 Task: Find connections with filter location Kafr ash Shaykh with filter topic #houseforsalewith filter profile language Spanish with filter current company JUSPAY with filter school Techno India College Of Technology with filter industry Agriculture, Construction, Mining Machinery Manufacturing with filter service category Relocation with filter keywords title Animal Shelter Board Member
Action: Mouse moved to (573, 60)
Screenshot: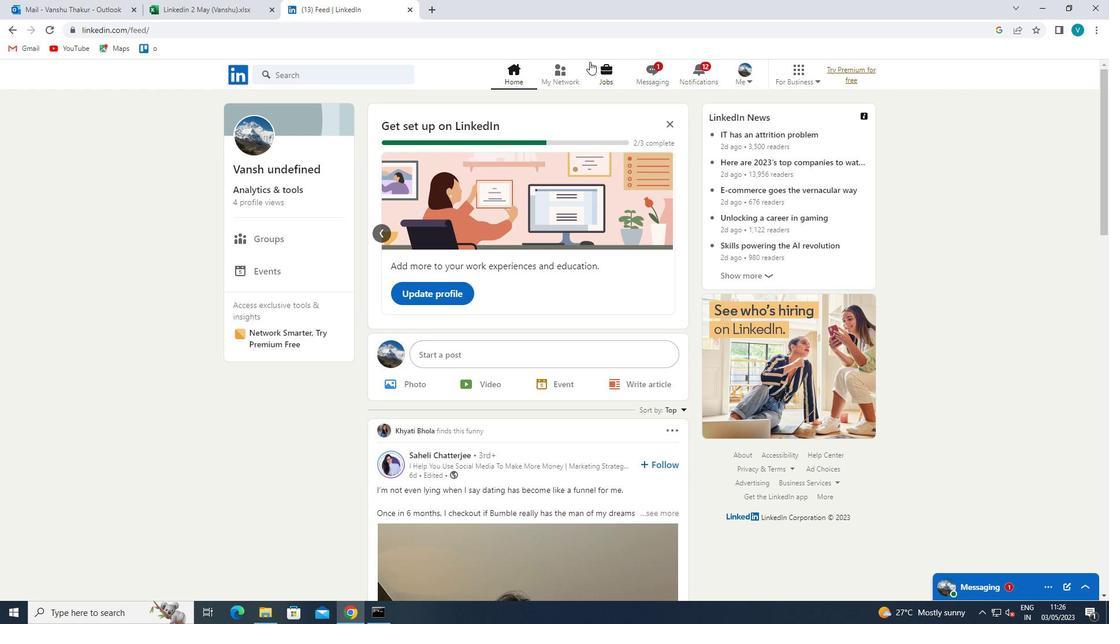 
Action: Mouse pressed left at (573, 60)
Screenshot: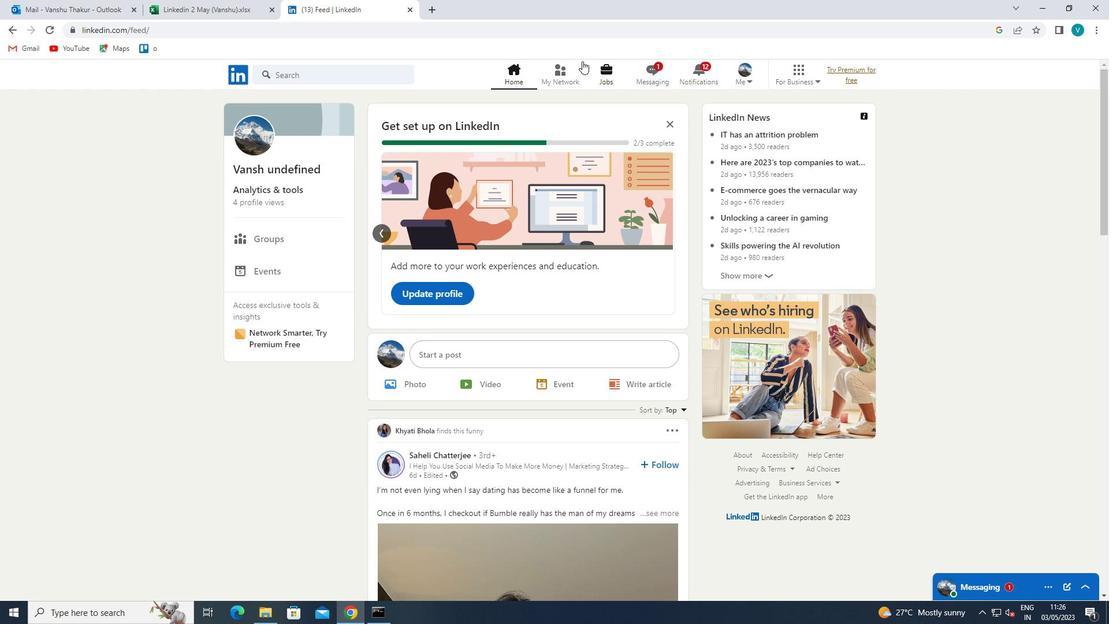 
Action: Mouse moved to (351, 136)
Screenshot: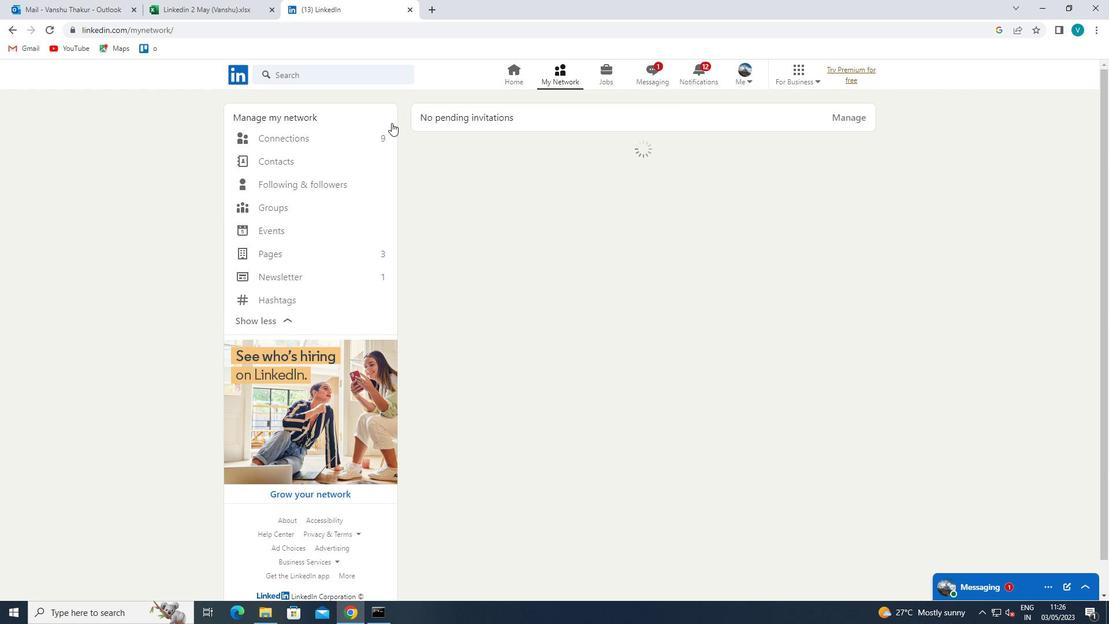 
Action: Mouse pressed left at (351, 136)
Screenshot: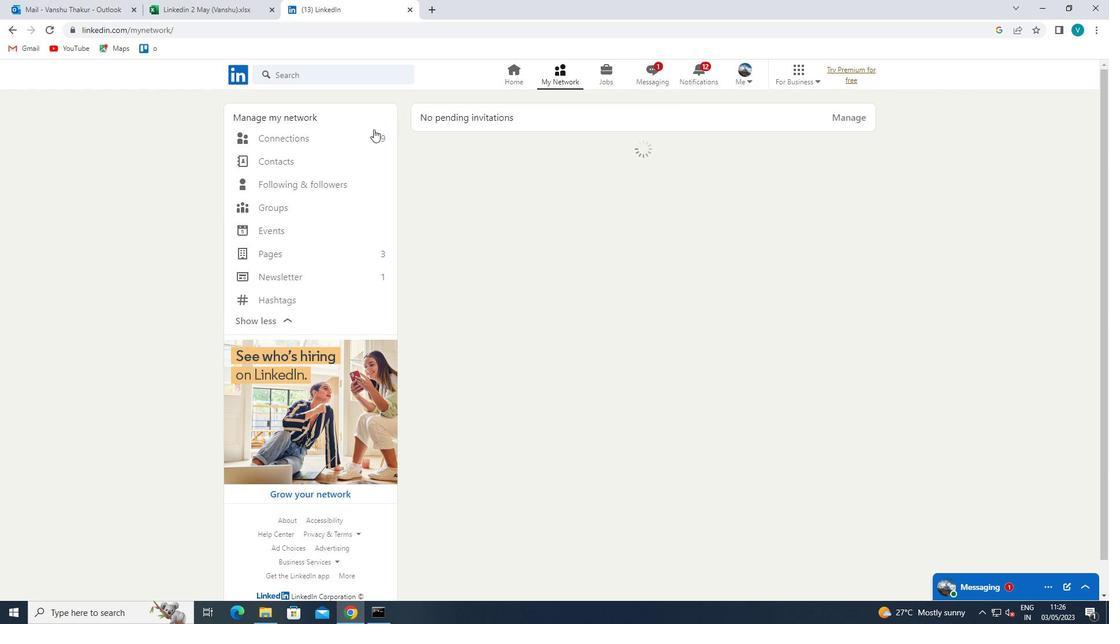 
Action: Mouse moved to (643, 137)
Screenshot: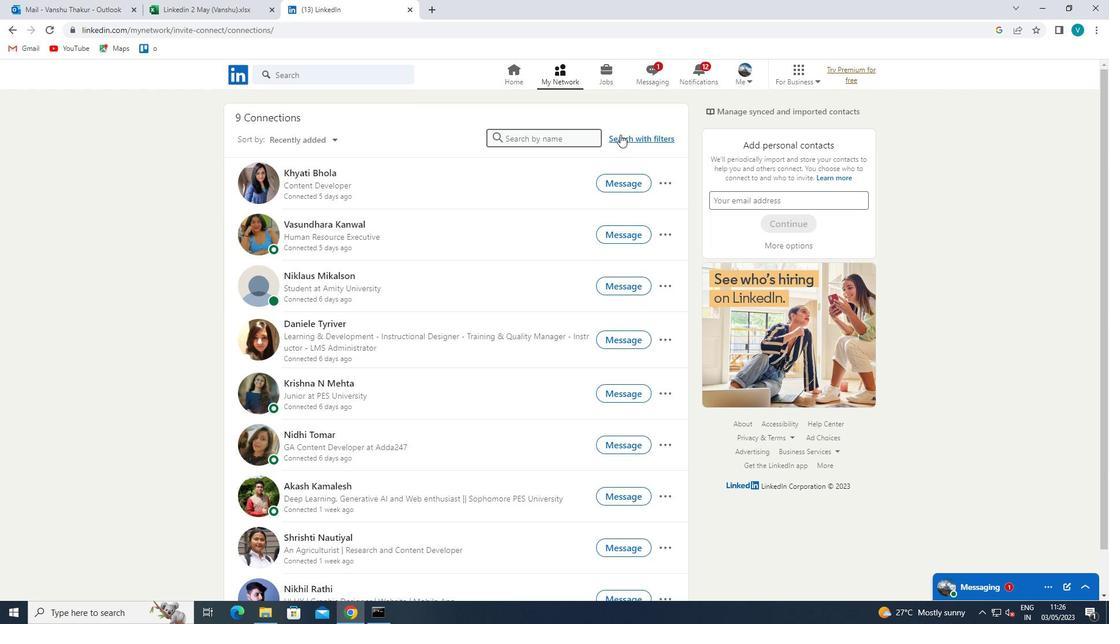 
Action: Mouse pressed left at (643, 137)
Screenshot: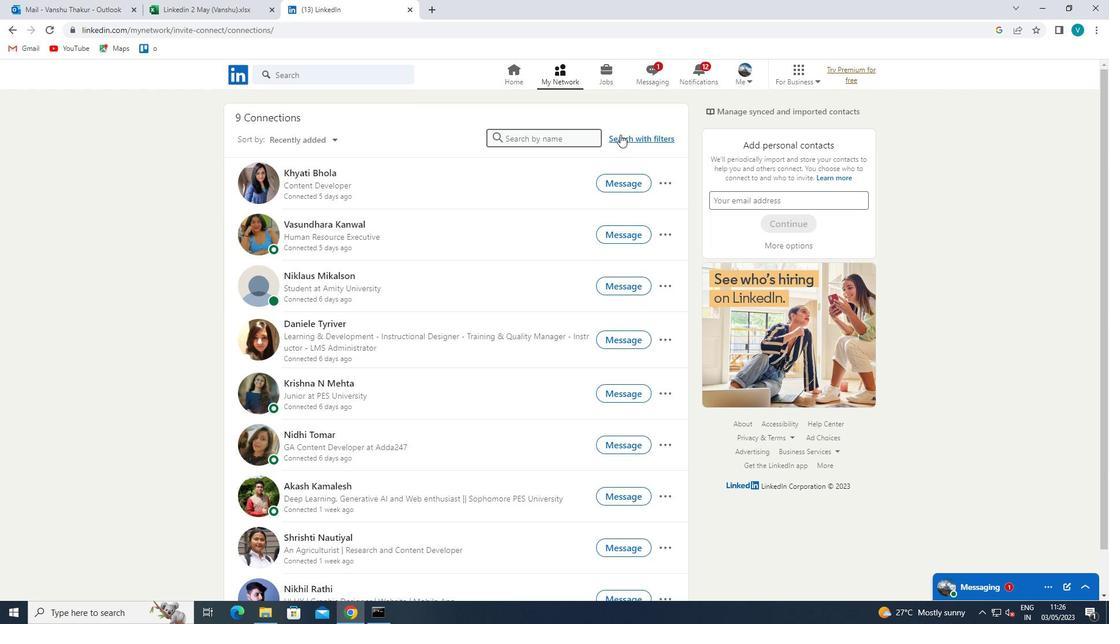 
Action: Mouse moved to (549, 103)
Screenshot: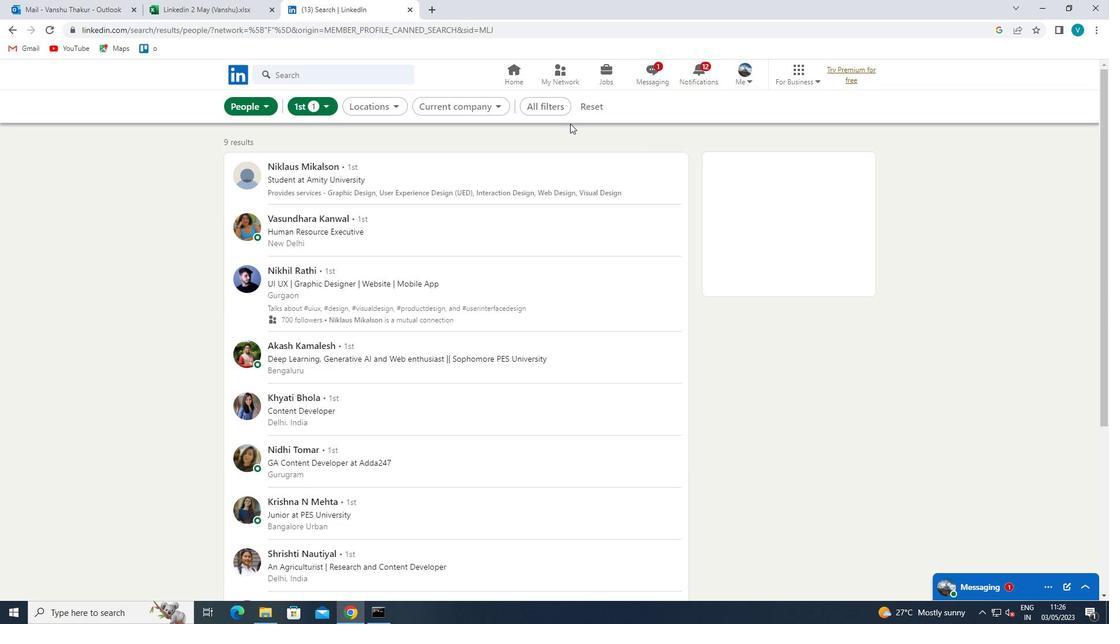 
Action: Mouse pressed left at (549, 103)
Screenshot: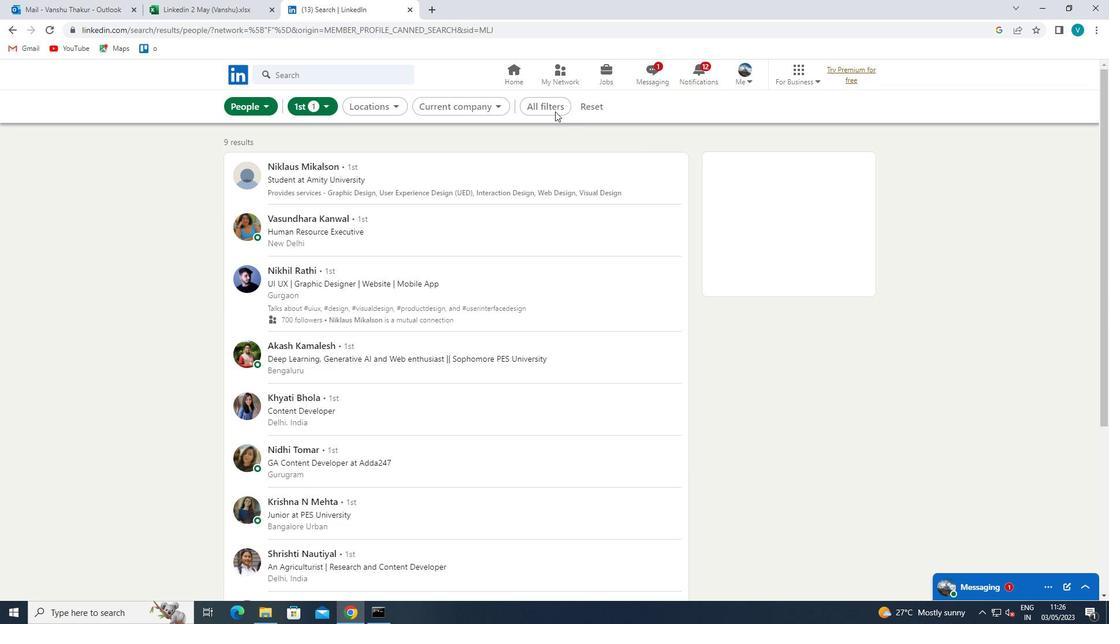 
Action: Mouse moved to (555, 106)
Screenshot: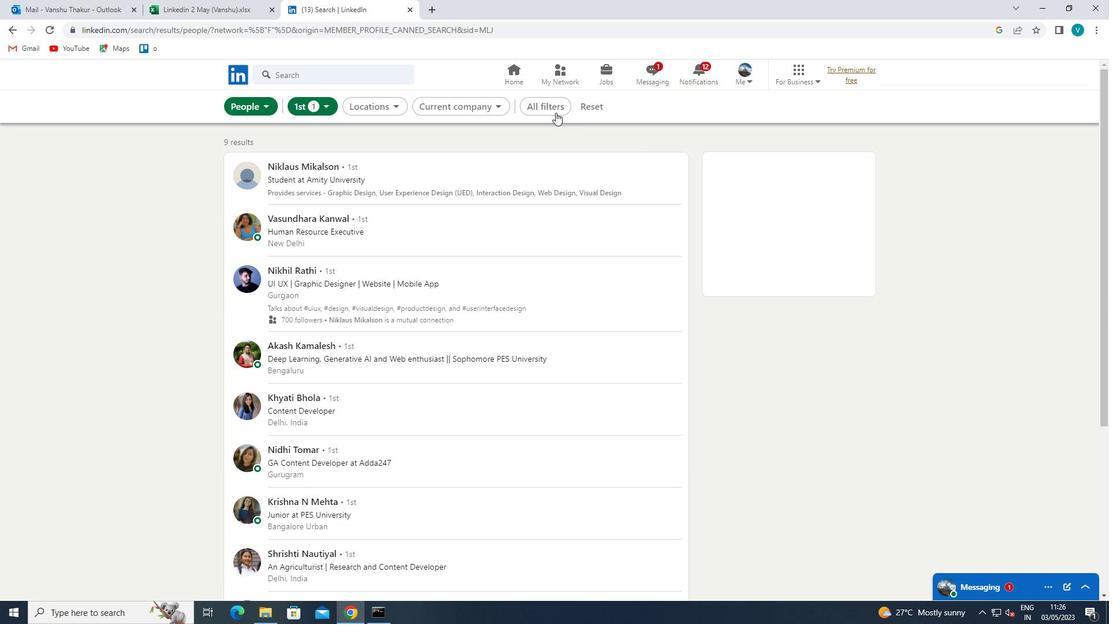 
Action: Mouse pressed left at (555, 106)
Screenshot: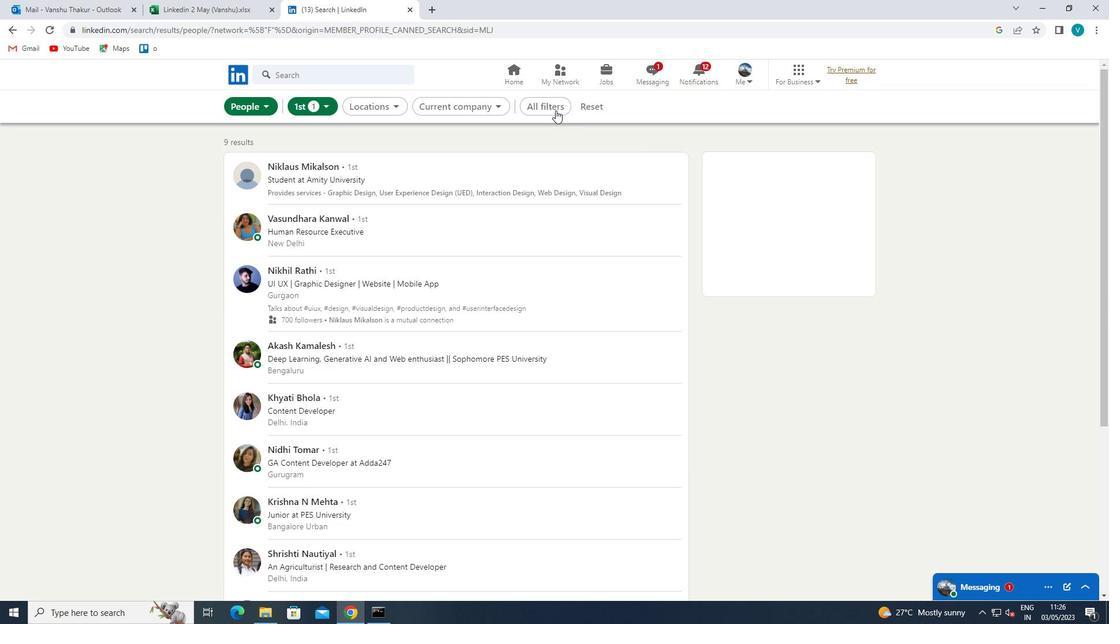 
Action: Mouse moved to (555, 107)
Screenshot: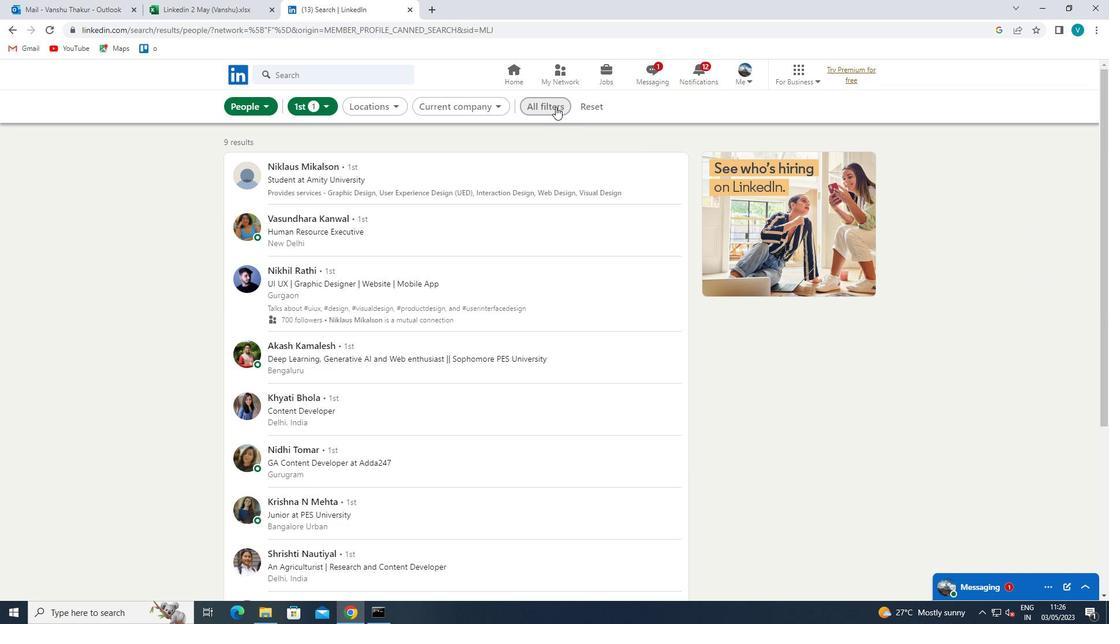 
Action: Mouse pressed left at (555, 107)
Screenshot: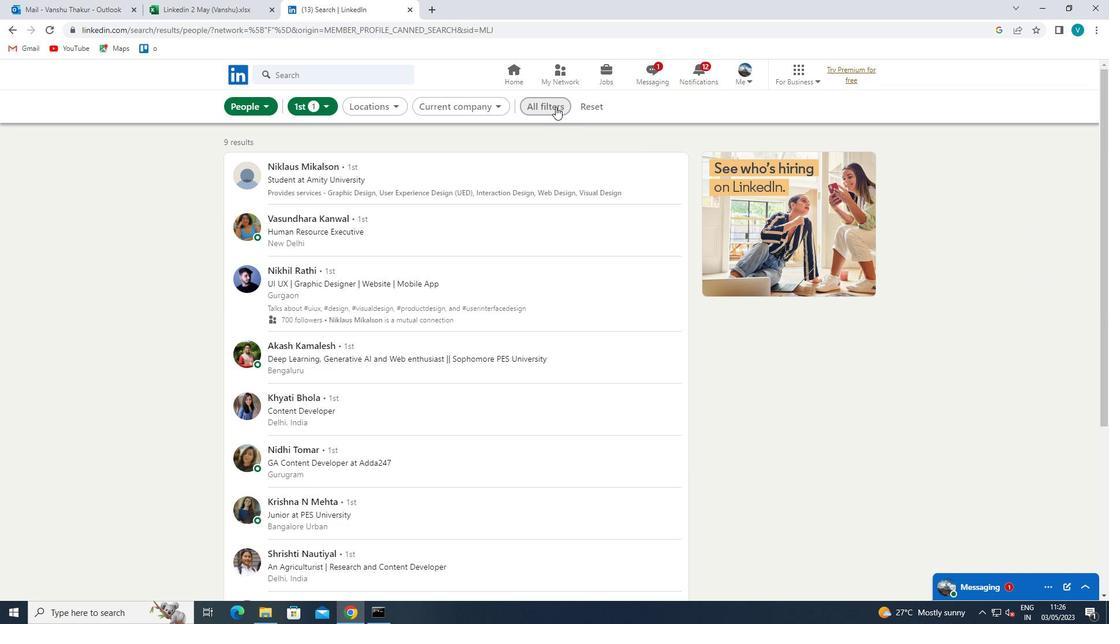
Action: Mouse moved to (951, 239)
Screenshot: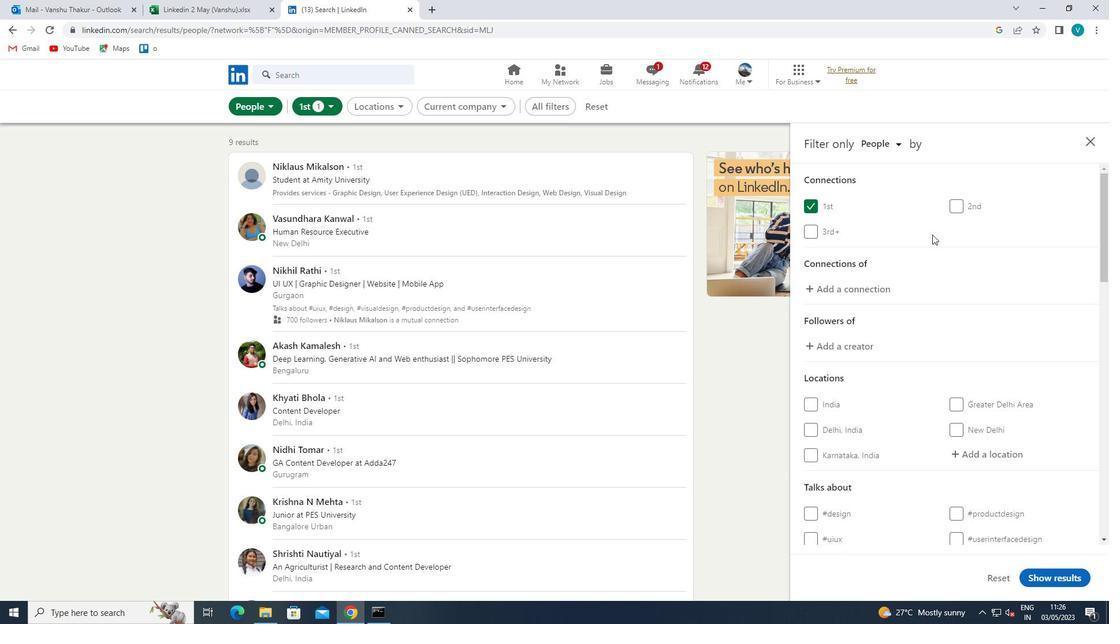 
Action: Mouse scrolled (951, 239) with delta (0, 0)
Screenshot: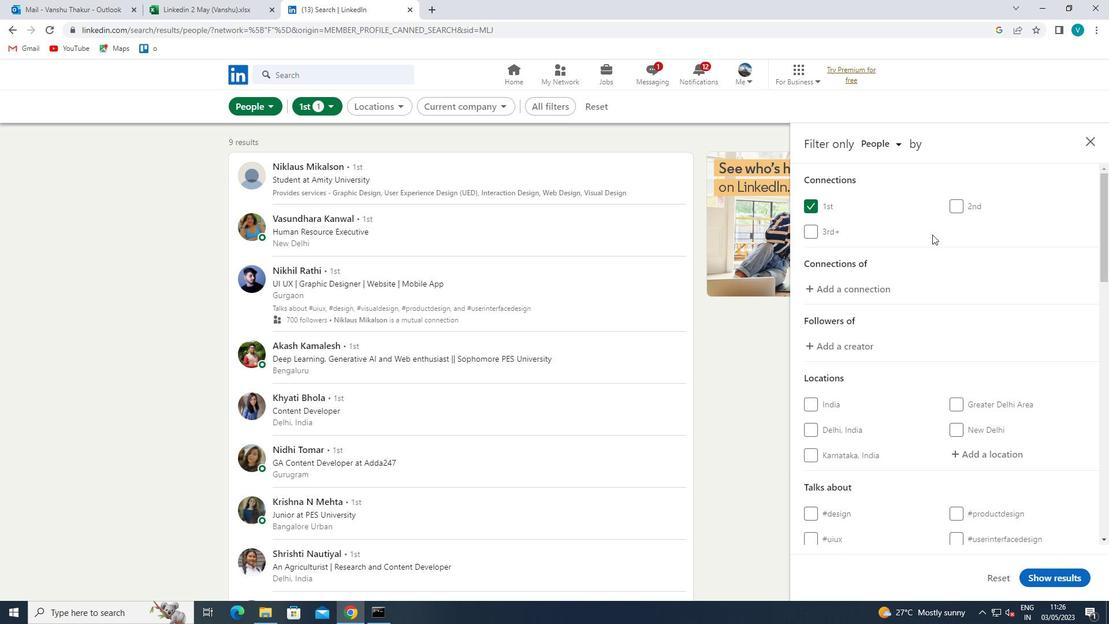 
Action: Mouse scrolled (951, 239) with delta (0, 0)
Screenshot: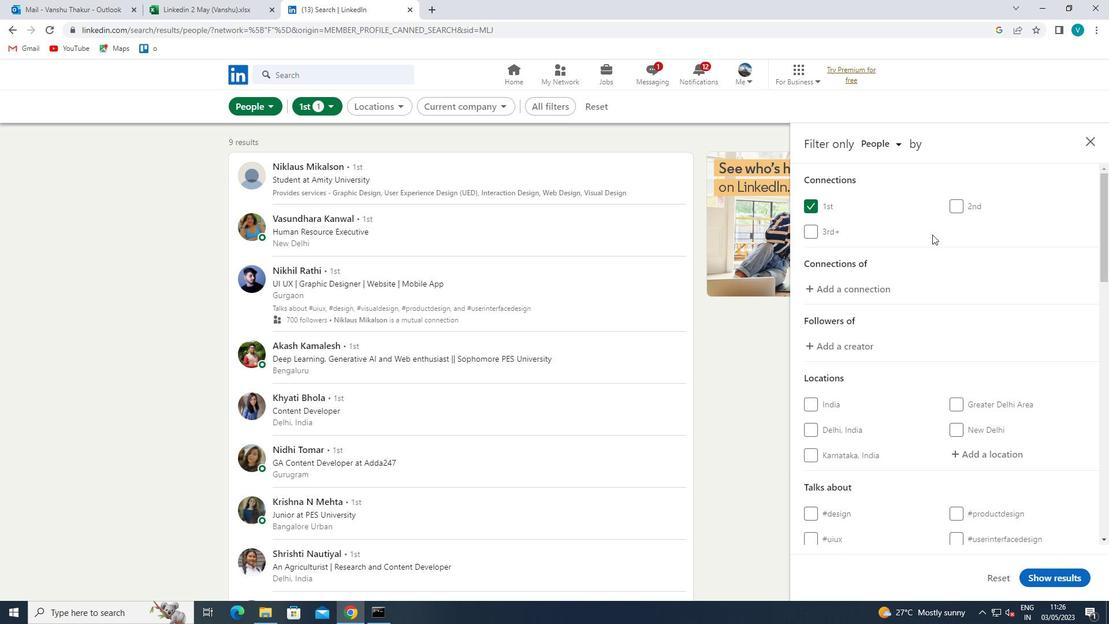 
Action: Mouse scrolled (951, 239) with delta (0, 0)
Screenshot: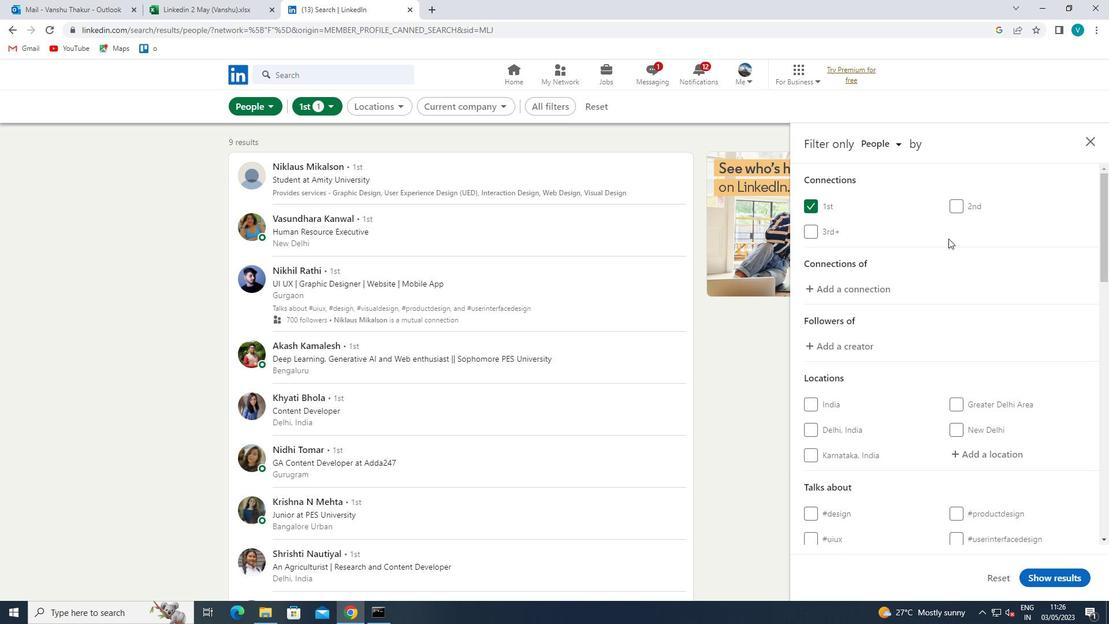 
Action: Mouse moved to (973, 286)
Screenshot: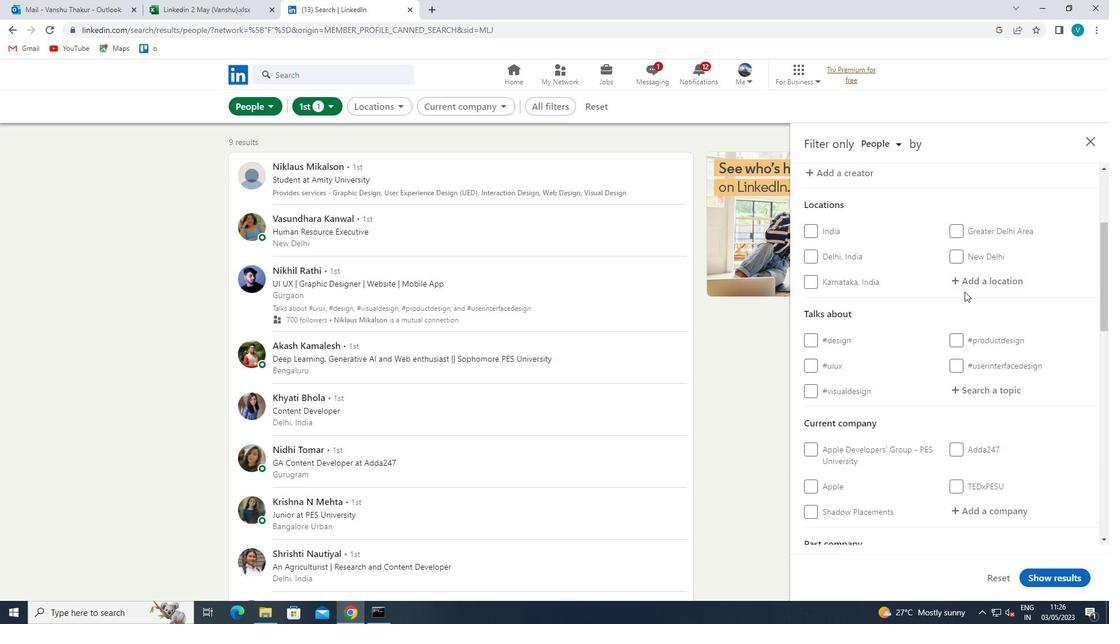 
Action: Mouse pressed left at (973, 286)
Screenshot: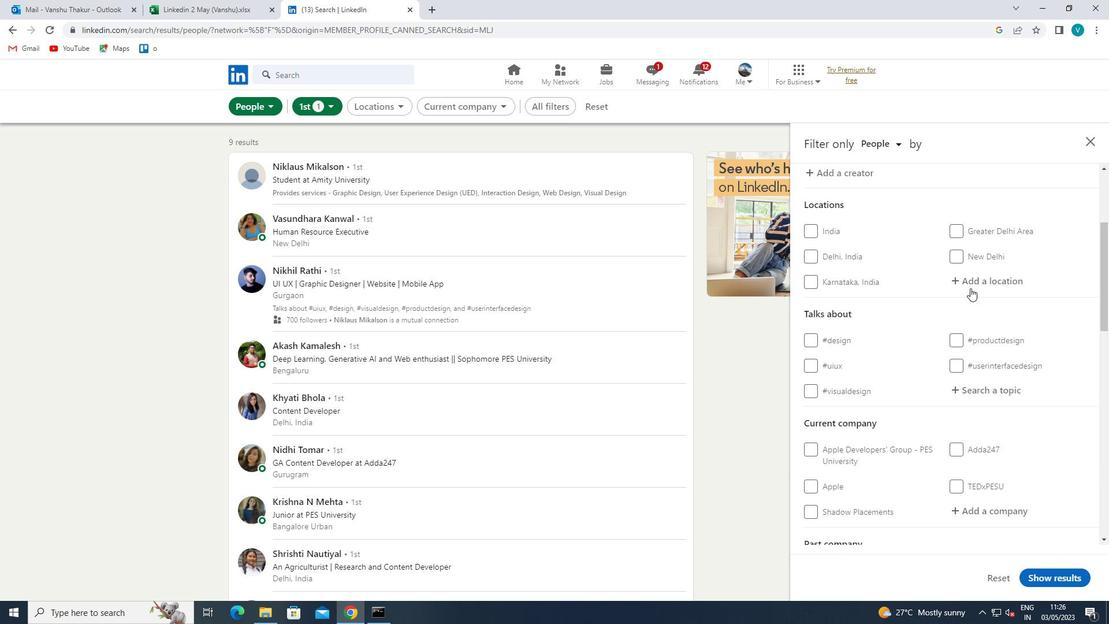 
Action: Mouse moved to (852, 214)
Screenshot: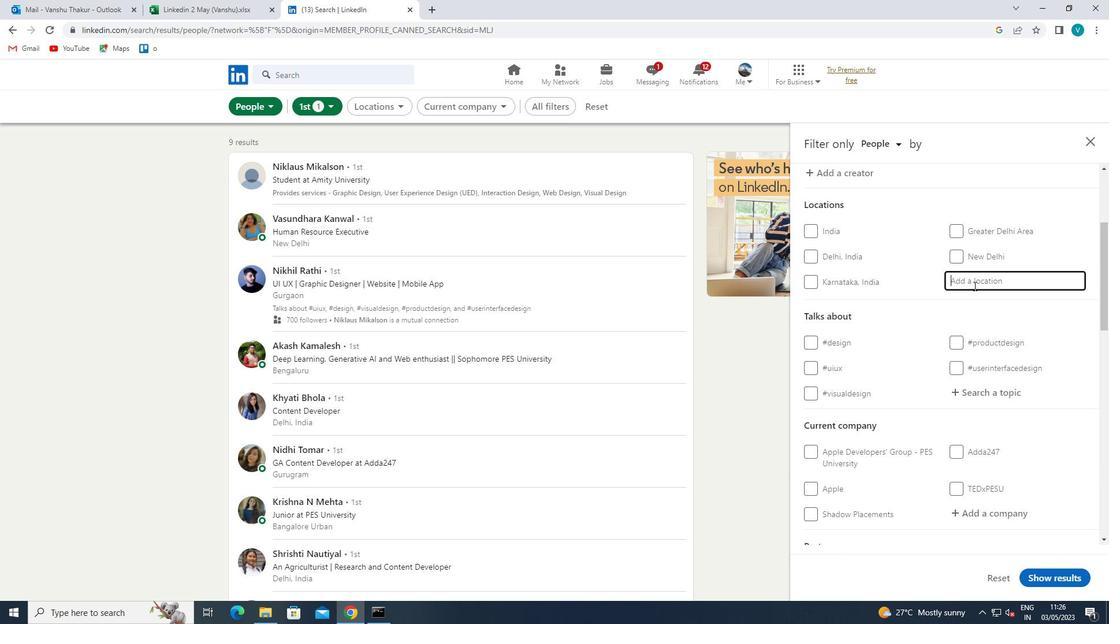 
Action: Key pressed <Key.shift>KAFR
Screenshot: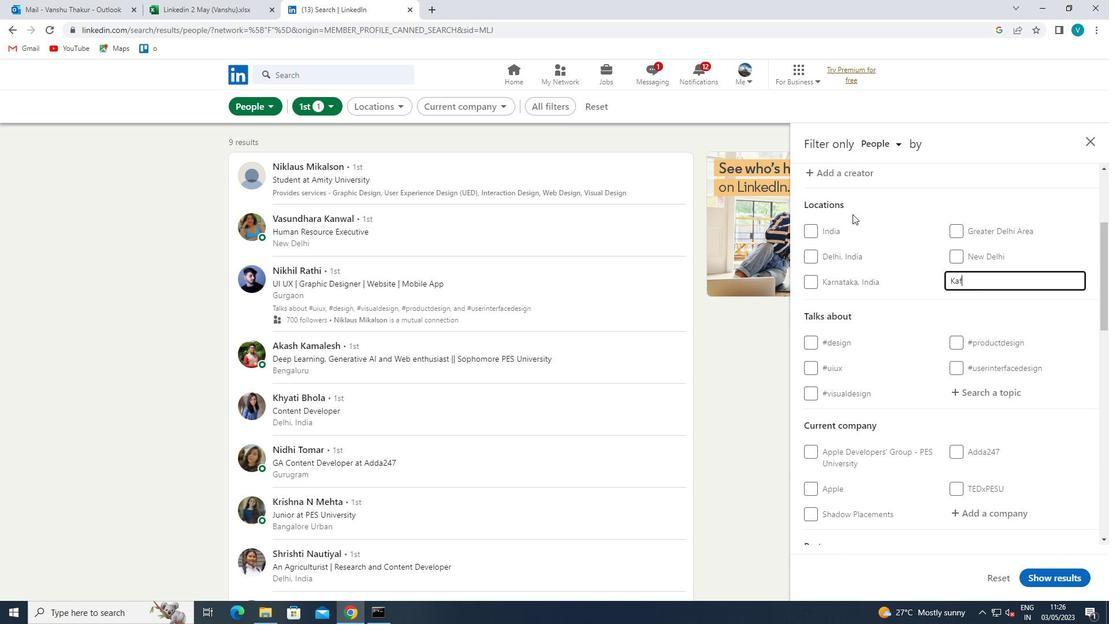 
Action: Mouse moved to (875, 300)
Screenshot: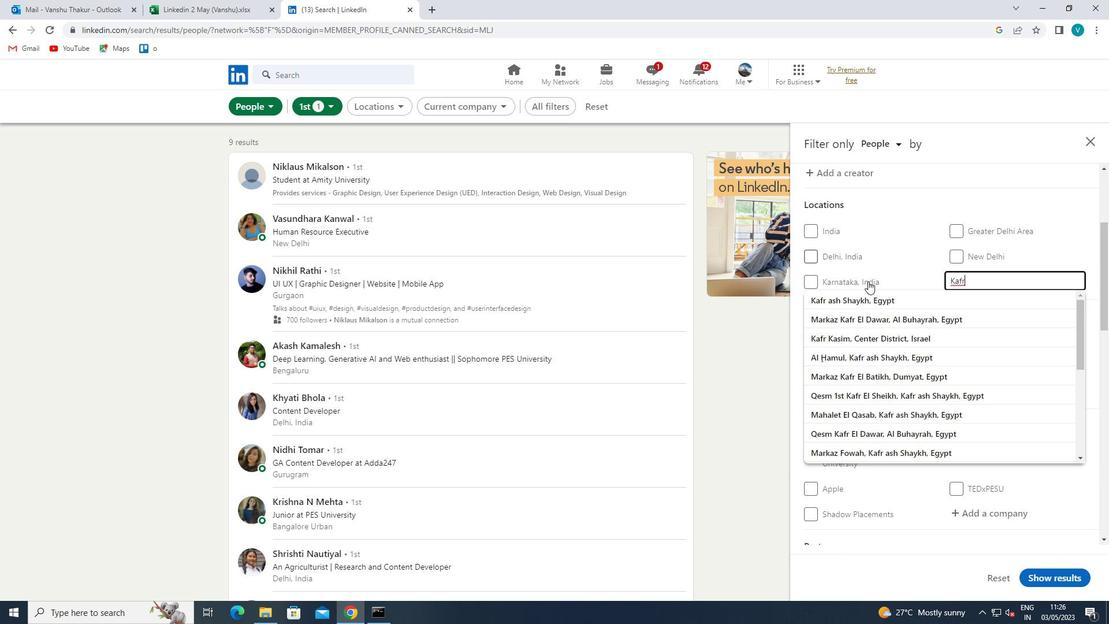 
Action: Mouse pressed left at (875, 300)
Screenshot: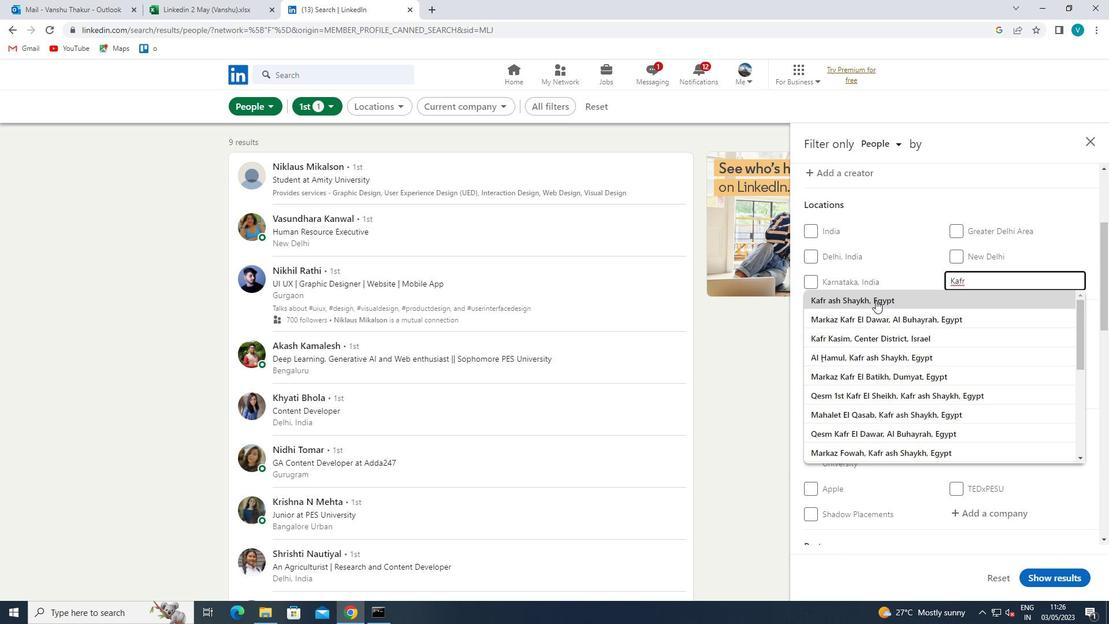 
Action: Mouse moved to (974, 322)
Screenshot: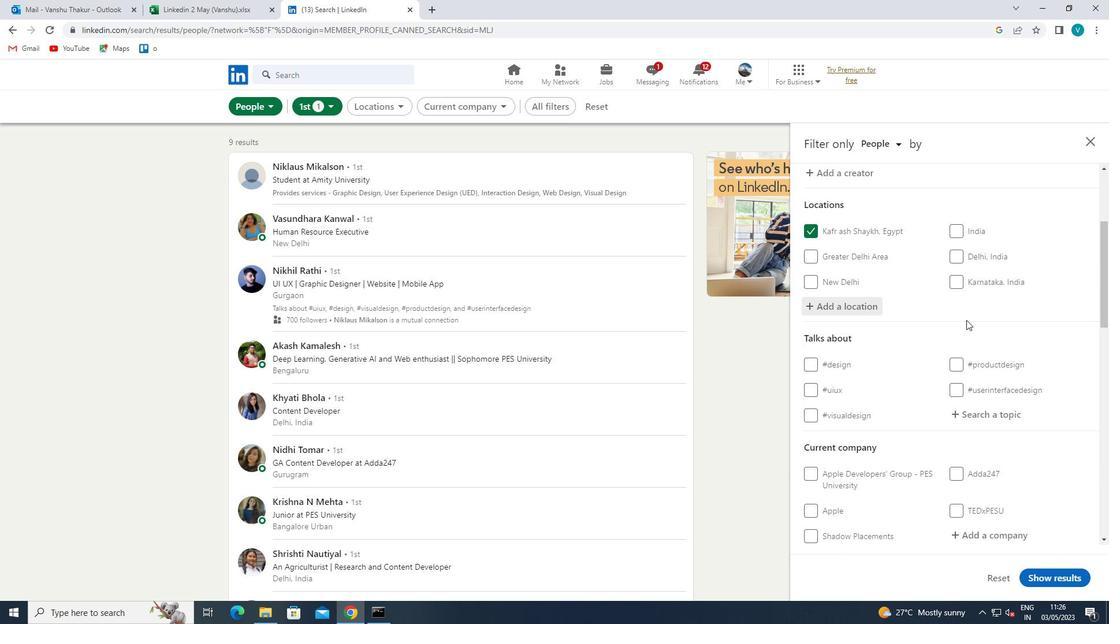 
Action: Mouse scrolled (974, 322) with delta (0, 0)
Screenshot: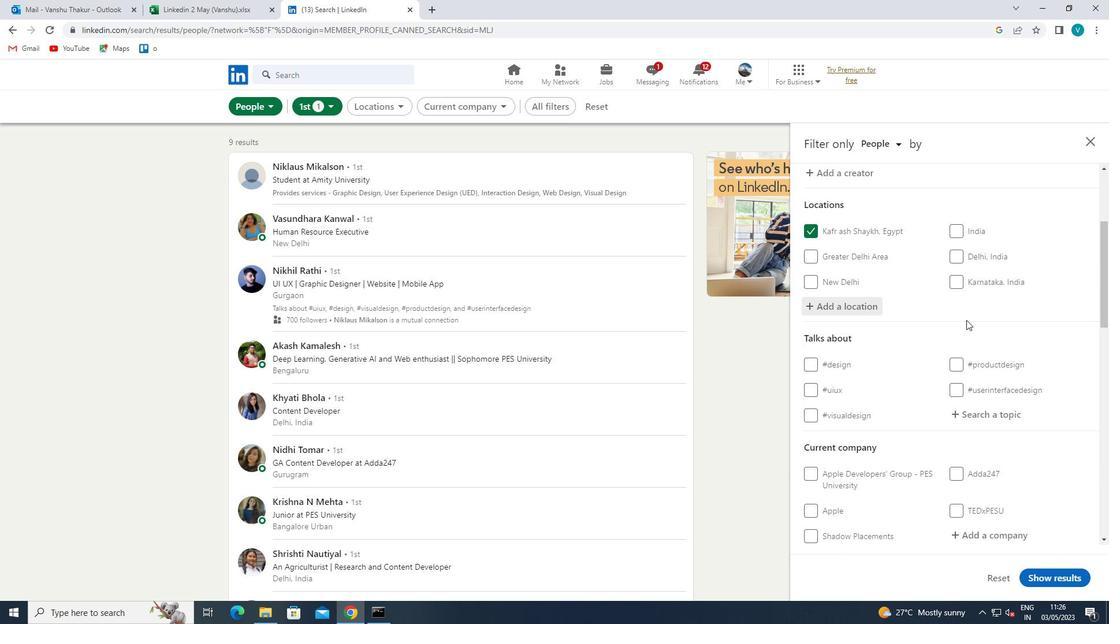 
Action: Mouse moved to (975, 323)
Screenshot: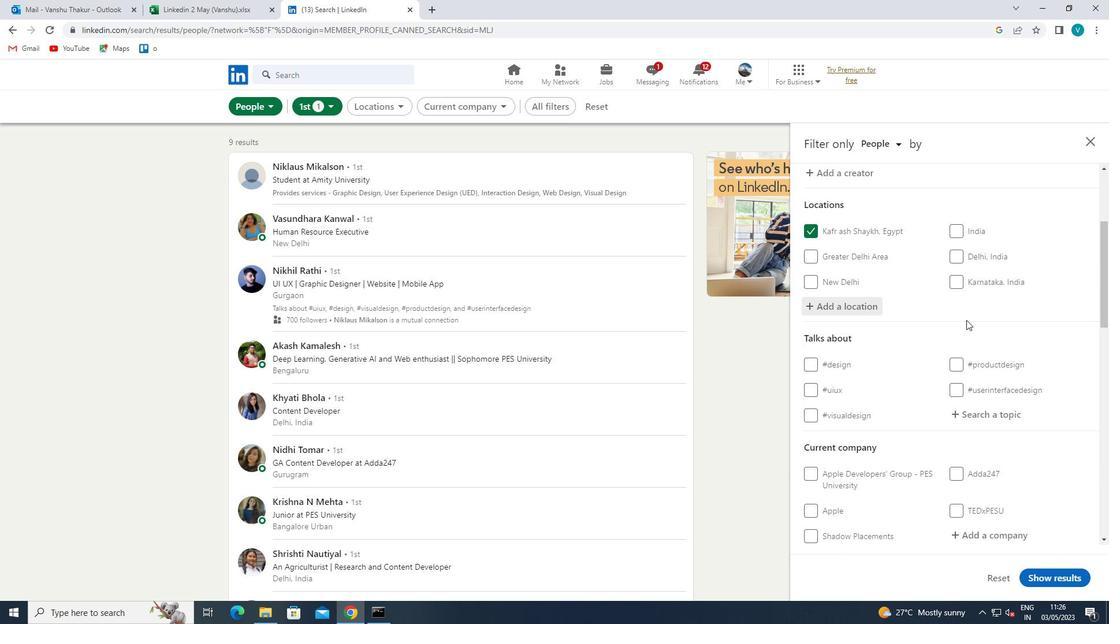 
Action: Mouse scrolled (975, 322) with delta (0, 0)
Screenshot: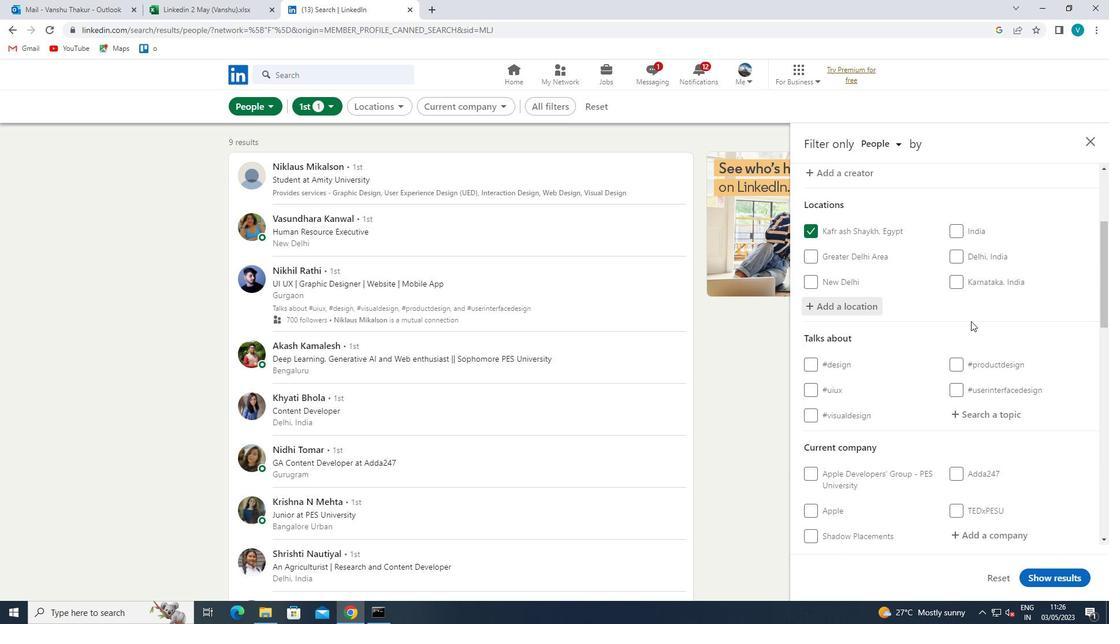 
Action: Mouse moved to (994, 305)
Screenshot: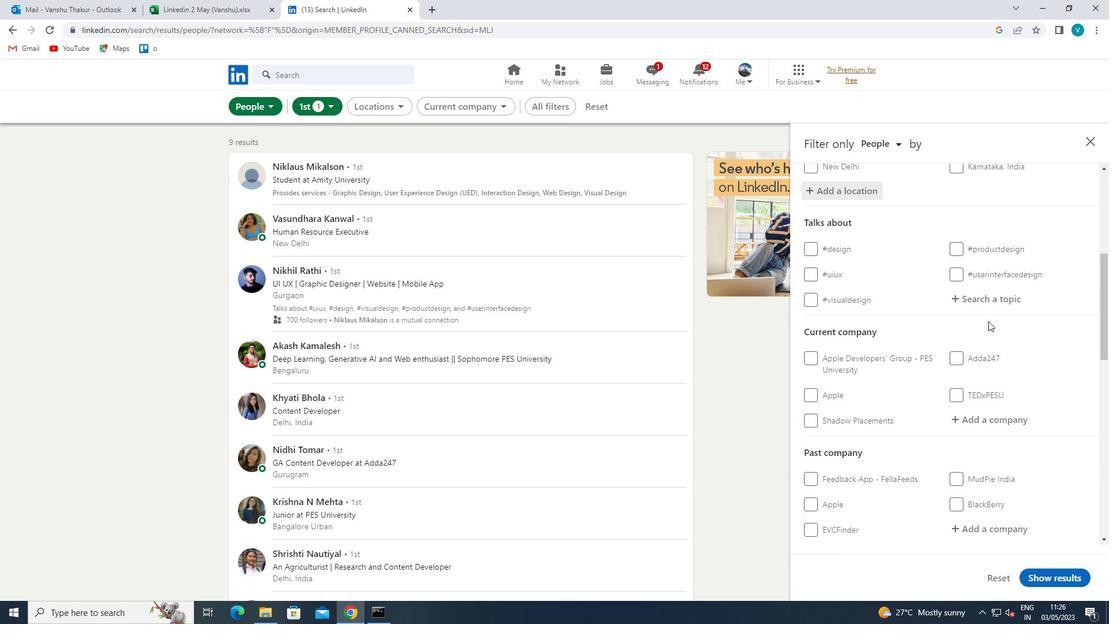 
Action: Mouse pressed left at (994, 305)
Screenshot: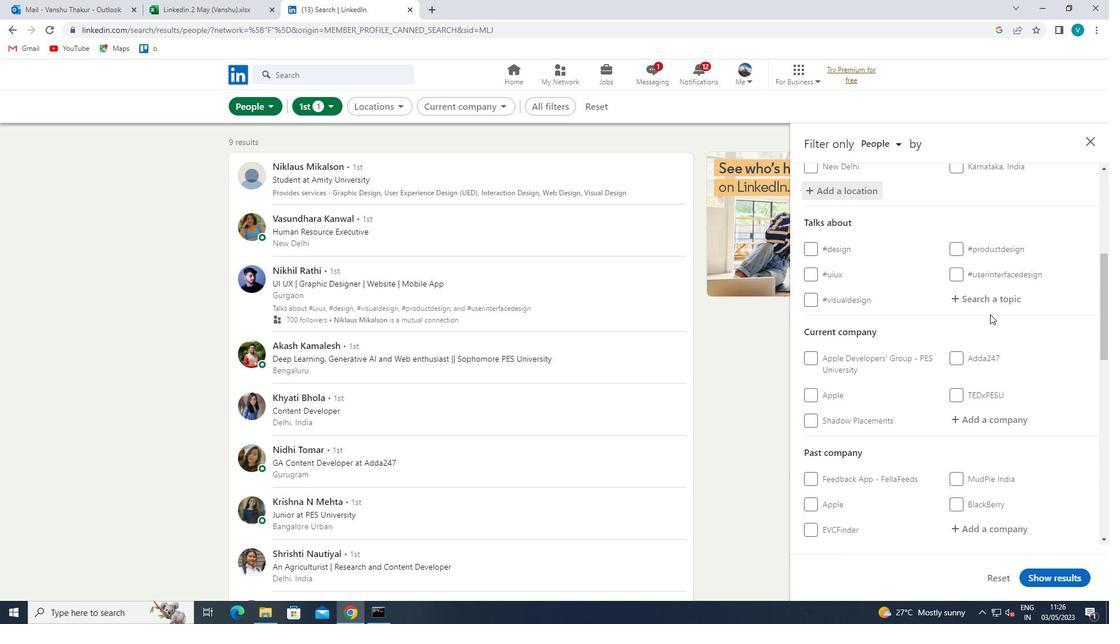
Action: Mouse moved to (931, 266)
Screenshot: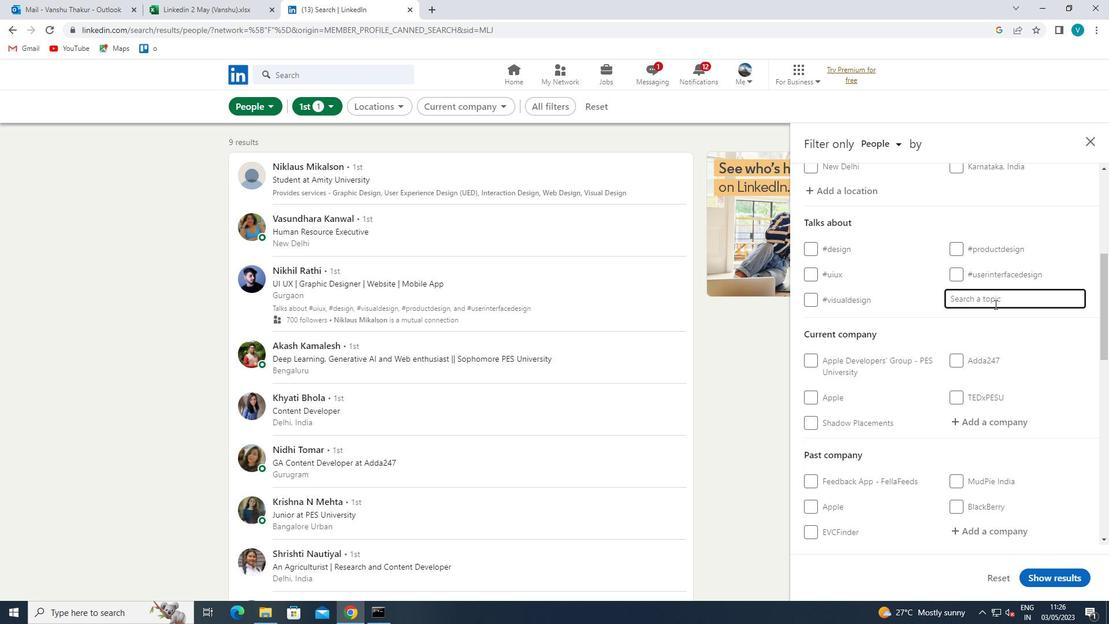 
Action: Key pressed HOUSEFOR
Screenshot: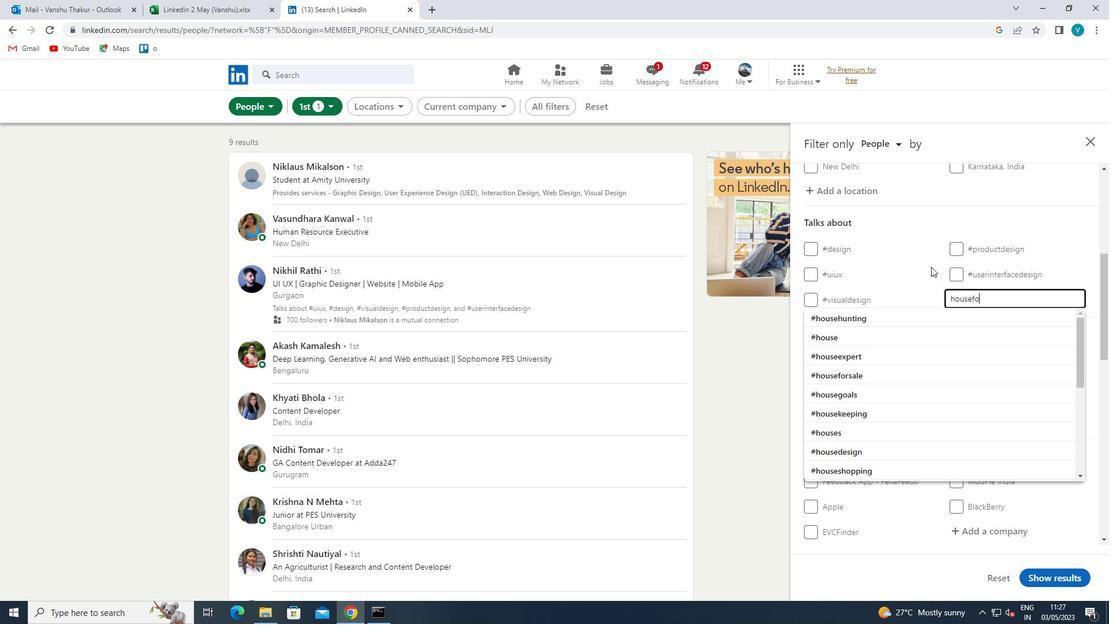 
Action: Mouse moved to (923, 322)
Screenshot: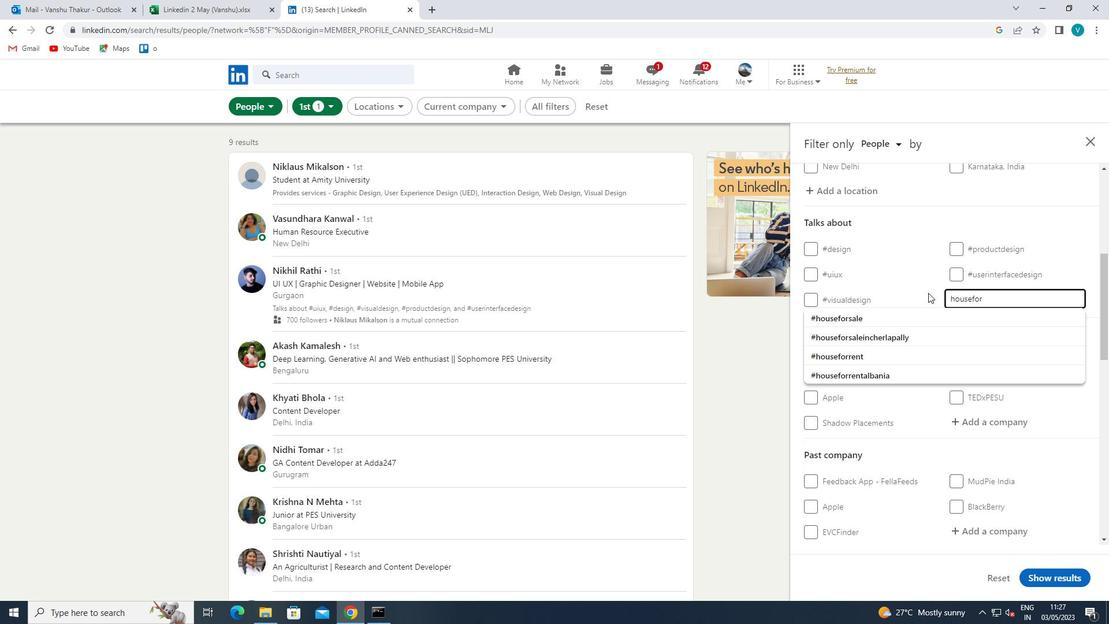 
Action: Mouse pressed left at (923, 322)
Screenshot: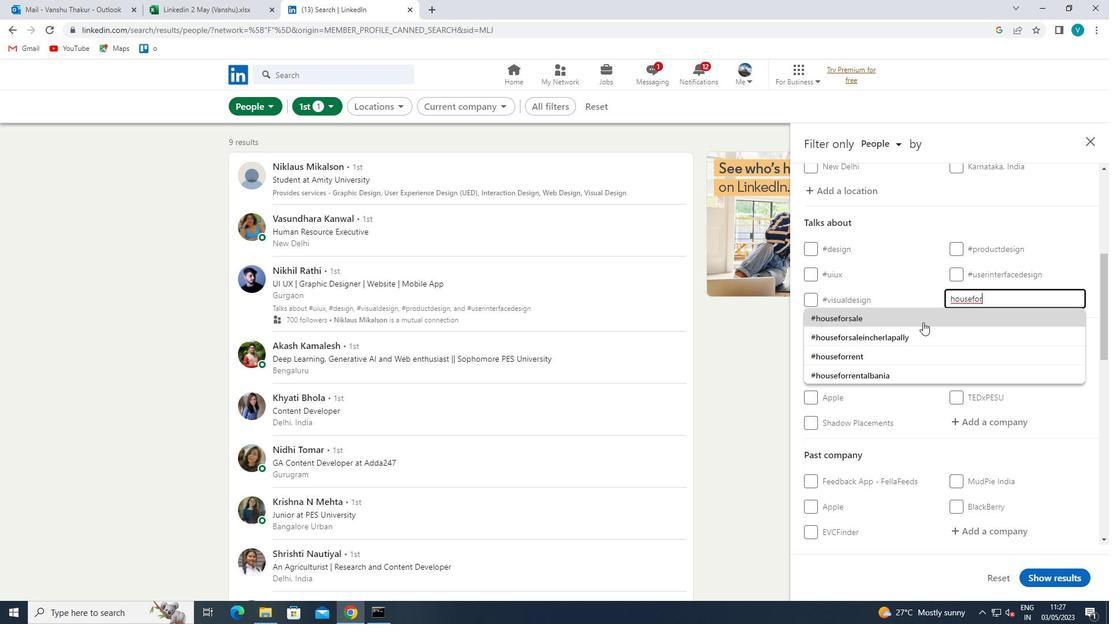 
Action: Mouse moved to (925, 322)
Screenshot: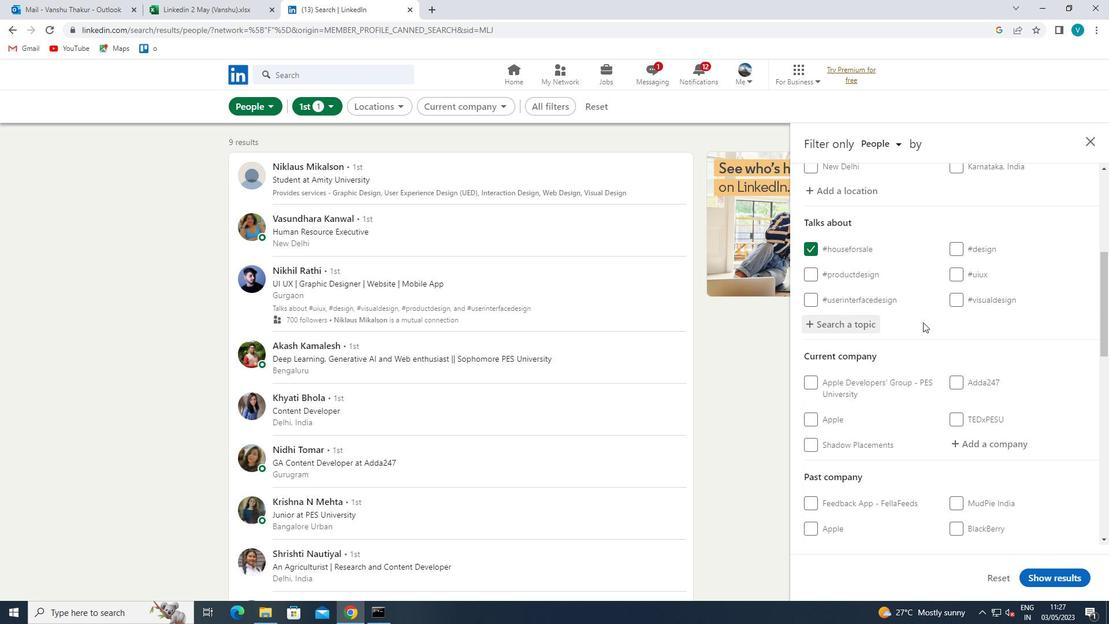 
Action: Mouse scrolled (925, 322) with delta (0, 0)
Screenshot: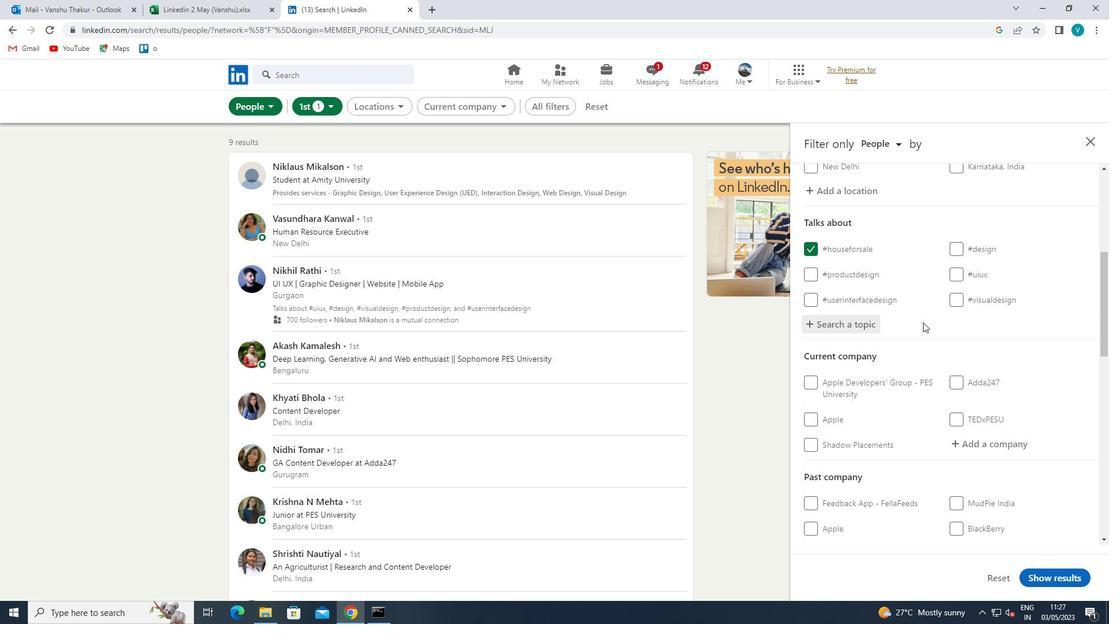 
Action: Mouse moved to (926, 323)
Screenshot: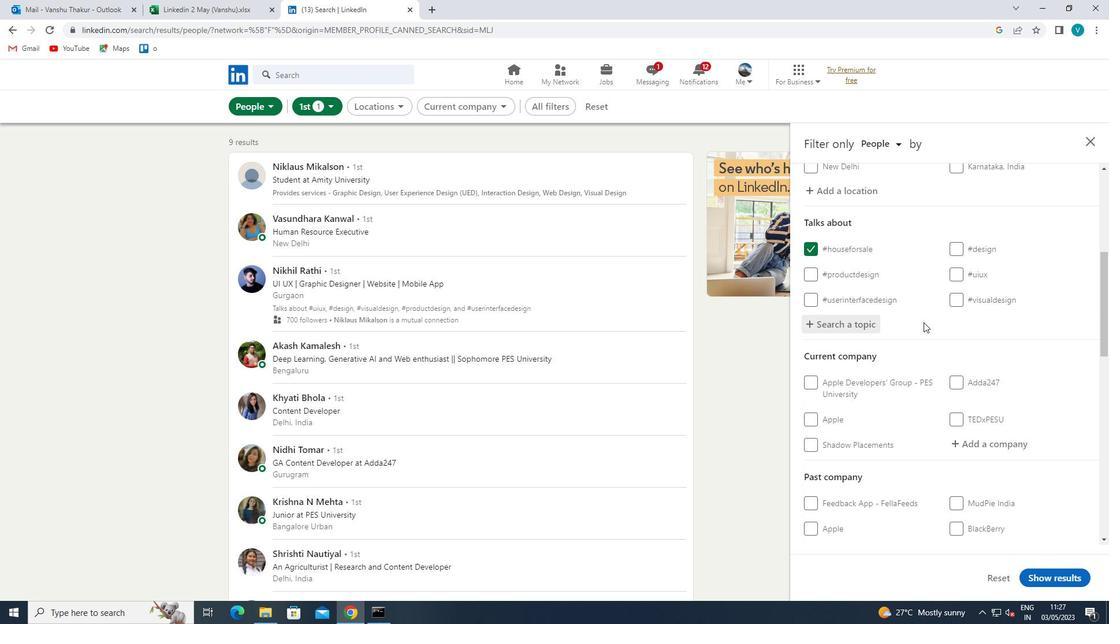 
Action: Mouse scrolled (926, 322) with delta (0, 0)
Screenshot: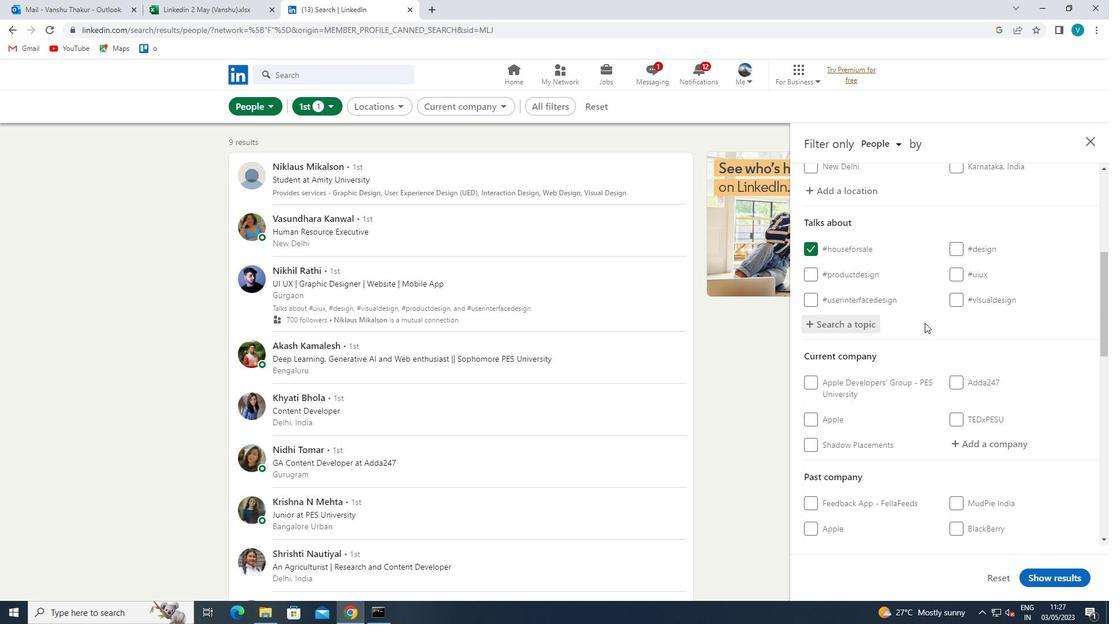 
Action: Mouse moved to (928, 324)
Screenshot: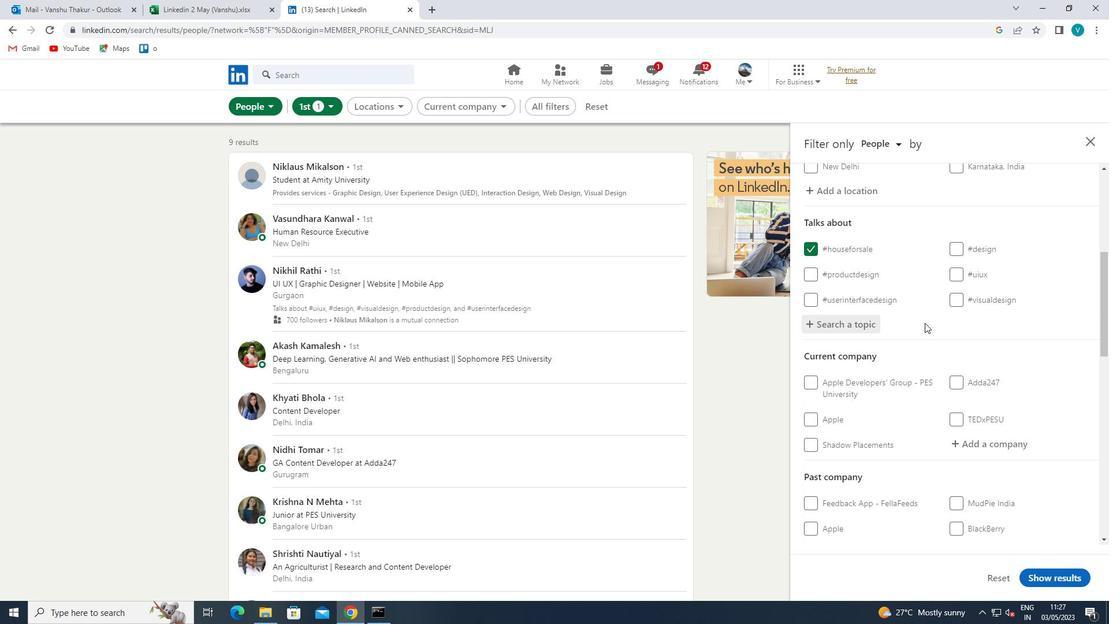 
Action: Mouse scrolled (928, 324) with delta (0, 0)
Screenshot: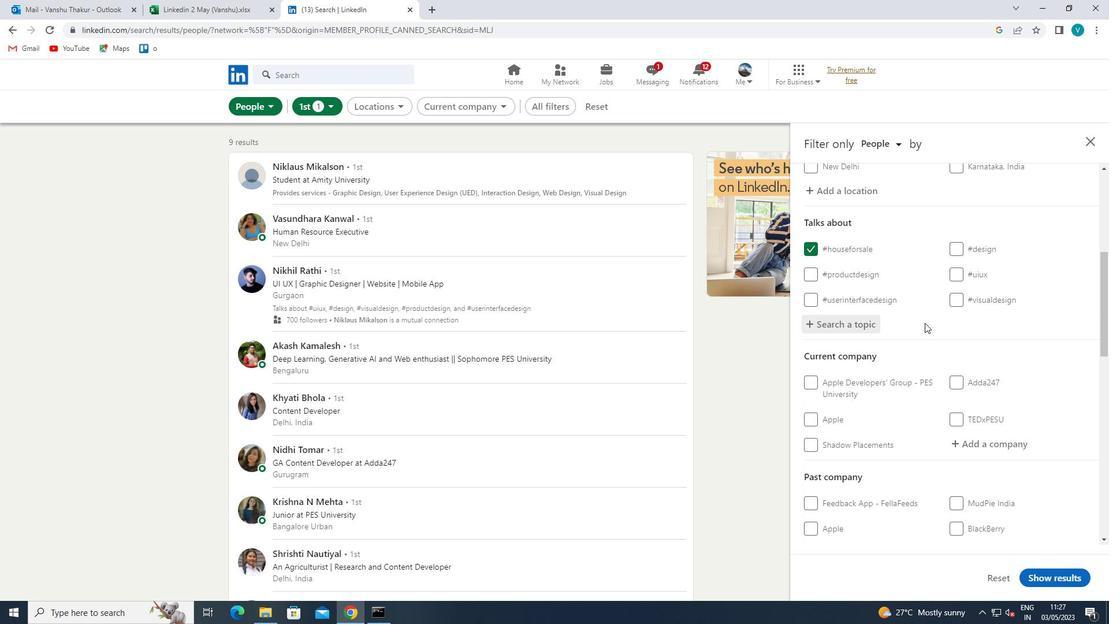 
Action: Mouse moved to (985, 276)
Screenshot: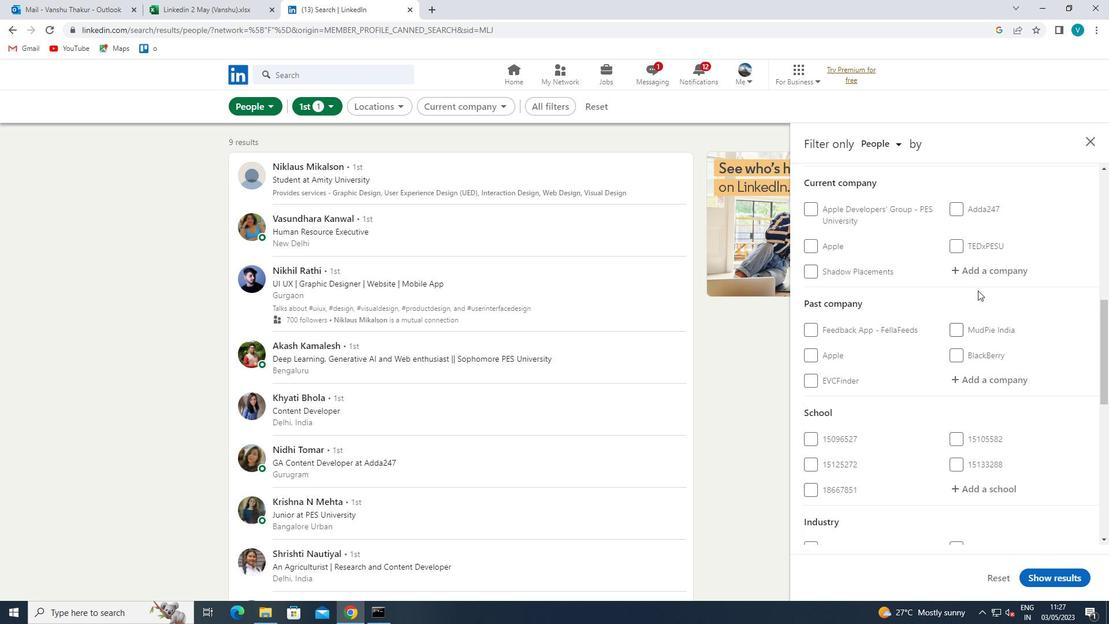 
Action: Mouse pressed left at (985, 276)
Screenshot: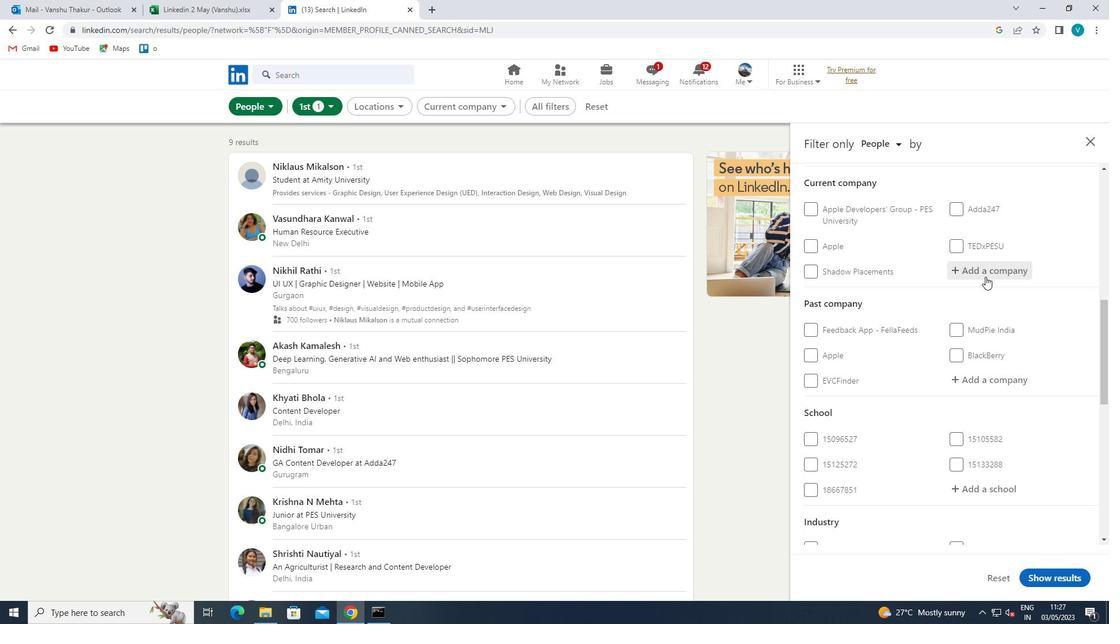 
Action: Mouse moved to (911, 232)
Screenshot: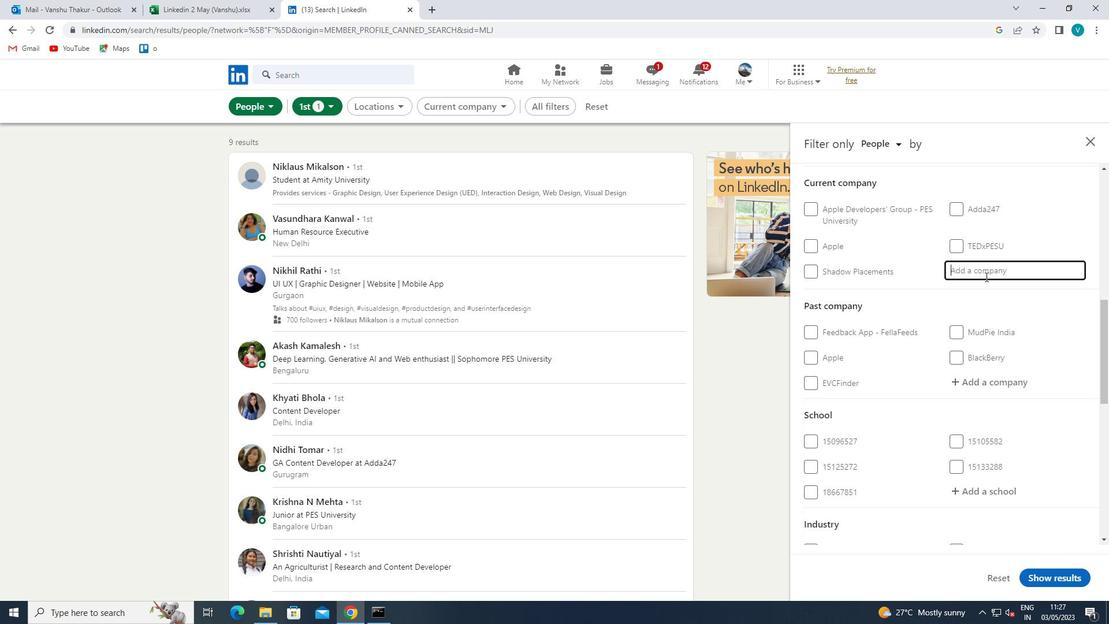 
Action: Key pressed <Key.shift>JUSPAY
Screenshot: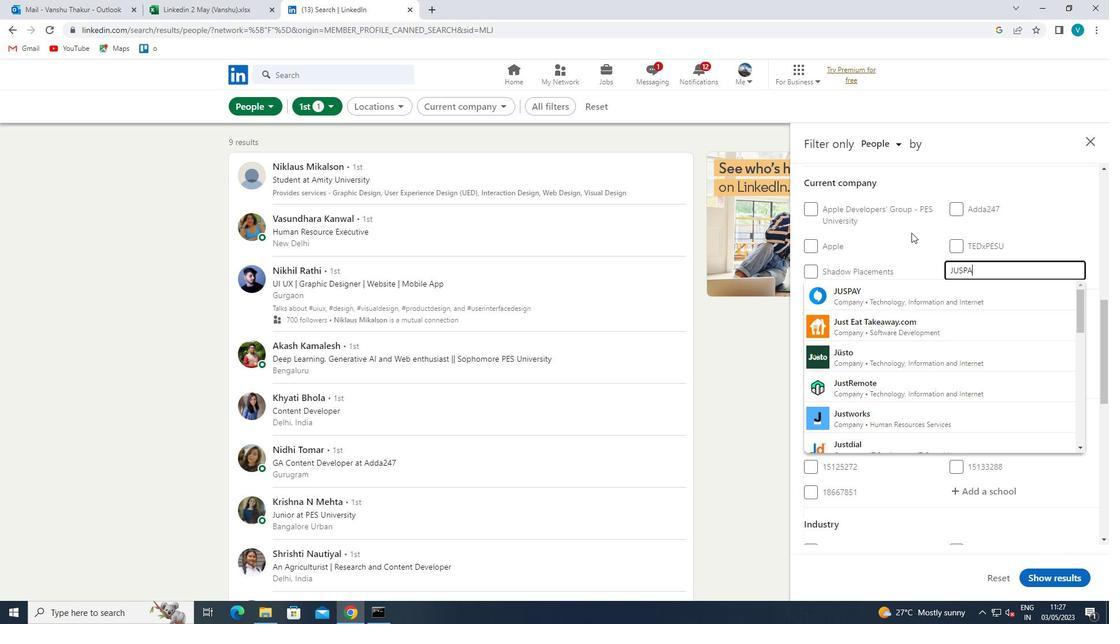 
Action: Mouse moved to (910, 284)
Screenshot: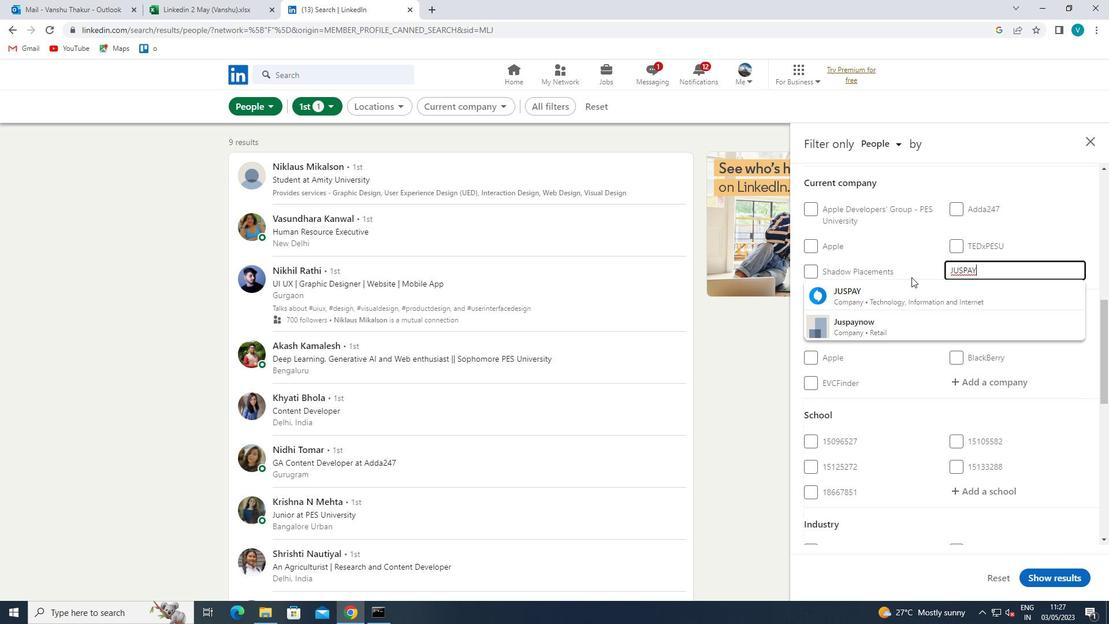 
Action: Mouse pressed left at (910, 284)
Screenshot: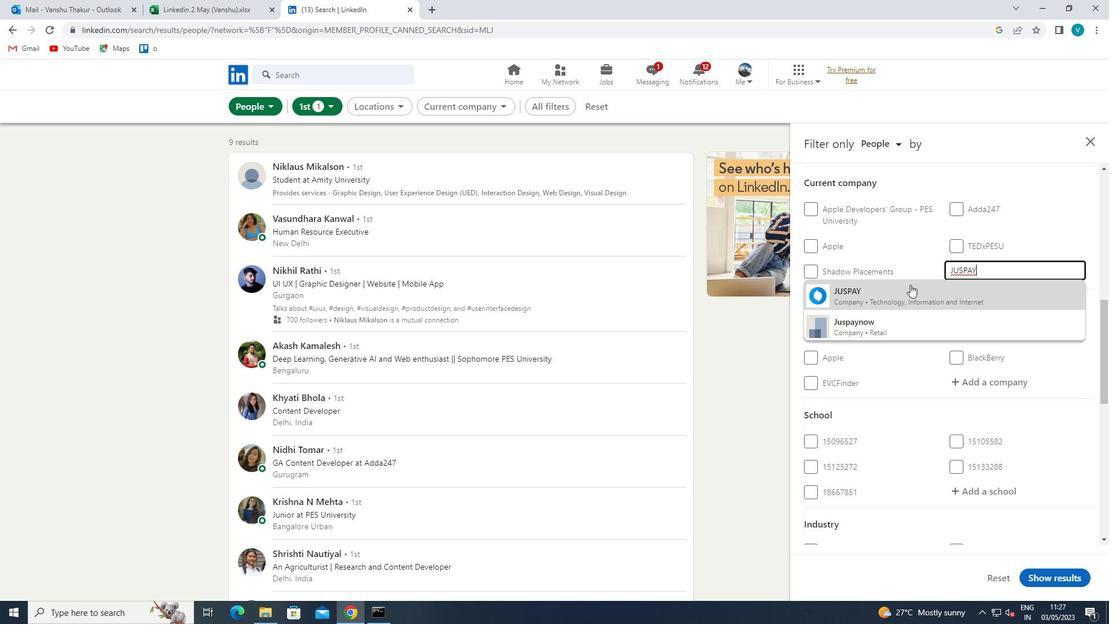 
Action: Mouse moved to (921, 300)
Screenshot: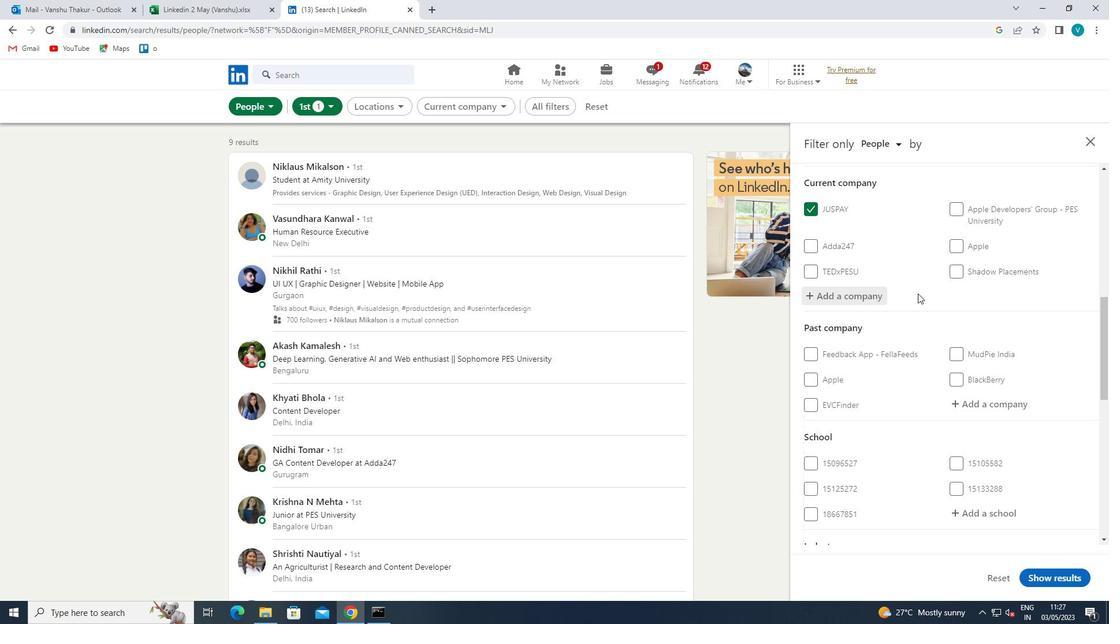 
Action: Mouse scrolled (921, 299) with delta (0, 0)
Screenshot: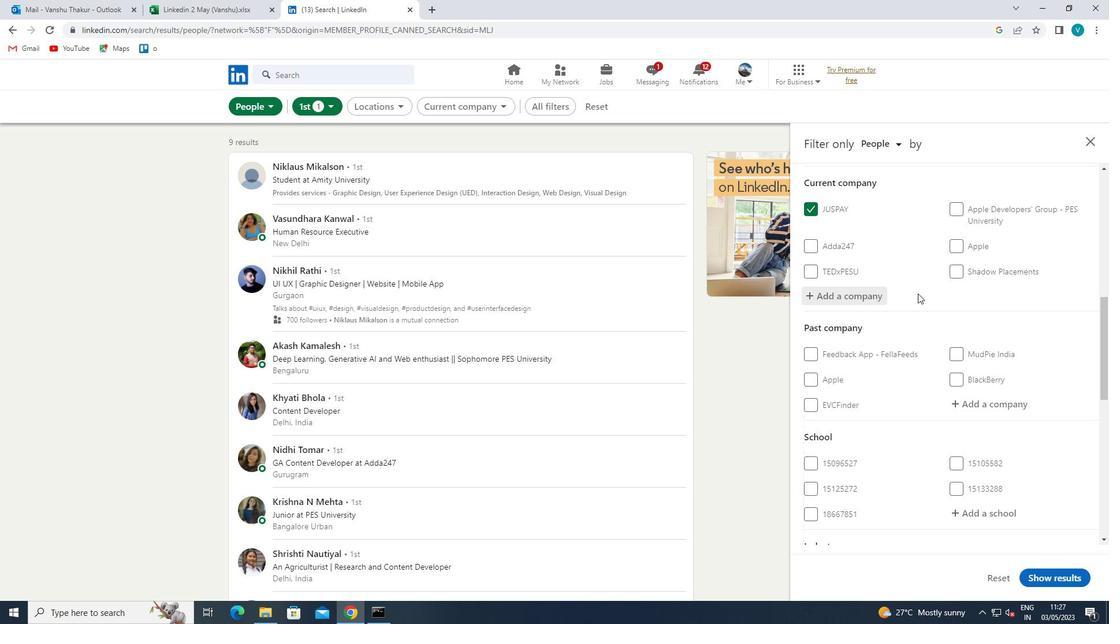 
Action: Mouse moved to (924, 305)
Screenshot: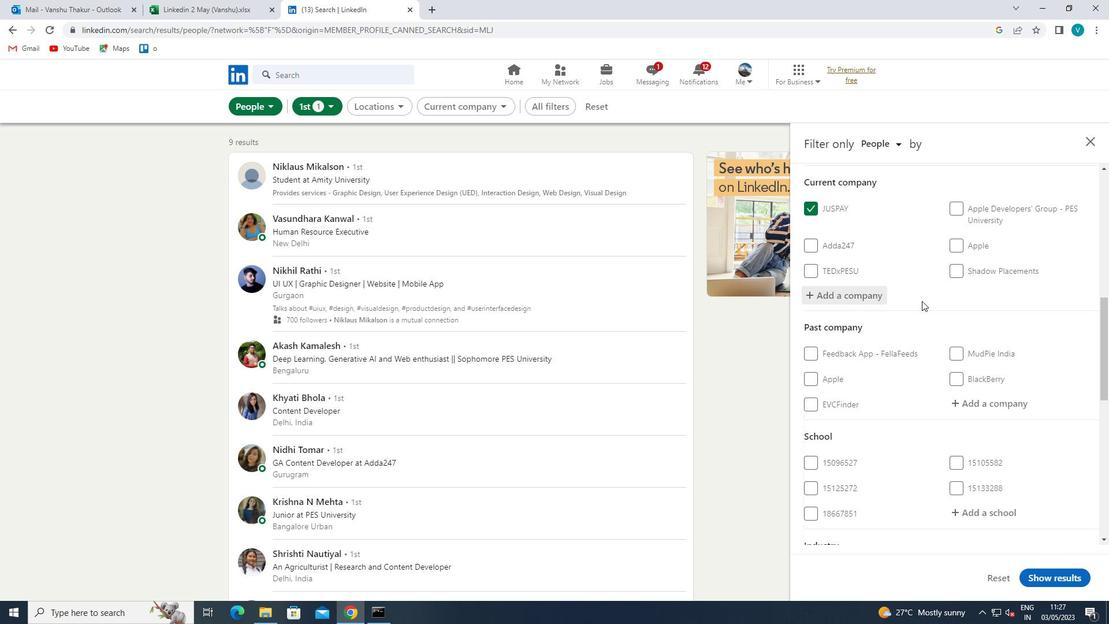 
Action: Mouse scrolled (924, 304) with delta (0, 0)
Screenshot: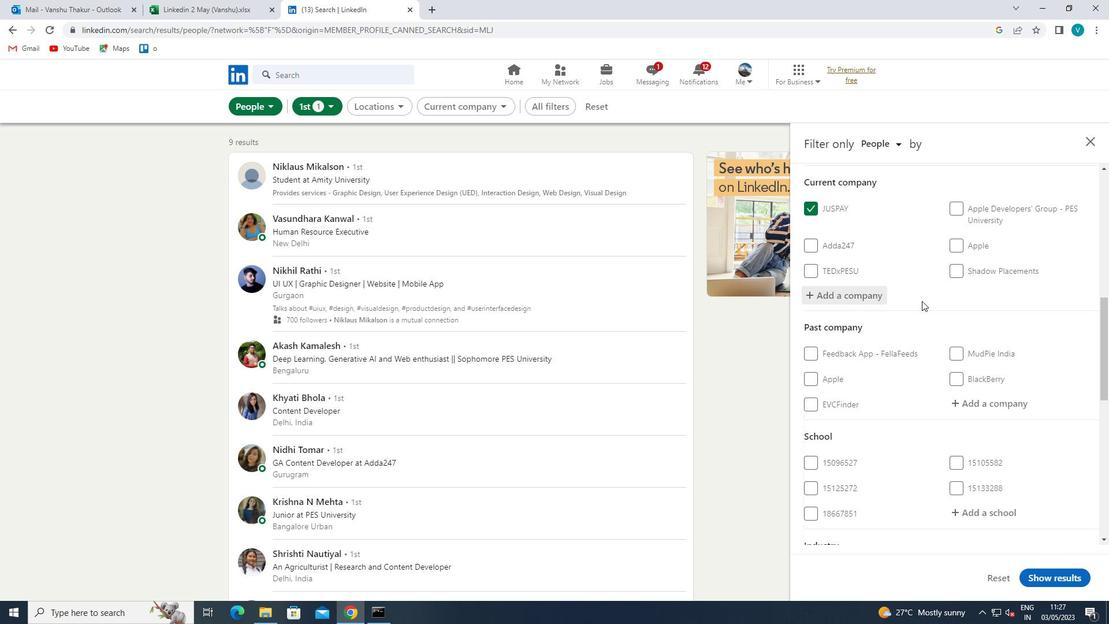 
Action: Mouse moved to (927, 308)
Screenshot: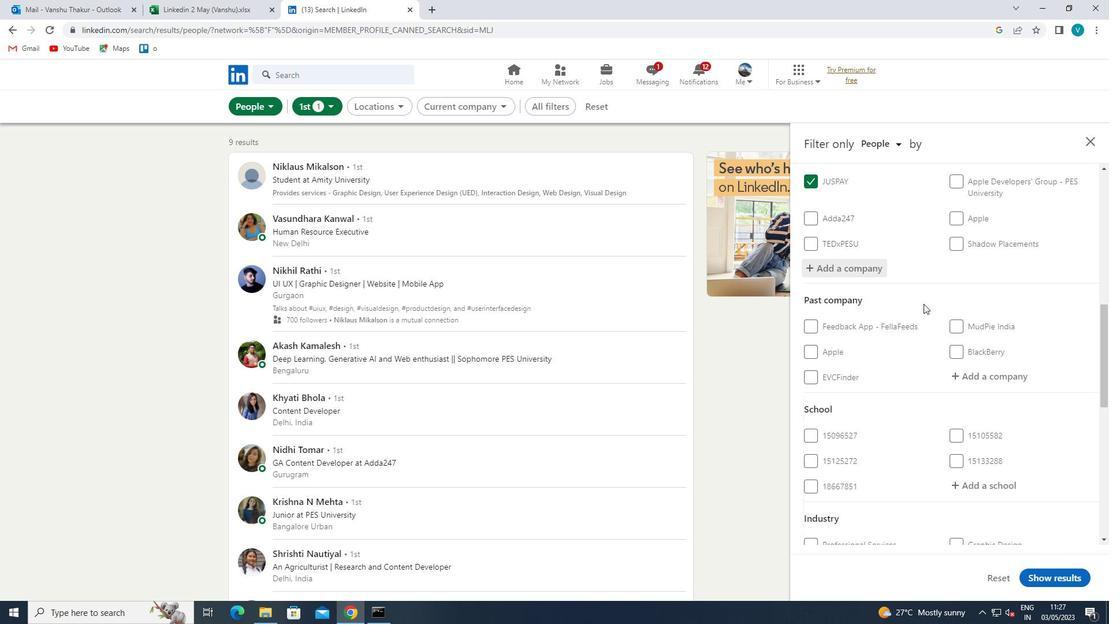 
Action: Mouse scrolled (927, 307) with delta (0, 0)
Screenshot: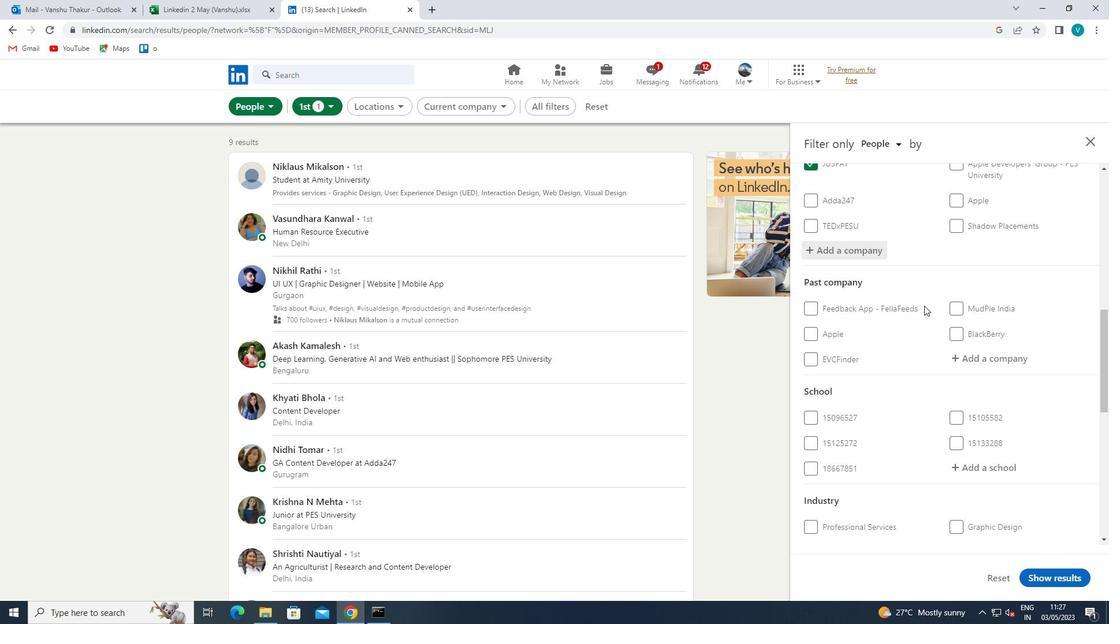 
Action: Mouse moved to (934, 320)
Screenshot: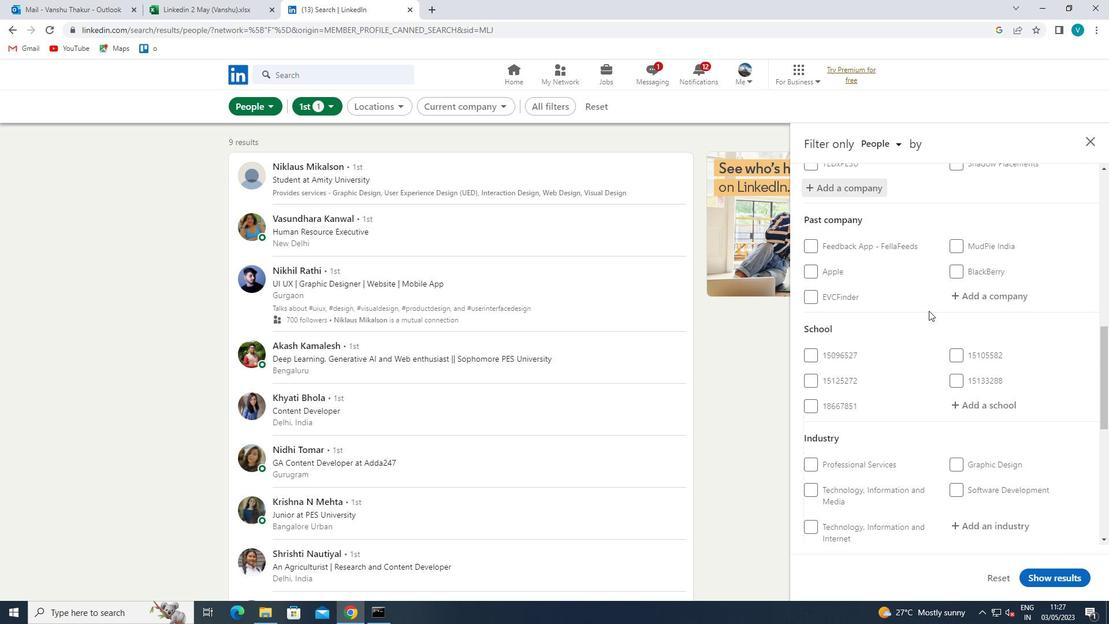 
Action: Mouse scrolled (934, 319) with delta (0, 0)
Screenshot: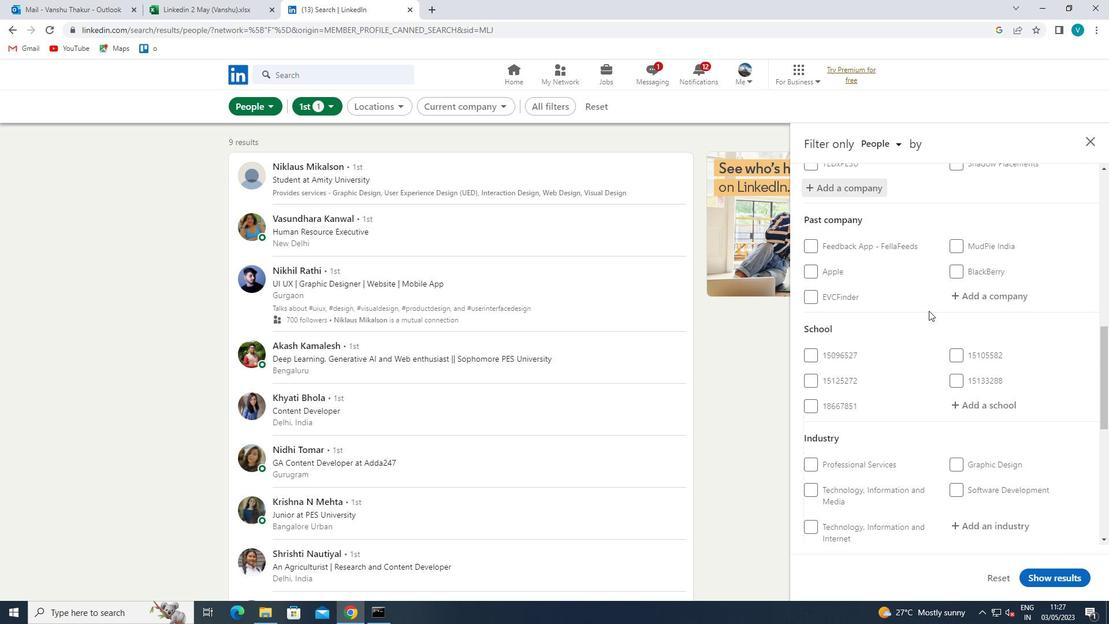
Action: Mouse moved to (975, 287)
Screenshot: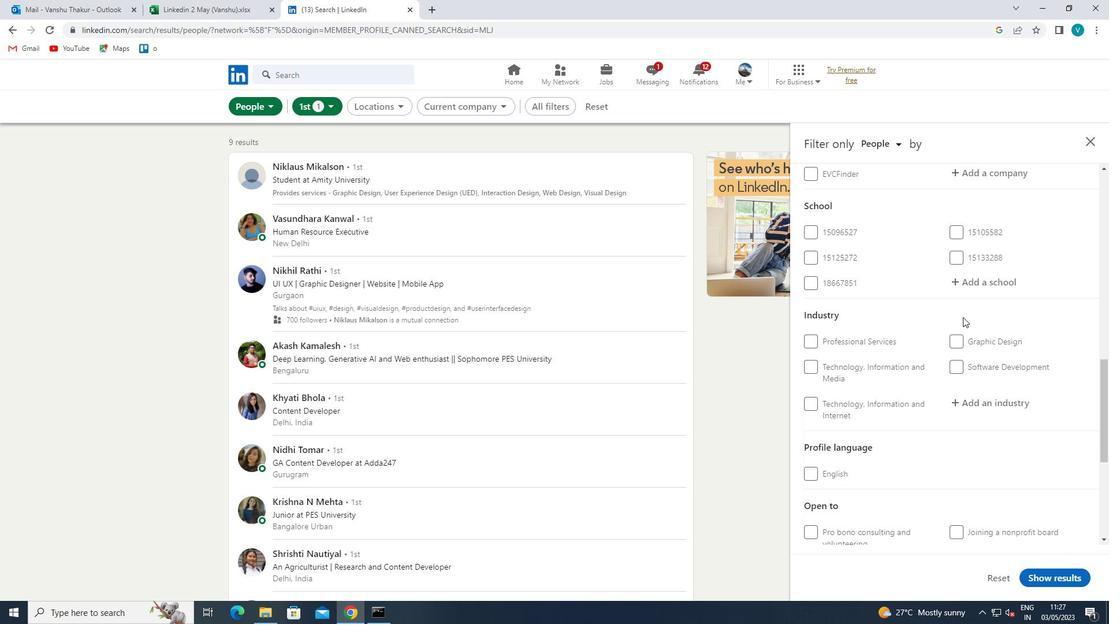 
Action: Mouse pressed left at (975, 287)
Screenshot: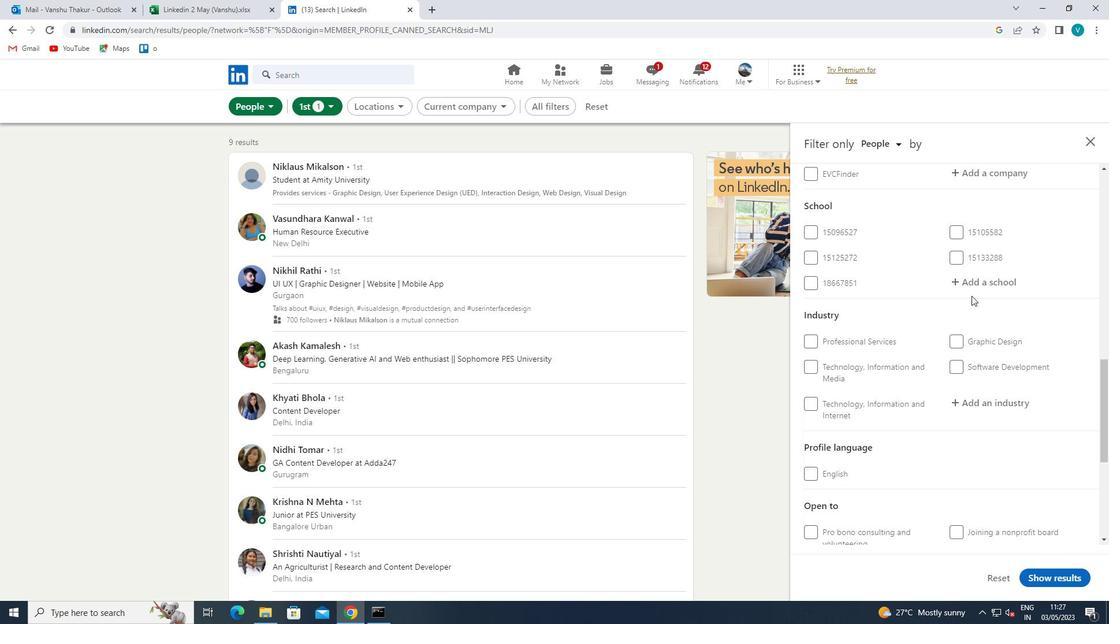 
Action: Mouse moved to (877, 228)
Screenshot: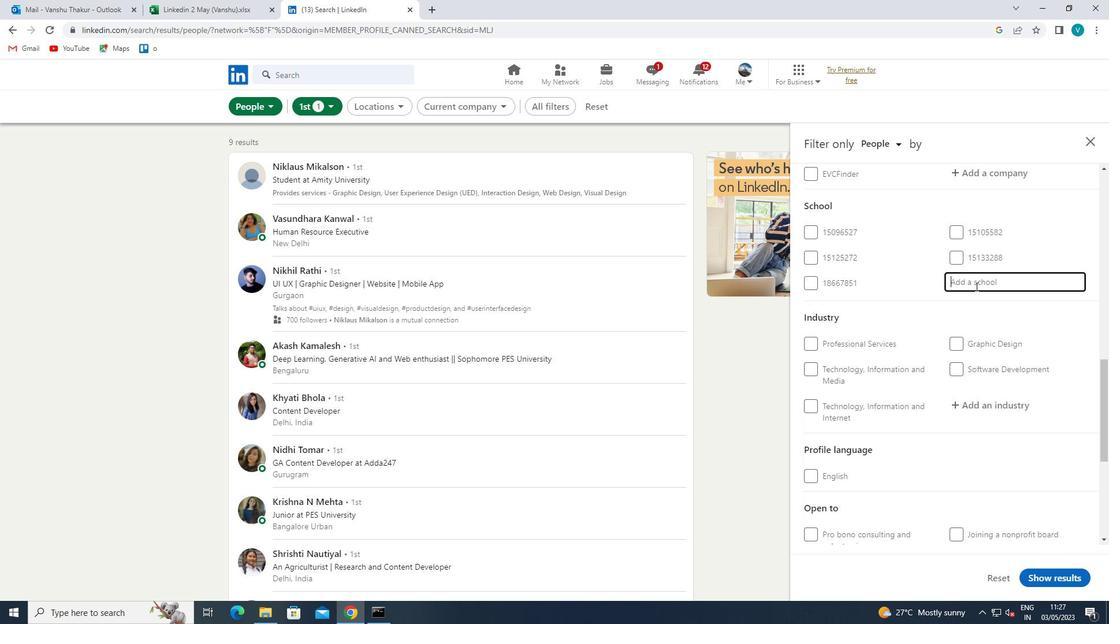 
Action: Key pressed <Key.shift>TECHNO<Key.space>
Screenshot: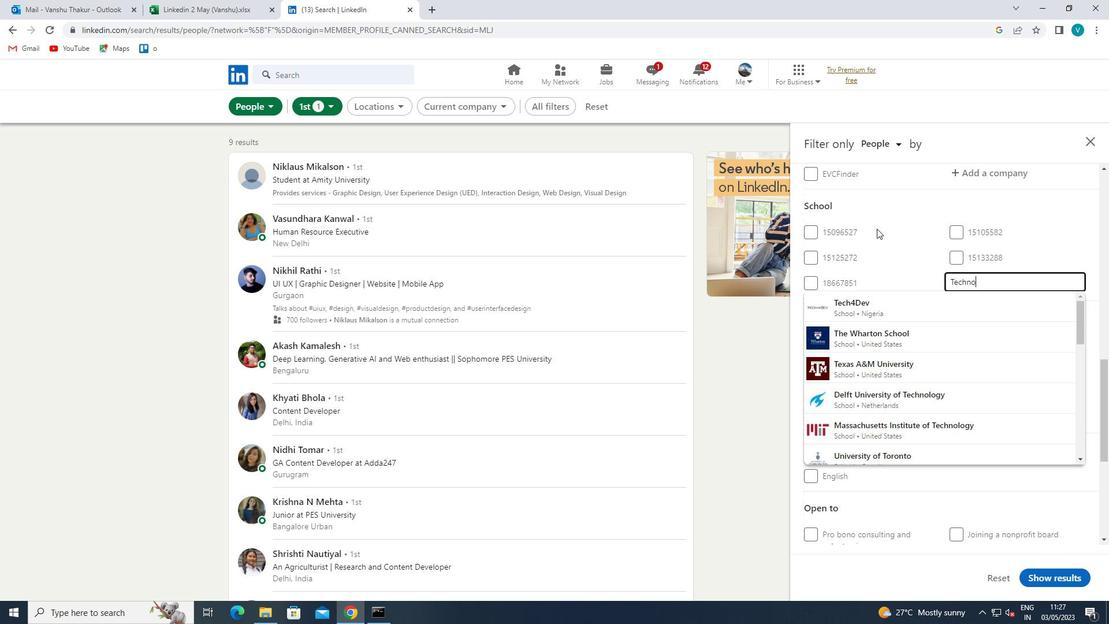 
Action: Mouse moved to (923, 370)
Screenshot: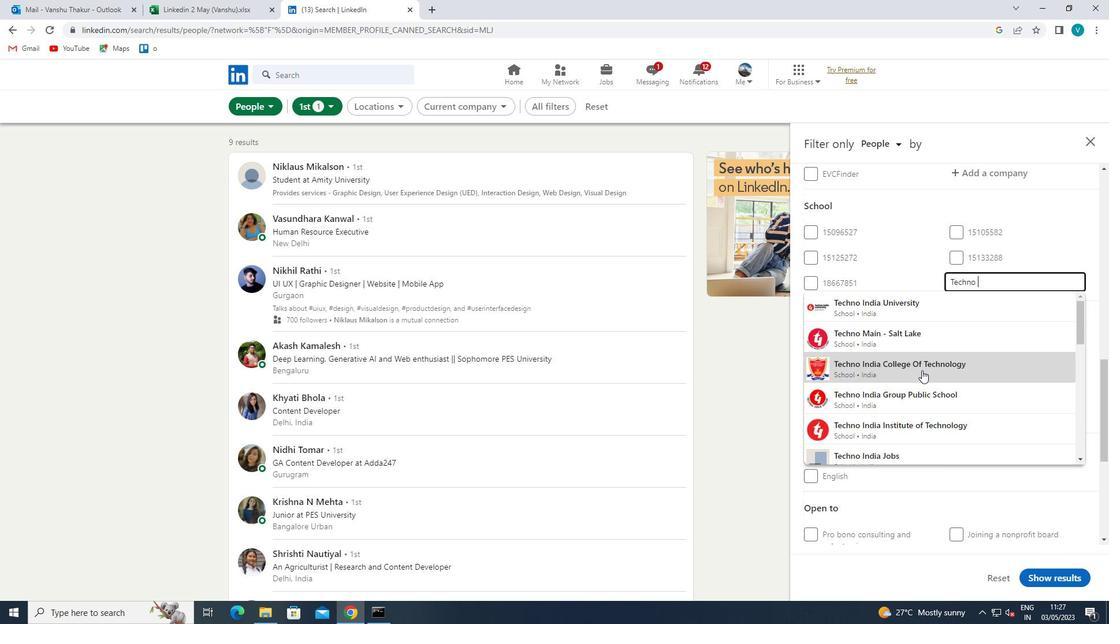 
Action: Mouse pressed left at (923, 370)
Screenshot: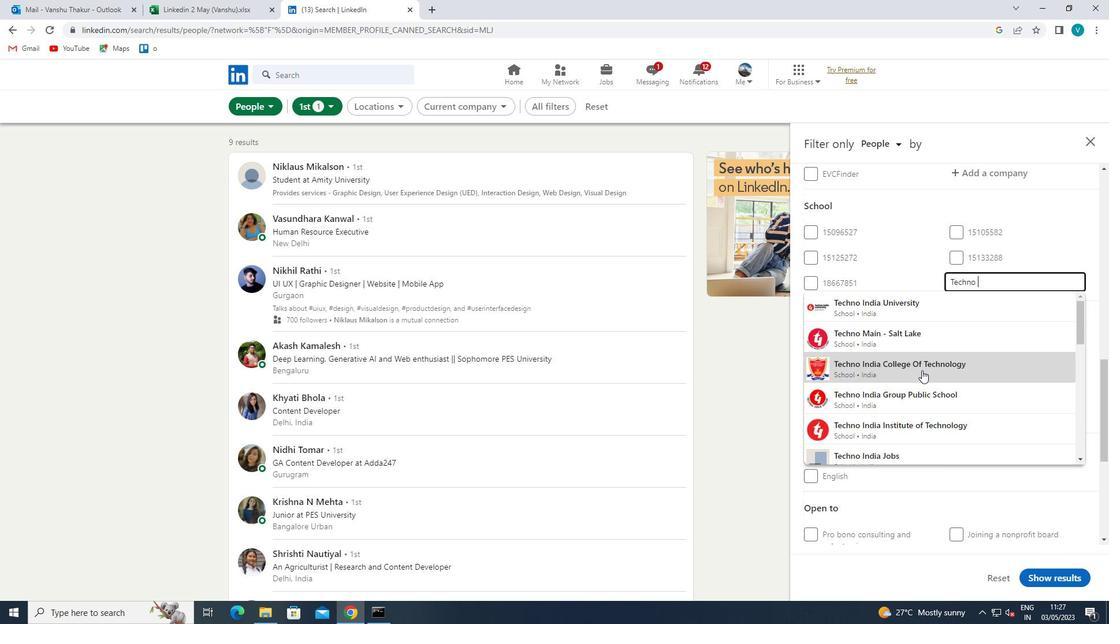 
Action: Mouse moved to (930, 364)
Screenshot: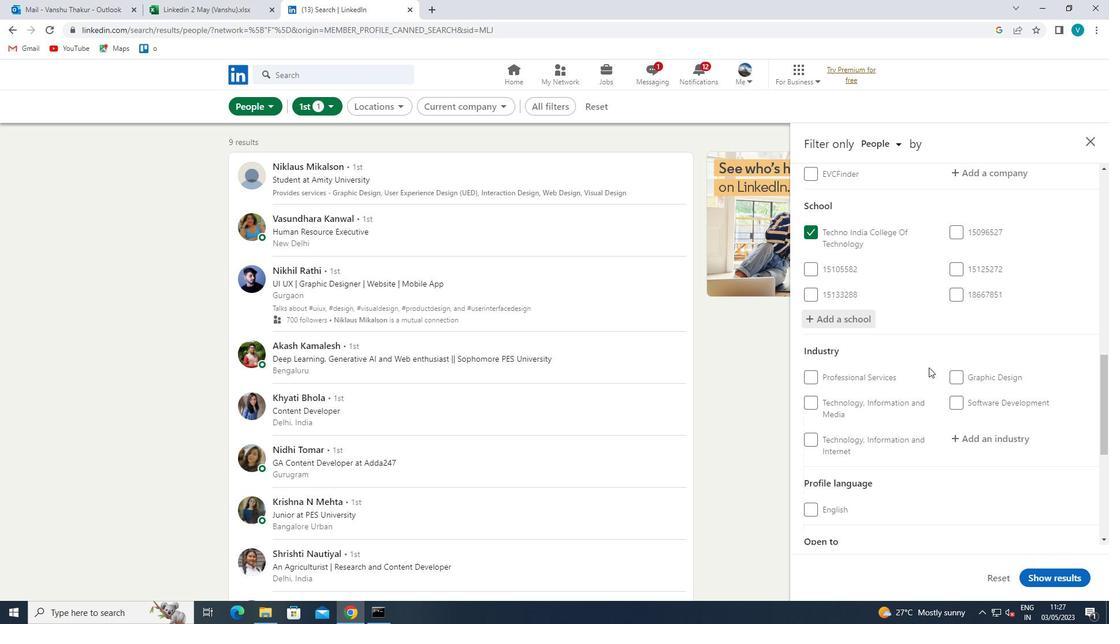 
Action: Mouse scrolled (930, 363) with delta (0, 0)
Screenshot: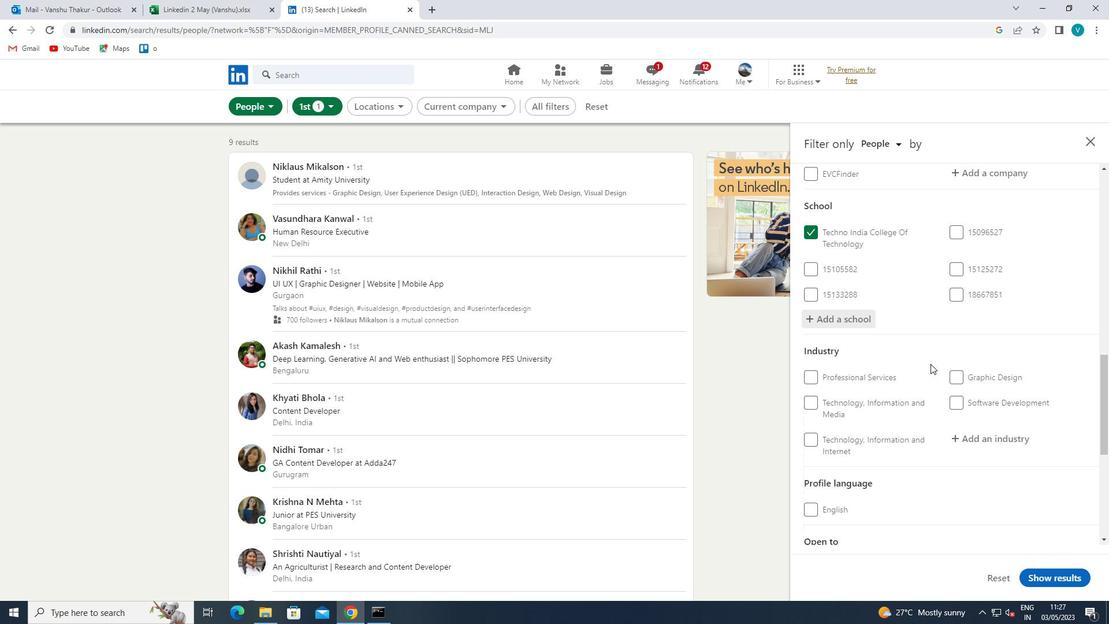 
Action: Mouse scrolled (930, 363) with delta (0, 0)
Screenshot: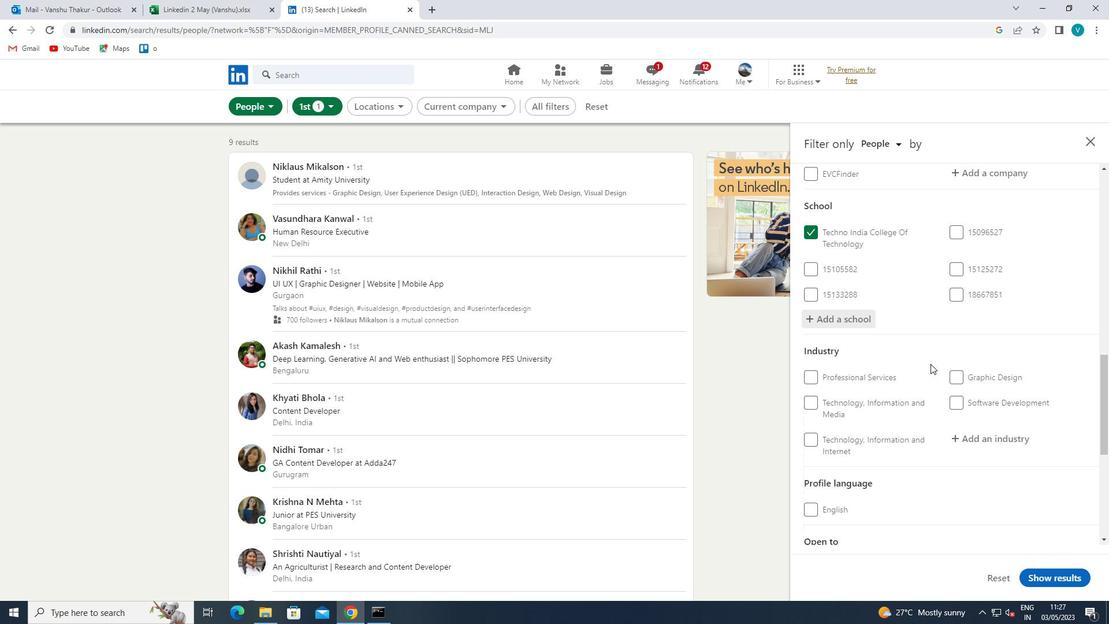 
Action: Mouse scrolled (930, 363) with delta (0, 0)
Screenshot: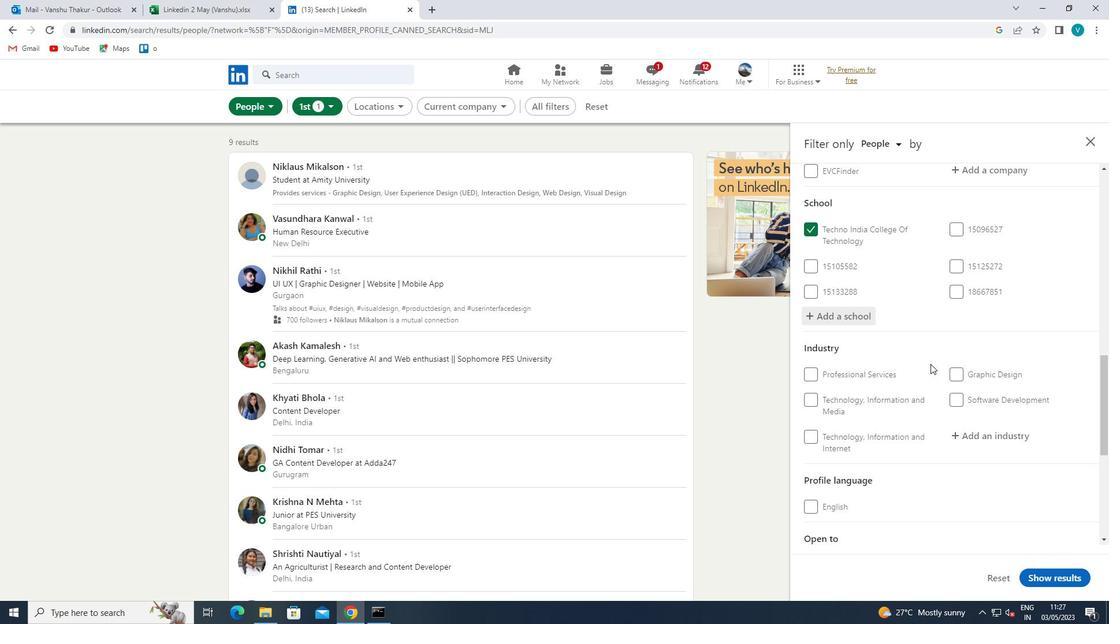 
Action: Mouse scrolled (930, 363) with delta (0, 0)
Screenshot: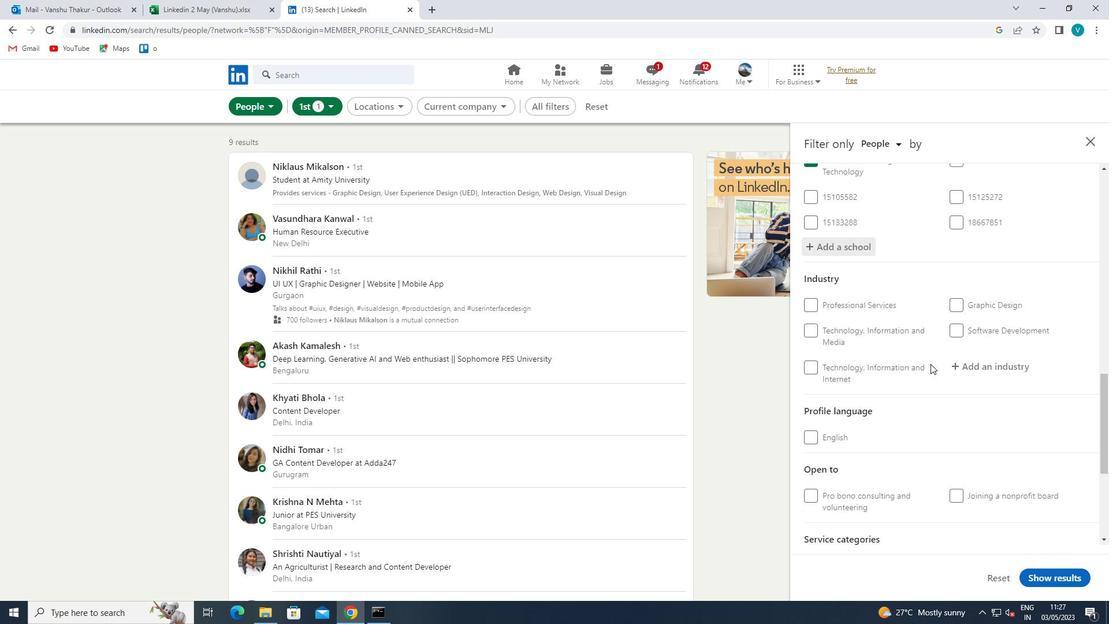 
Action: Mouse scrolled (930, 363) with delta (0, 0)
Screenshot: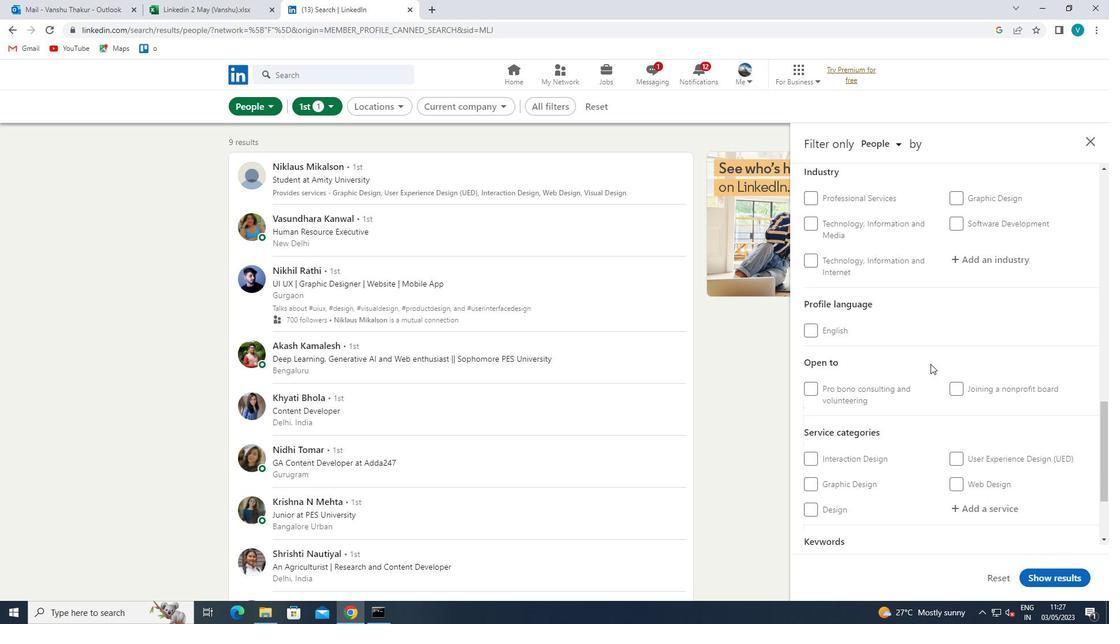 
Action: Mouse scrolled (930, 364) with delta (0, 0)
Screenshot: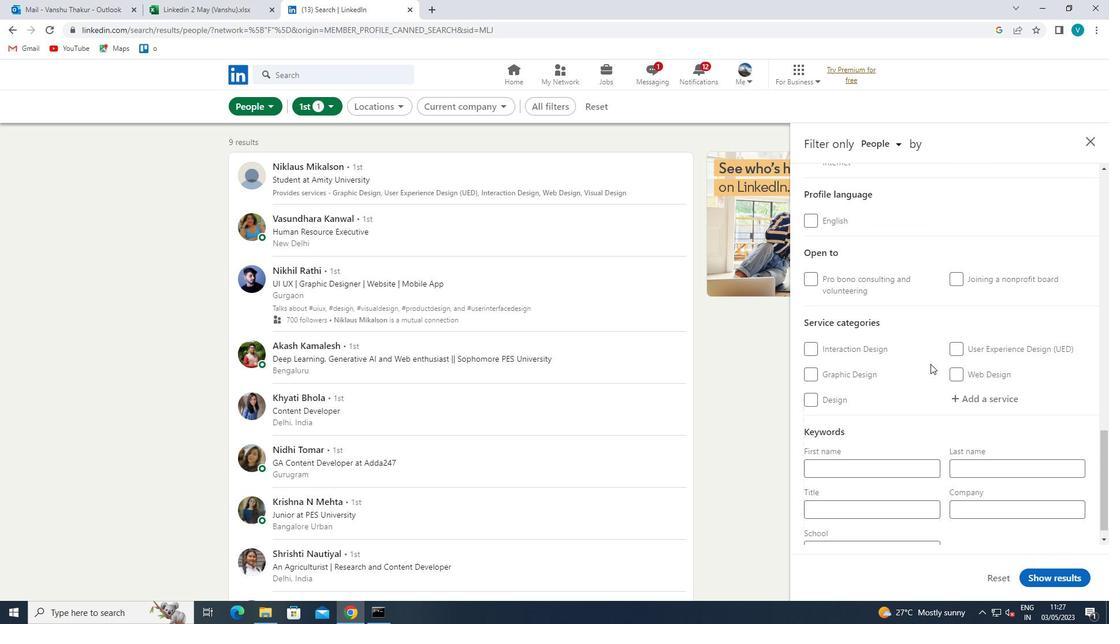 
Action: Mouse scrolled (930, 364) with delta (0, 0)
Screenshot: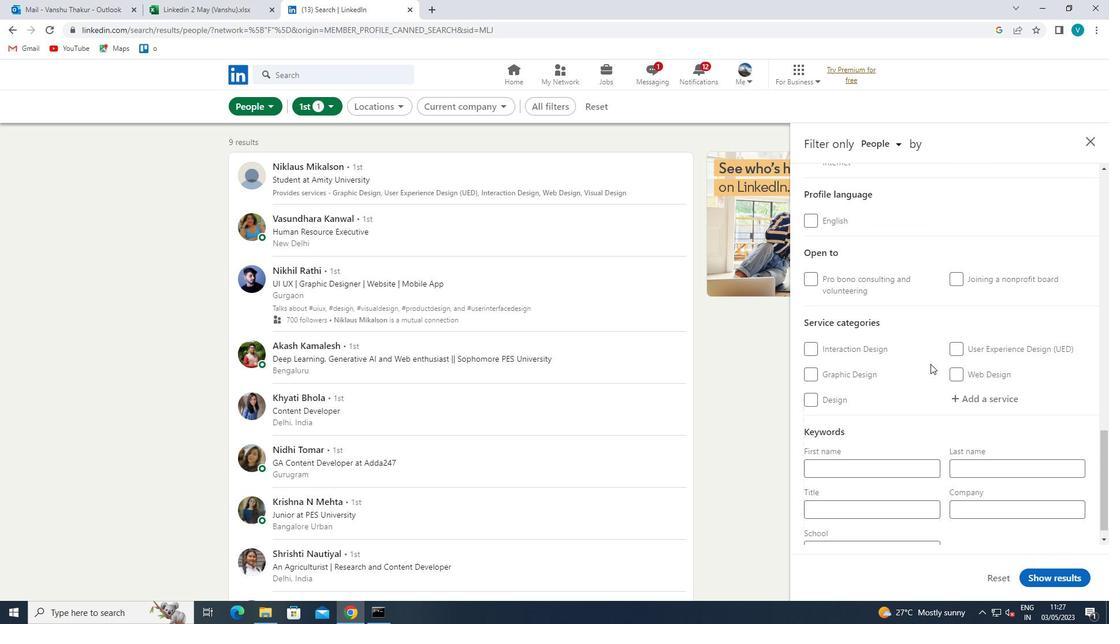 
Action: Mouse scrolled (930, 364) with delta (0, 0)
Screenshot: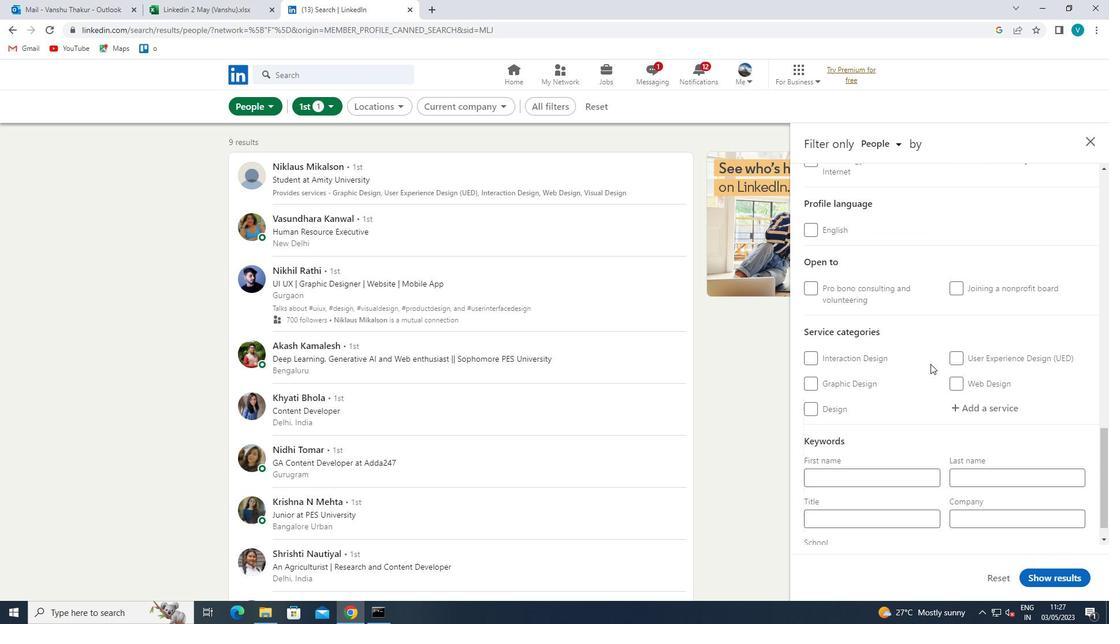 
Action: Mouse moved to (964, 328)
Screenshot: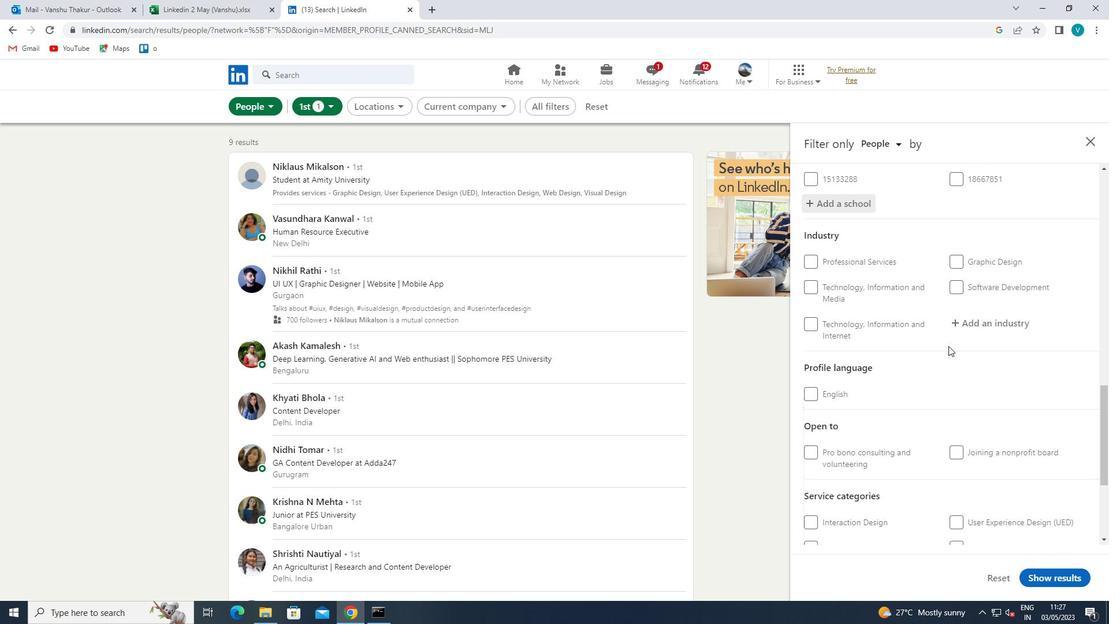 
Action: Mouse pressed left at (964, 328)
Screenshot: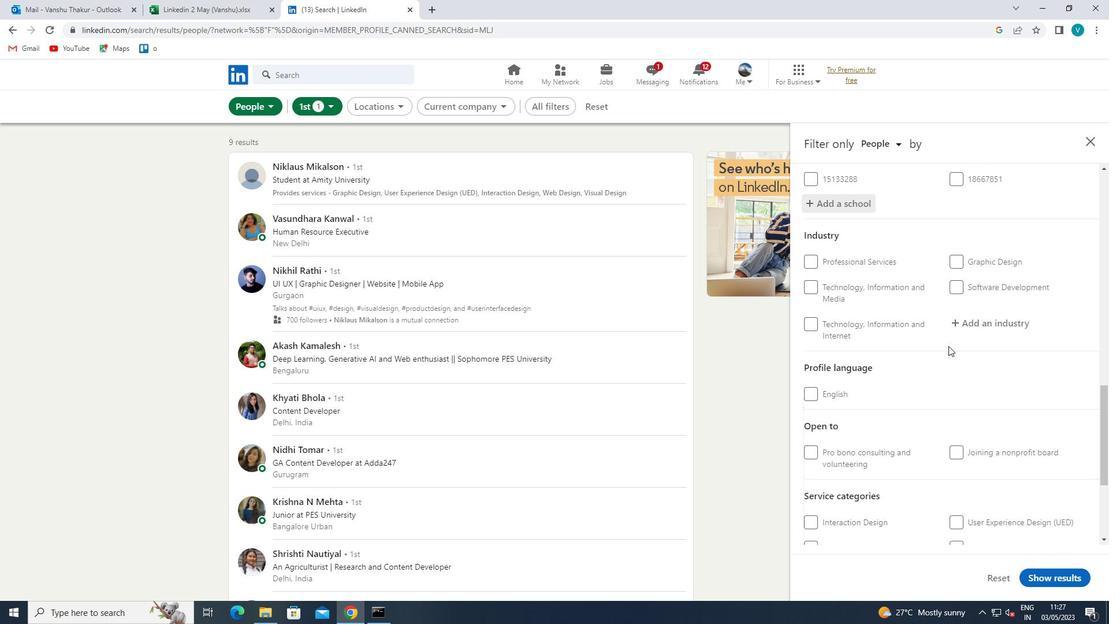 
Action: Mouse moved to (951, 317)
Screenshot: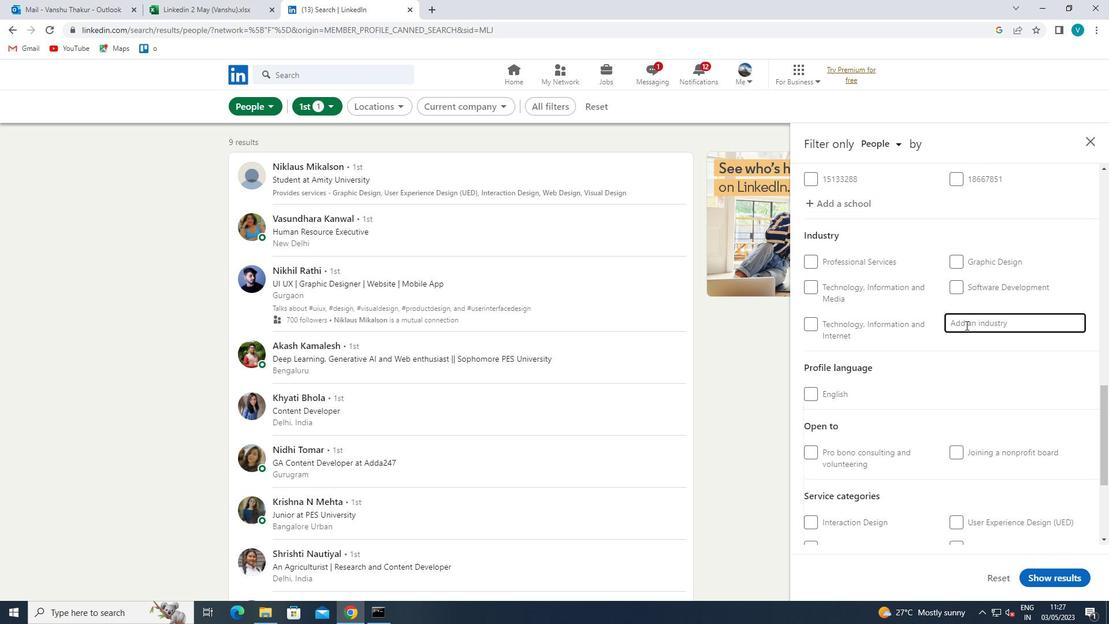 
Action: Key pressed <Key.shift>AGR
Screenshot: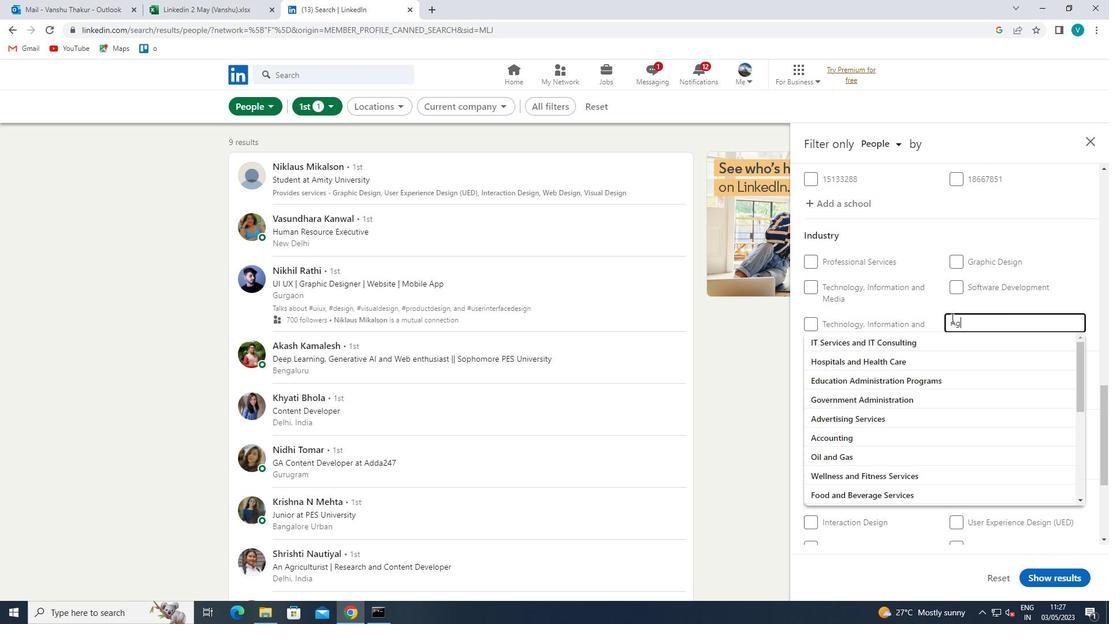 
Action: Mouse moved to (951, 317)
Screenshot: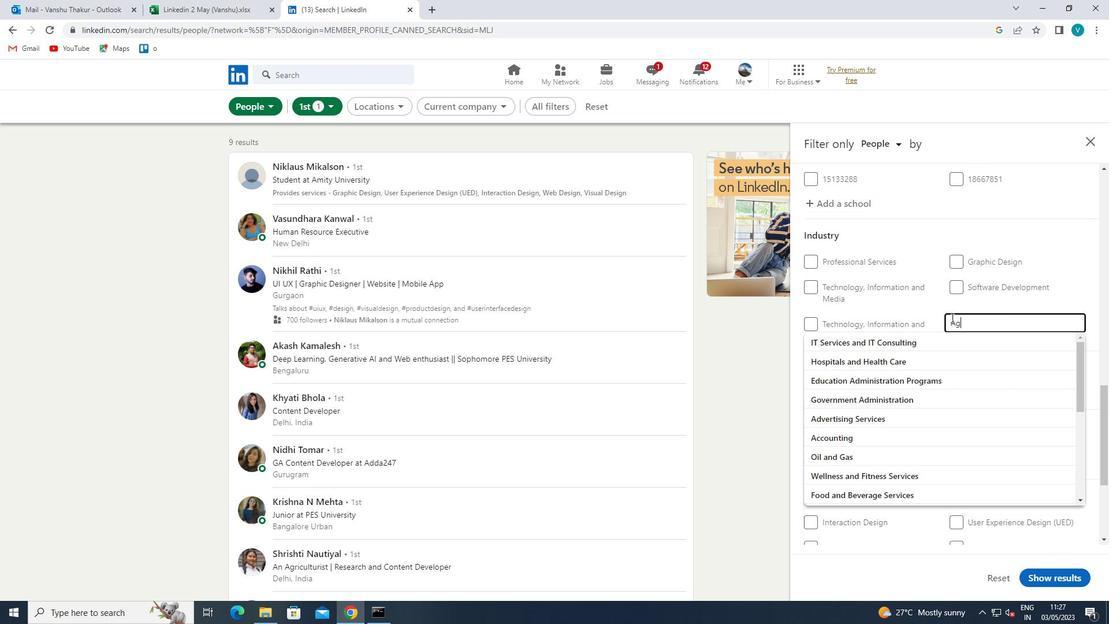 
Action: Key pressed ICULTURE
Screenshot: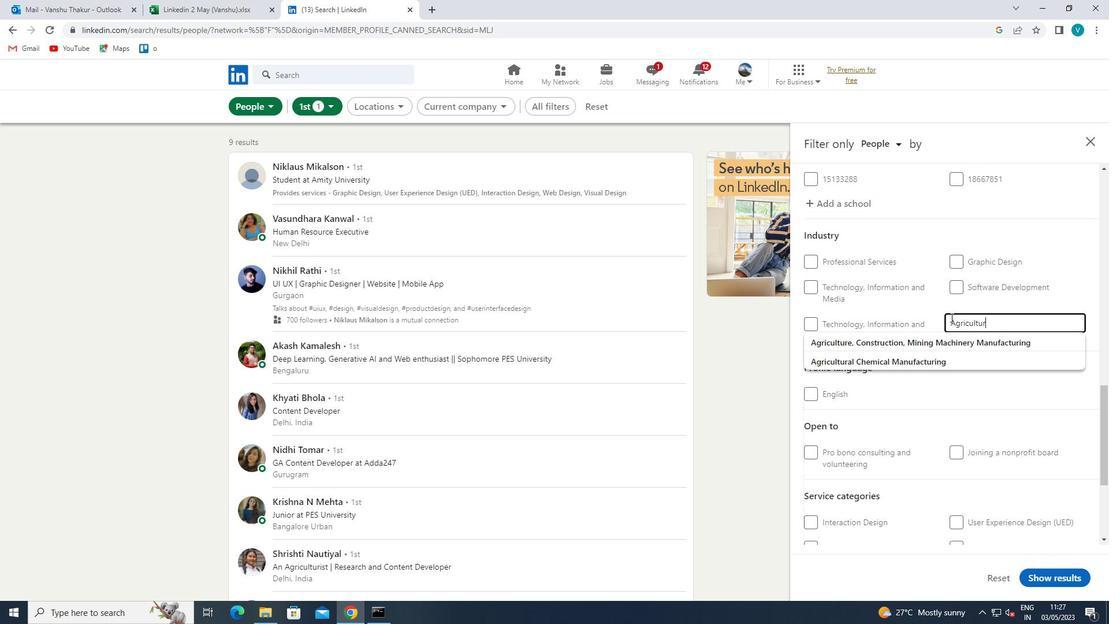 
Action: Mouse moved to (942, 340)
Screenshot: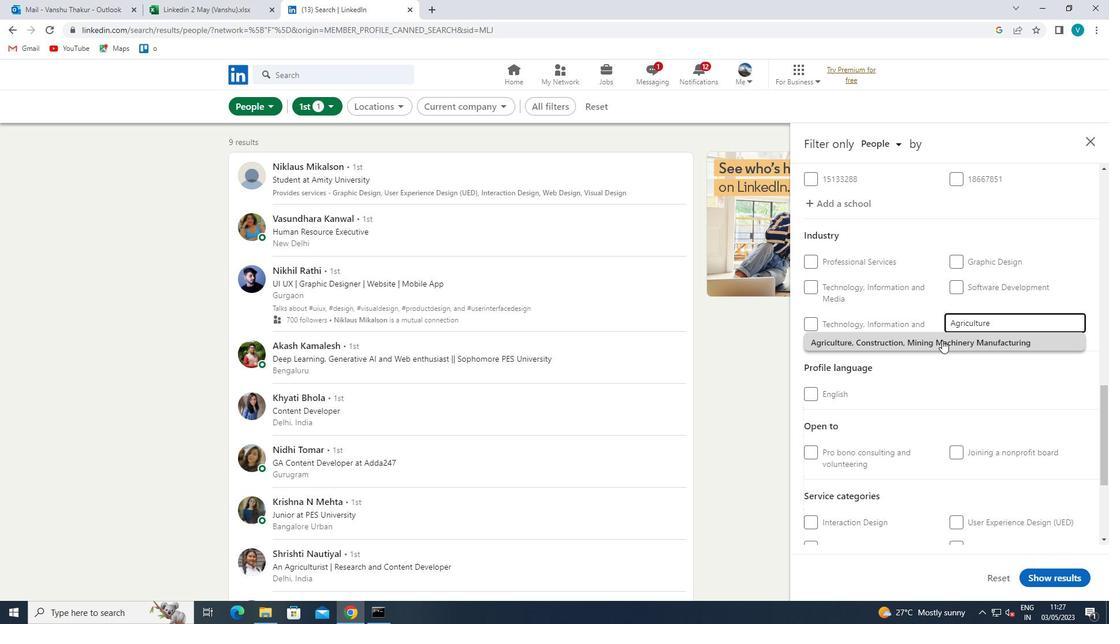 
Action: Mouse pressed left at (942, 340)
Screenshot: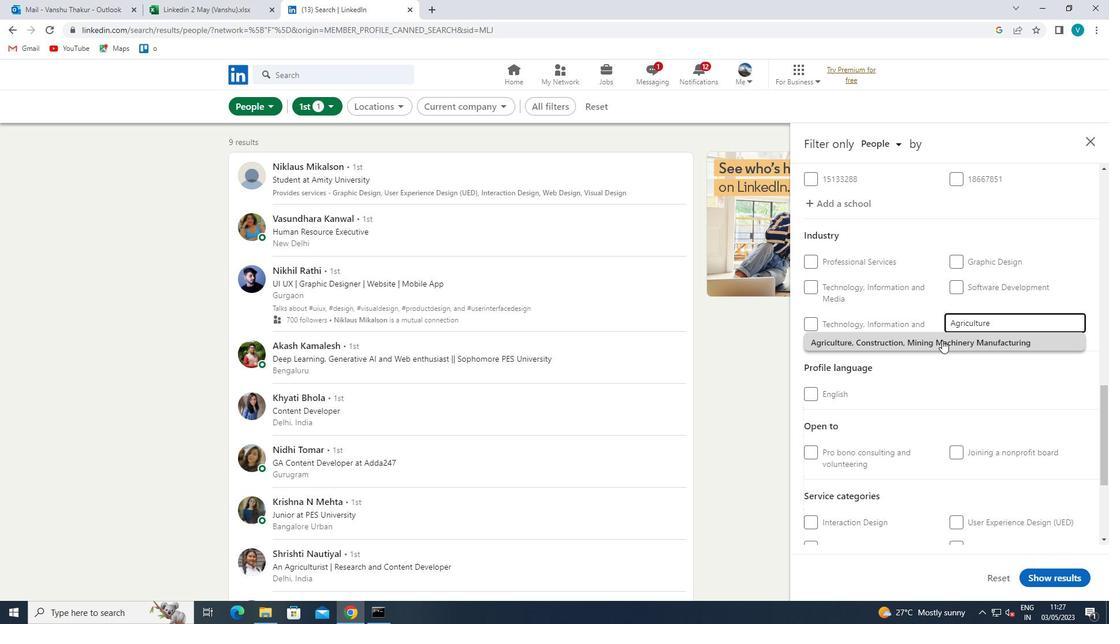 
Action: Mouse moved to (948, 342)
Screenshot: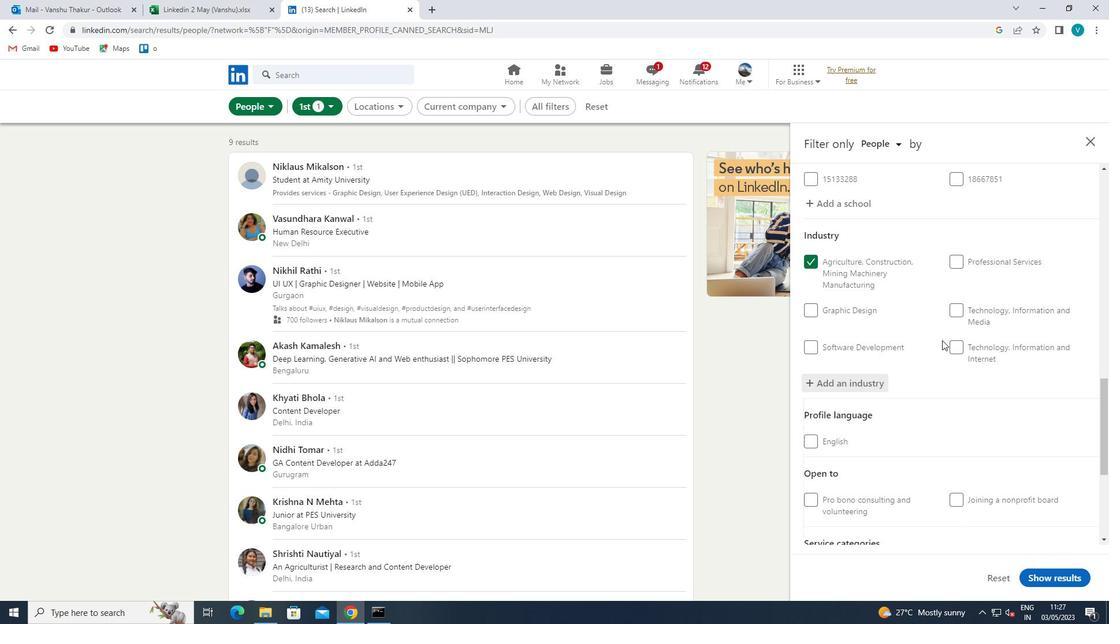 
Action: Mouse scrolled (948, 341) with delta (0, 0)
Screenshot: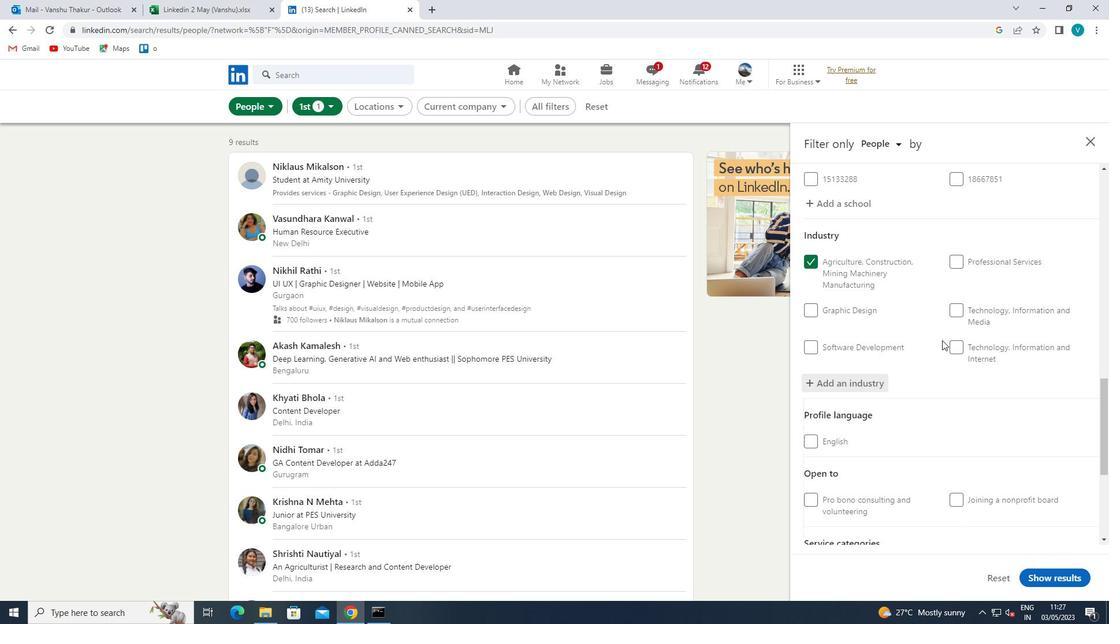 
Action: Mouse moved to (948, 342)
Screenshot: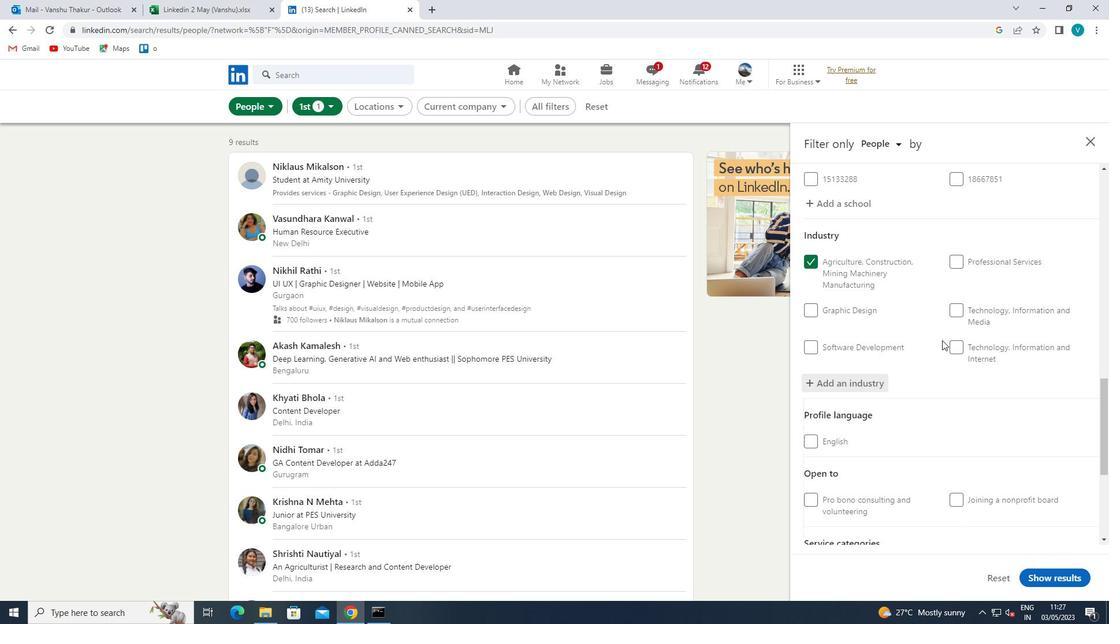 
Action: Mouse scrolled (948, 341) with delta (0, 0)
Screenshot: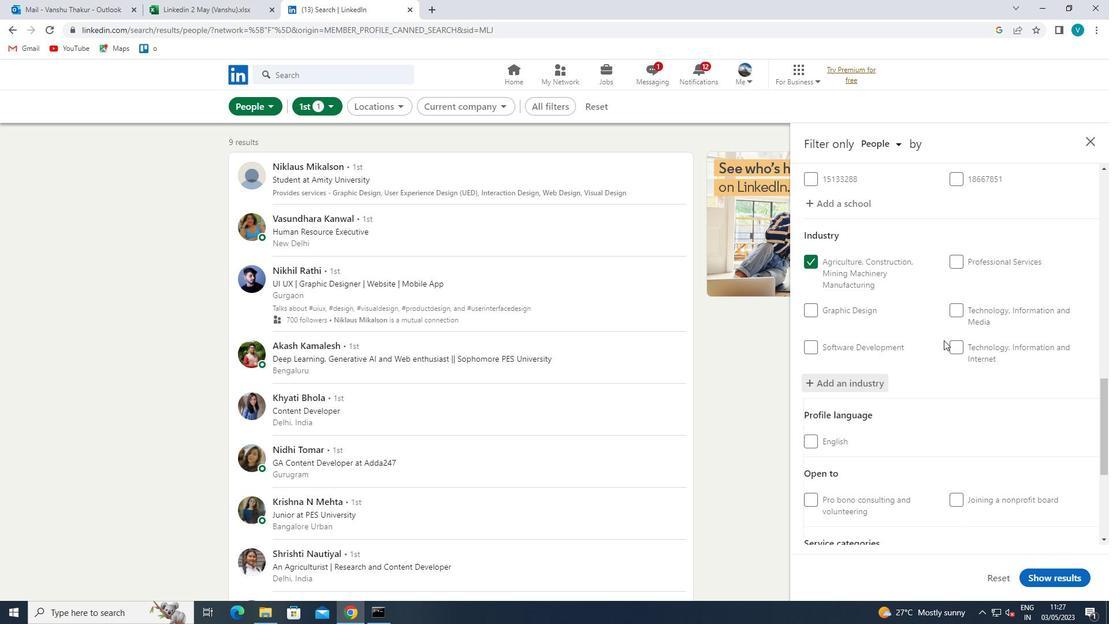 
Action: Mouse scrolled (948, 341) with delta (0, 0)
Screenshot: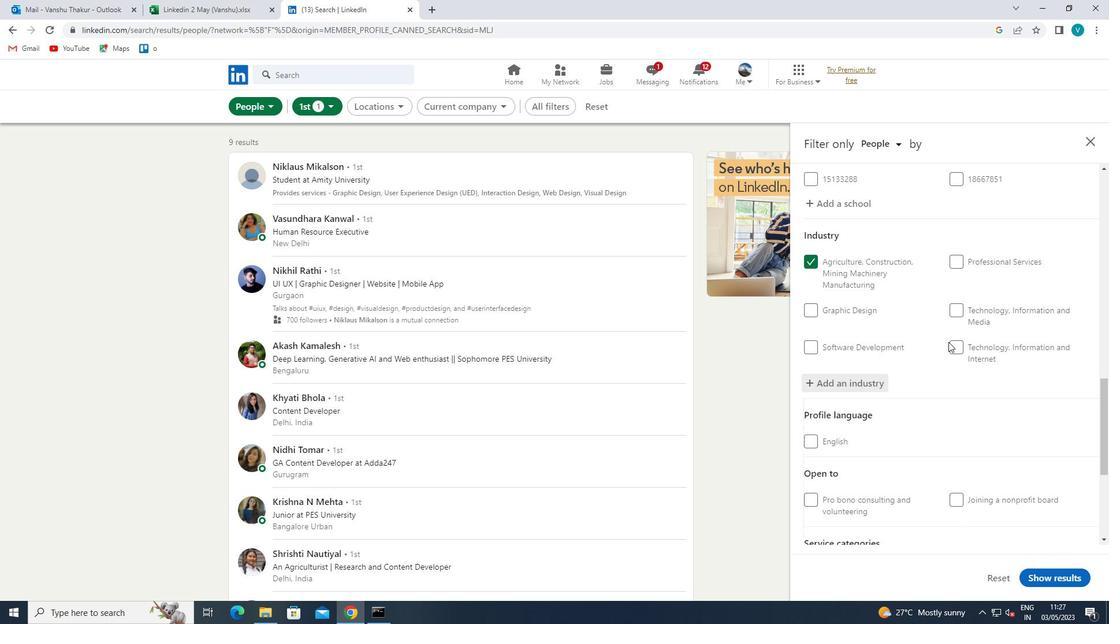 
Action: Mouse moved to (977, 441)
Screenshot: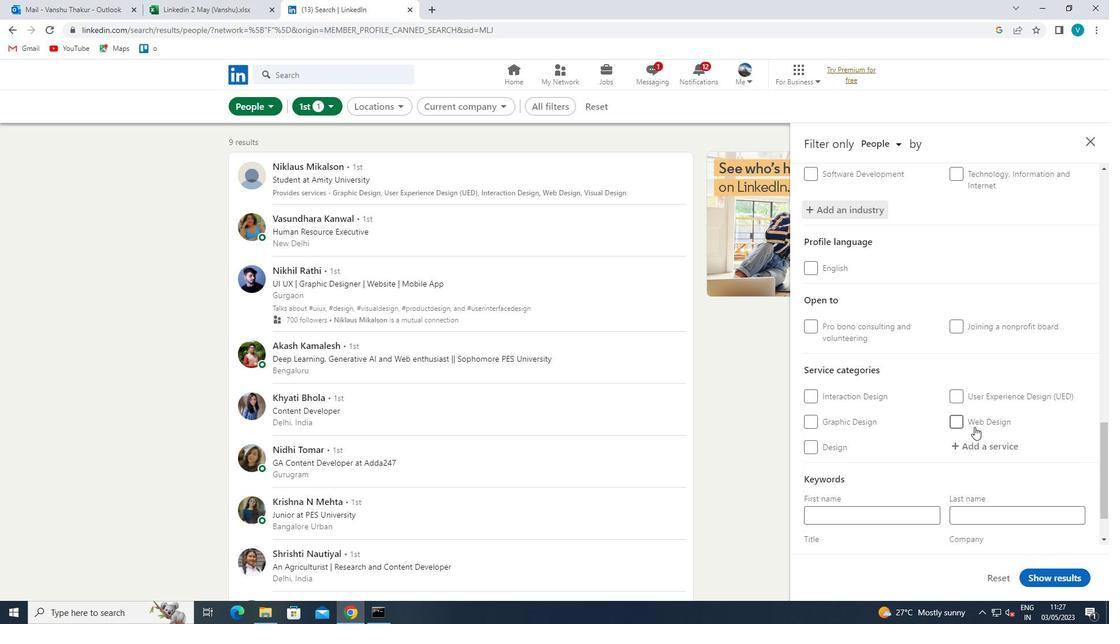 
Action: Mouse pressed left at (977, 441)
Screenshot: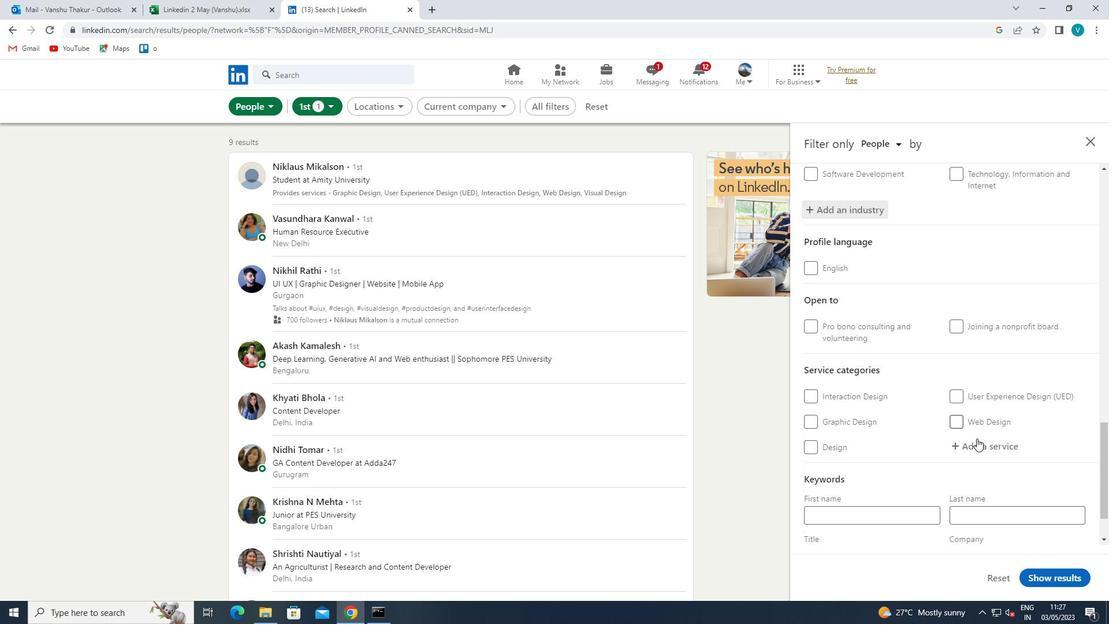 
Action: Mouse moved to (973, 442)
Screenshot: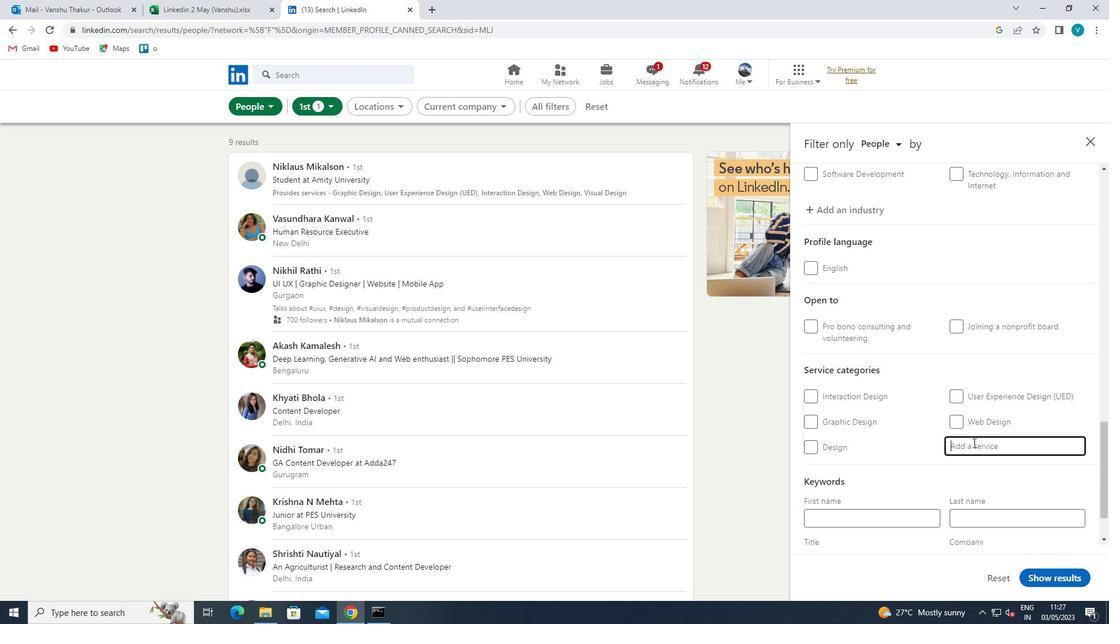 
Action: Key pressed <Key.shift>RELOCAT
Screenshot: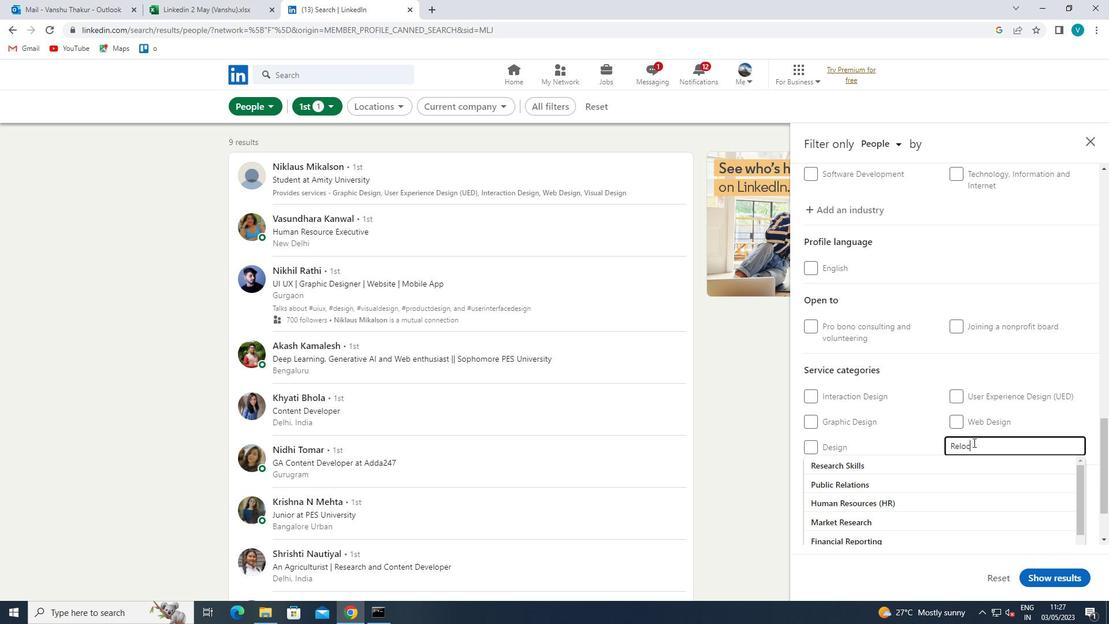 
Action: Mouse moved to (946, 456)
Screenshot: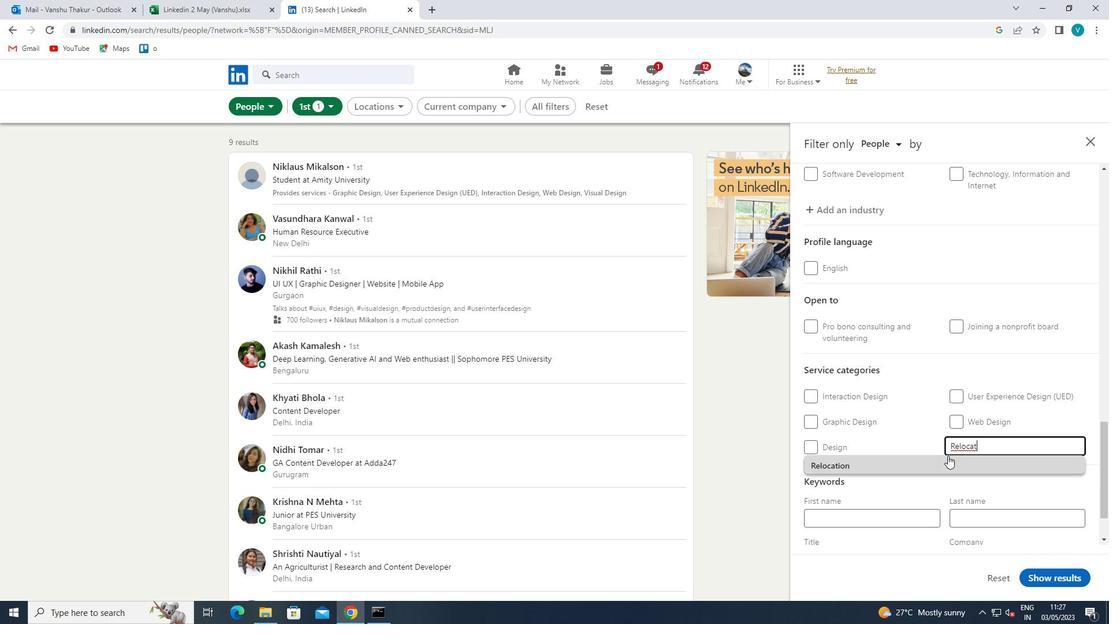 
Action: Mouse pressed left at (946, 456)
Screenshot: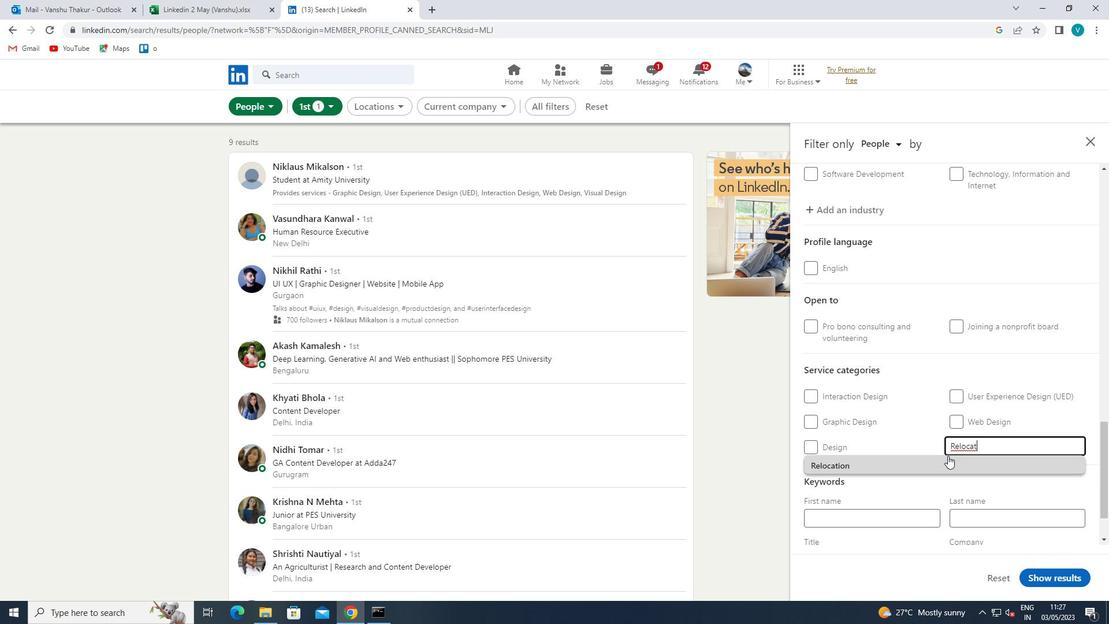 
Action: Mouse moved to (948, 455)
Screenshot: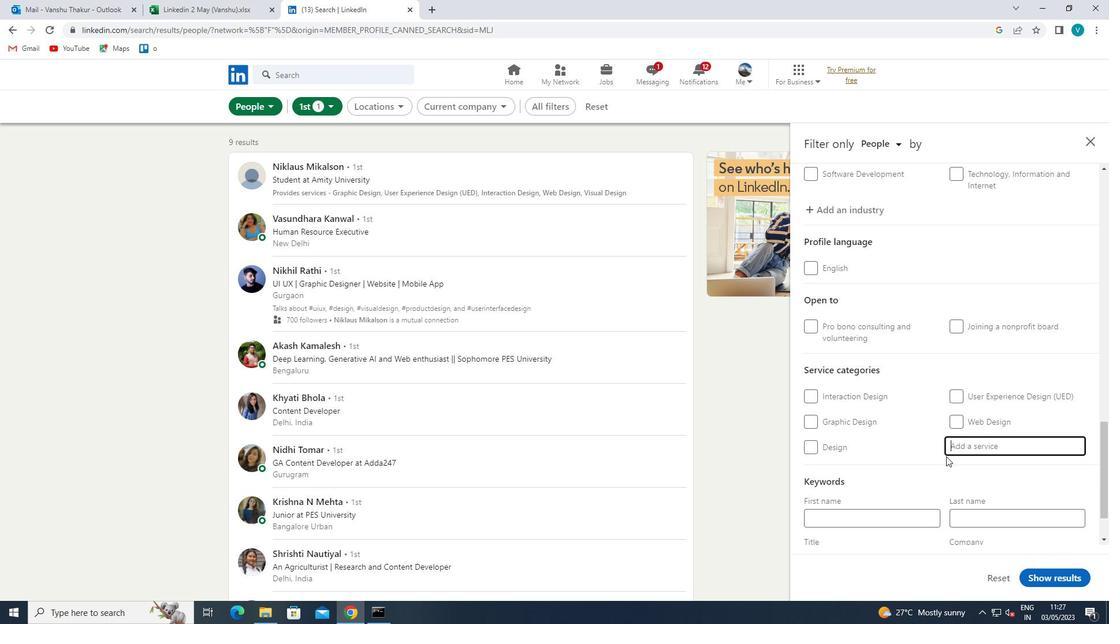 
Action: Mouse scrolled (948, 454) with delta (0, 0)
Screenshot: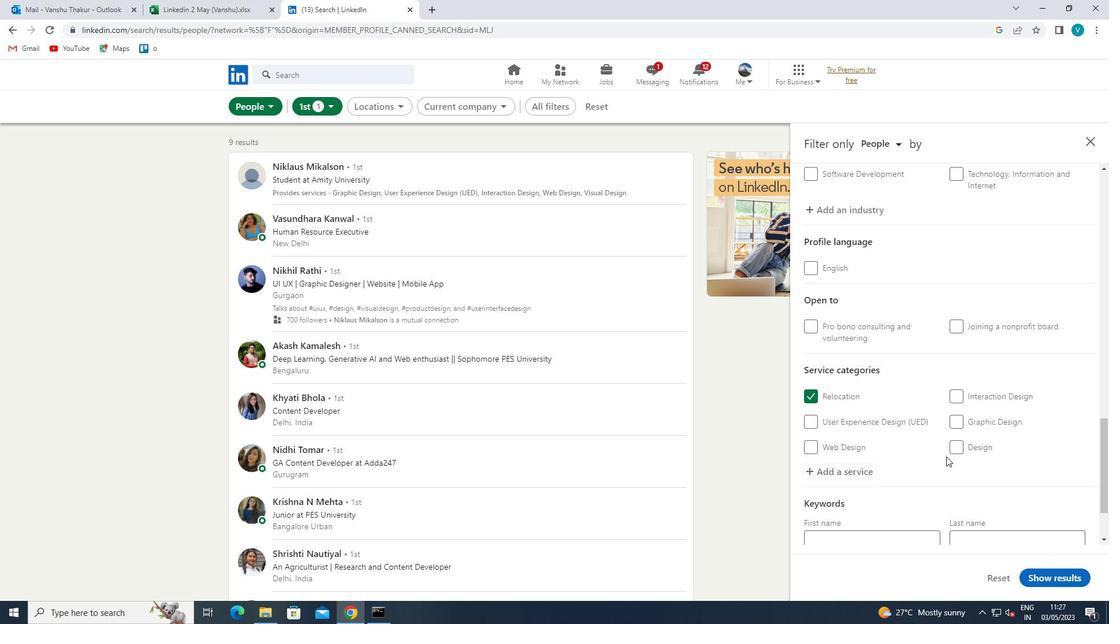 
Action: Mouse scrolled (948, 454) with delta (0, 0)
Screenshot: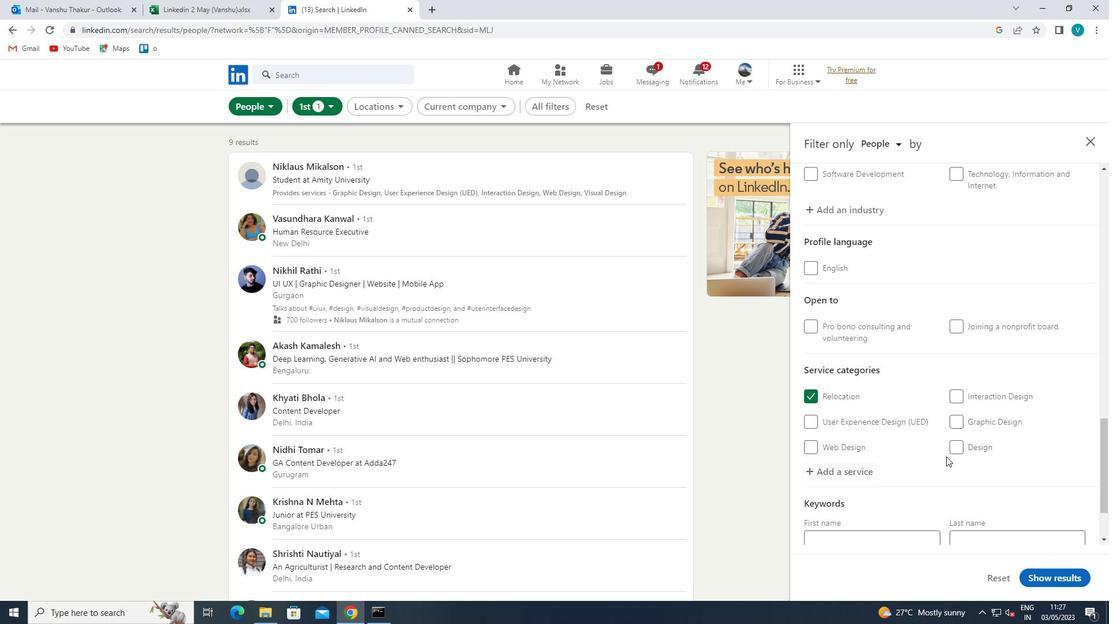 
Action: Mouse moved to (948, 455)
Screenshot: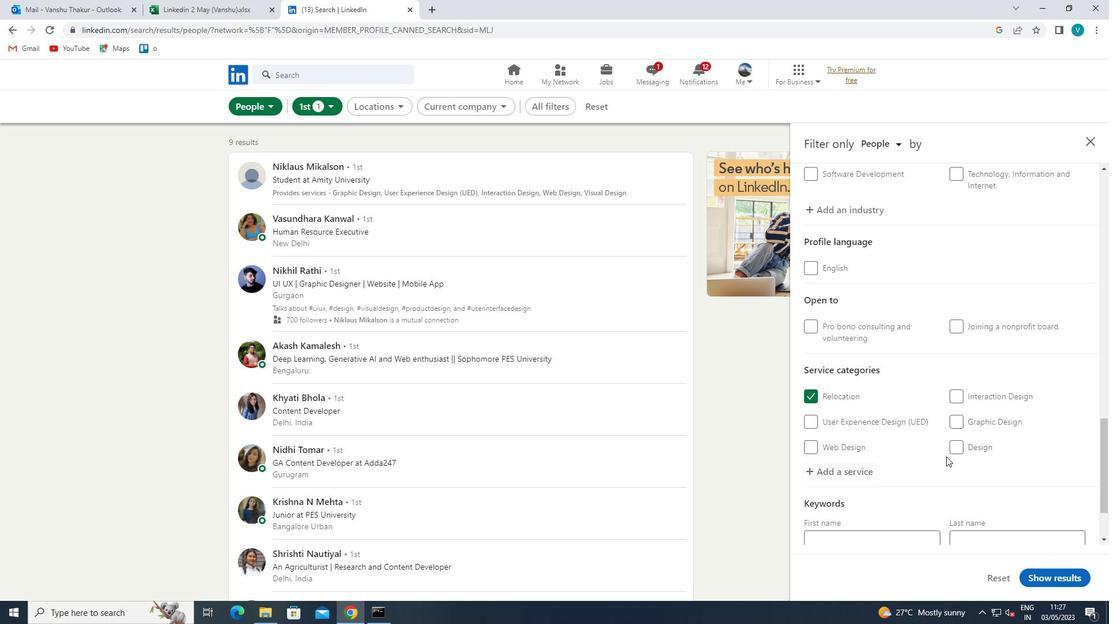 
Action: Mouse scrolled (948, 454) with delta (0, 0)
Screenshot: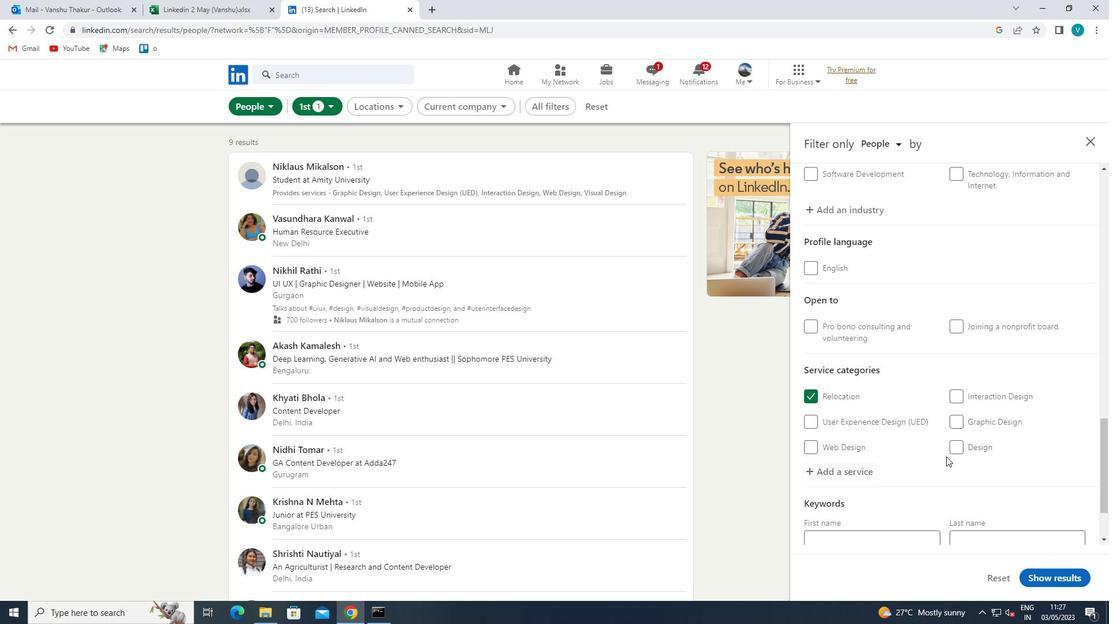 
Action: Mouse scrolled (948, 454) with delta (0, 0)
Screenshot: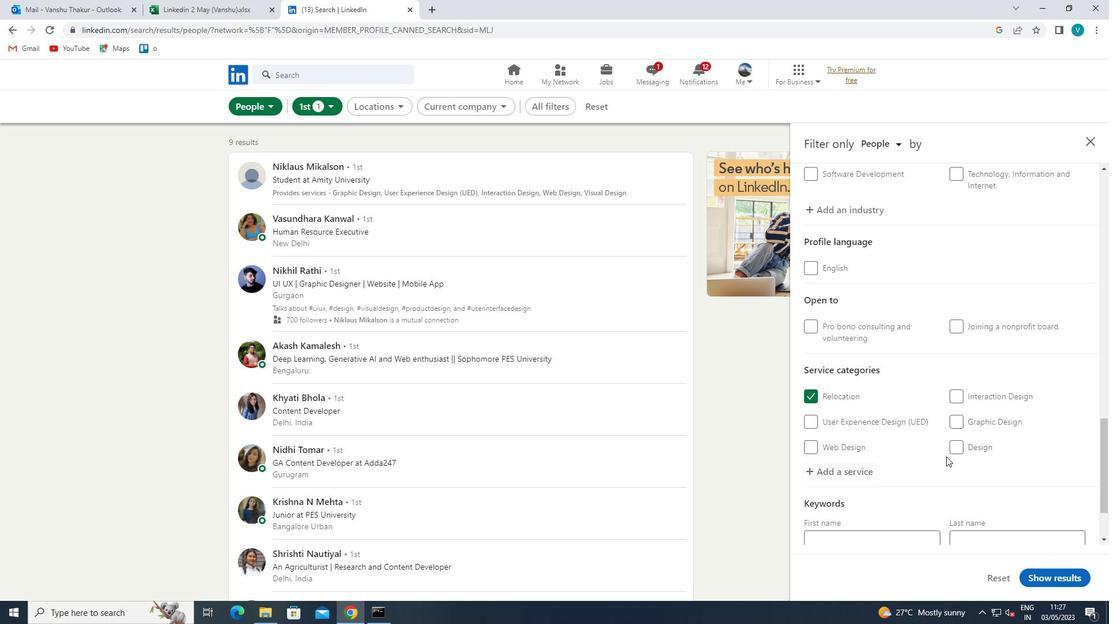 
Action: Mouse moved to (904, 489)
Screenshot: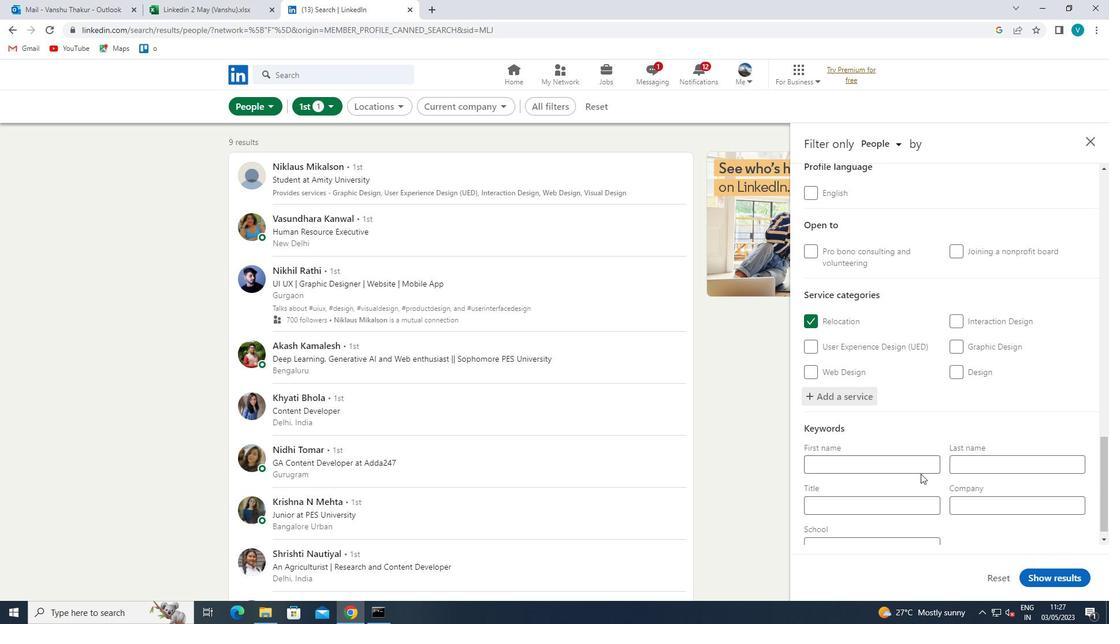 
Action: Mouse pressed left at (904, 489)
Screenshot: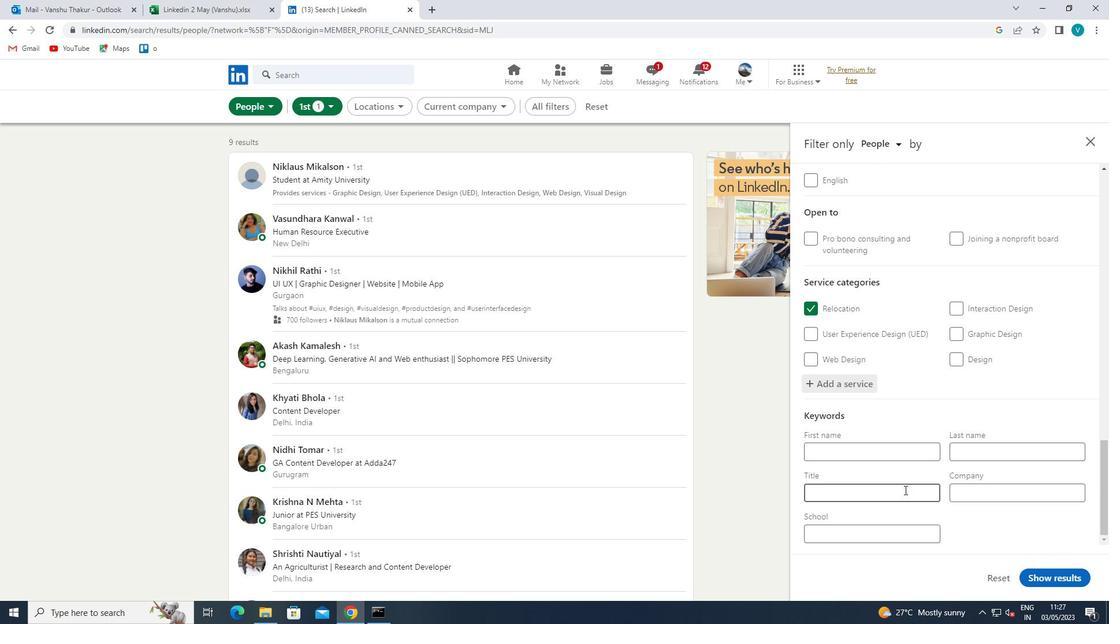 
Action: Mouse moved to (904, 489)
Screenshot: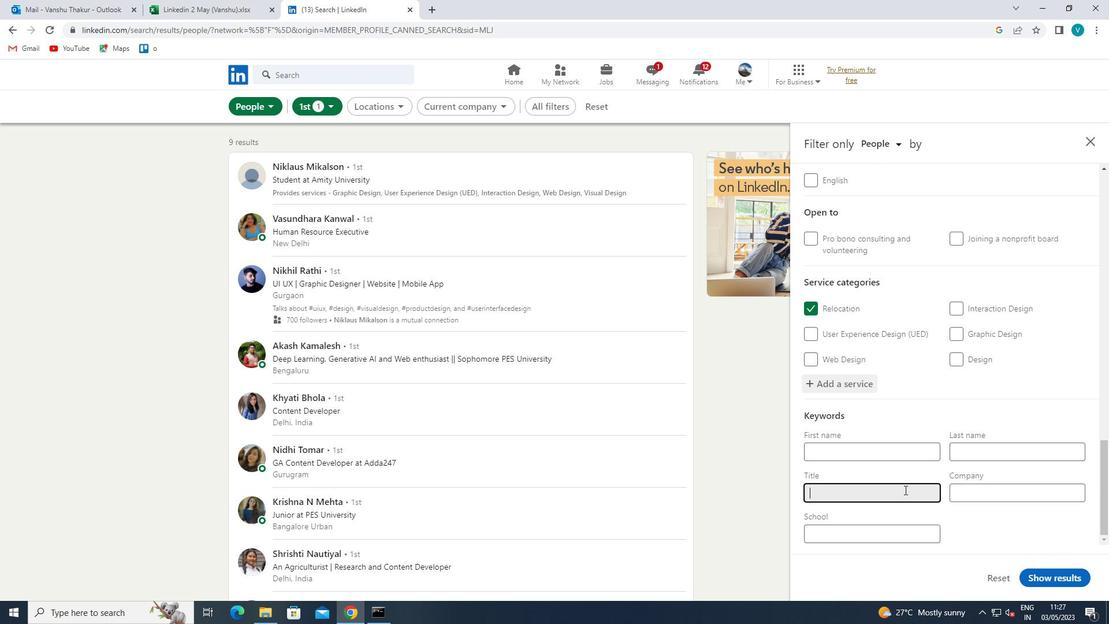 
Action: Key pressed <Key.shift>ANIMAL<Key.space>
Screenshot: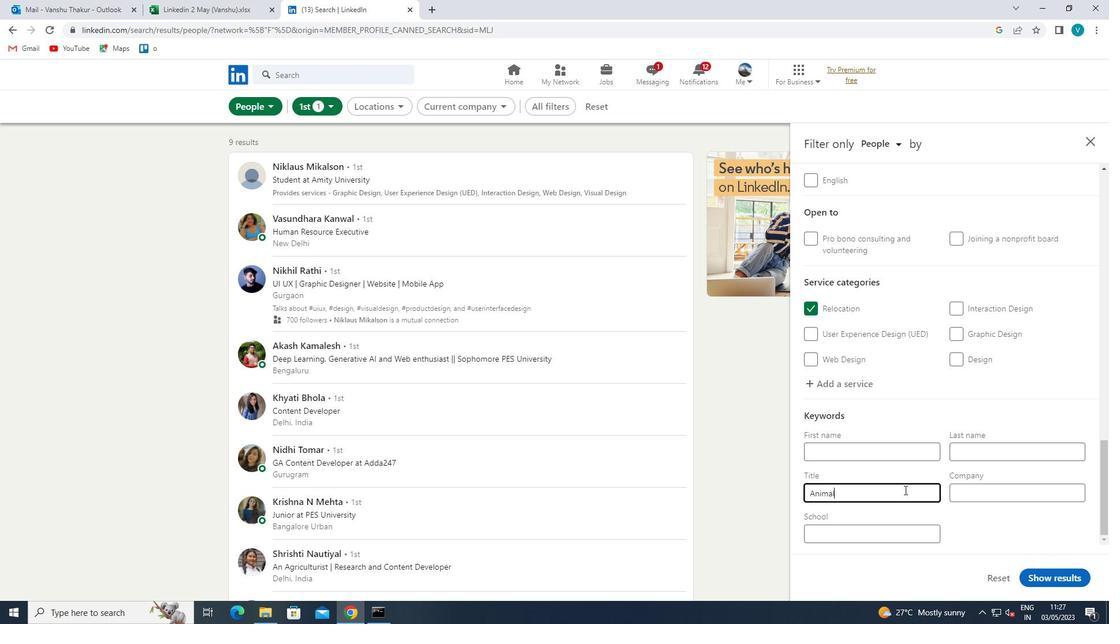 
Action: Mouse moved to (905, 488)
Screenshot: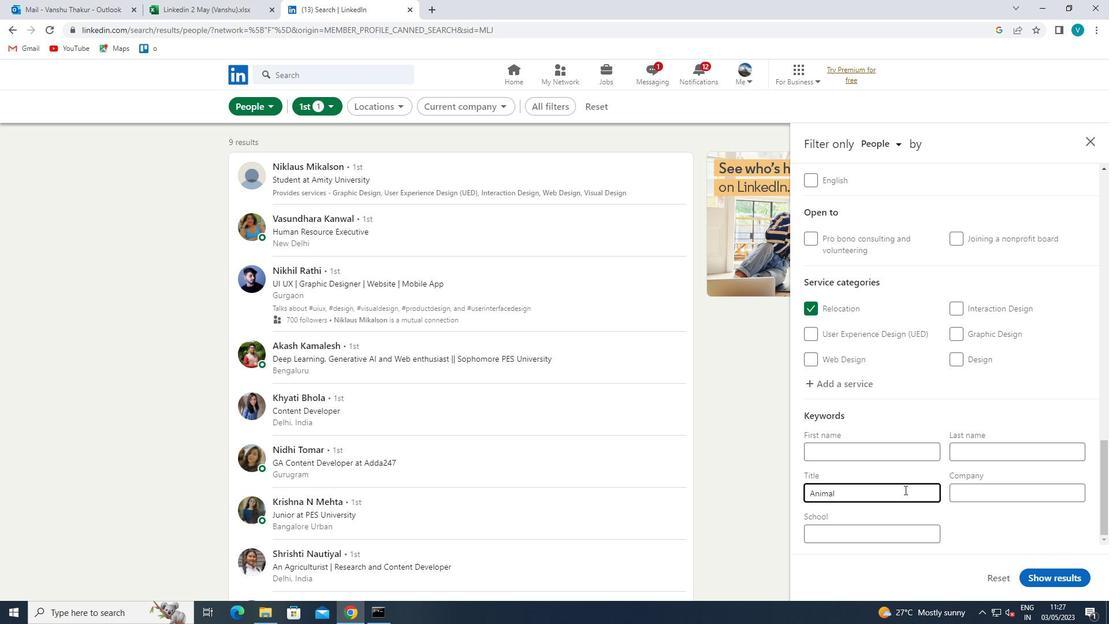 
Action: Key pressed <Key.shift>SHELTER<Key.space><Key.shift>BOARD<Key.space><Key.shift><Key.shift>MEMBER<Key.space>
Screenshot: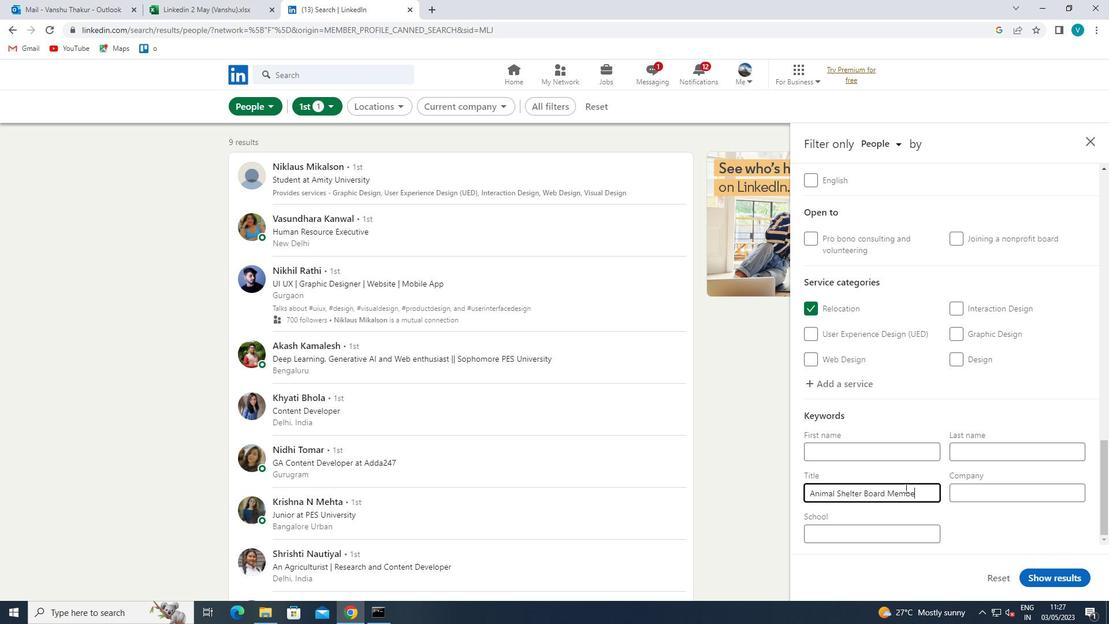
Action: Mouse moved to (1048, 571)
Screenshot: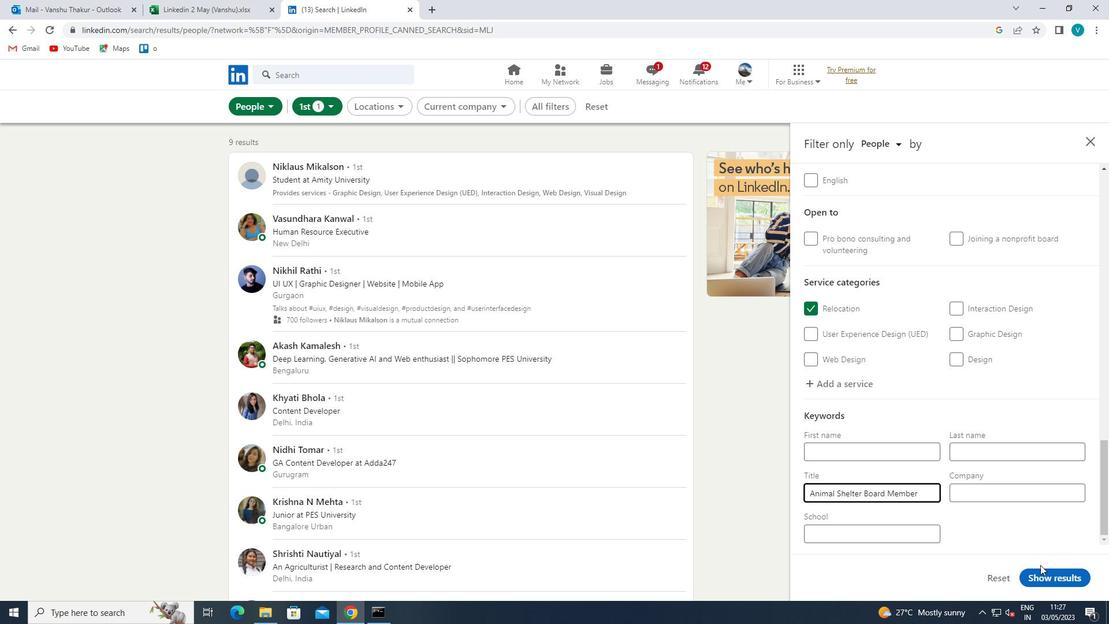 
Action: Mouse pressed left at (1048, 571)
Screenshot: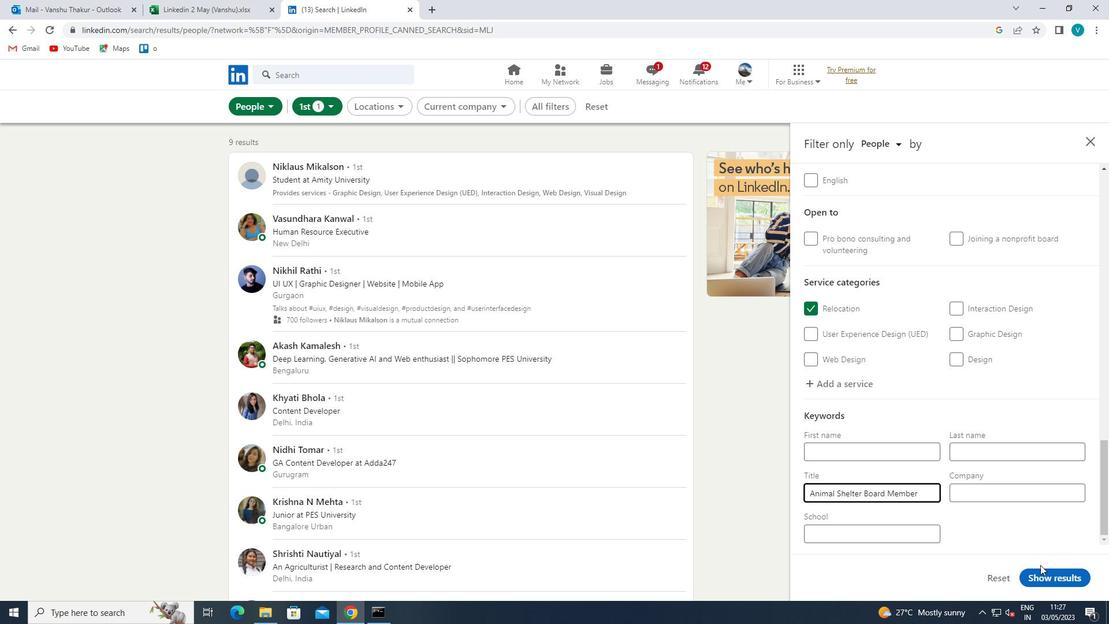 
Action: Mouse moved to (1050, 572)
Screenshot: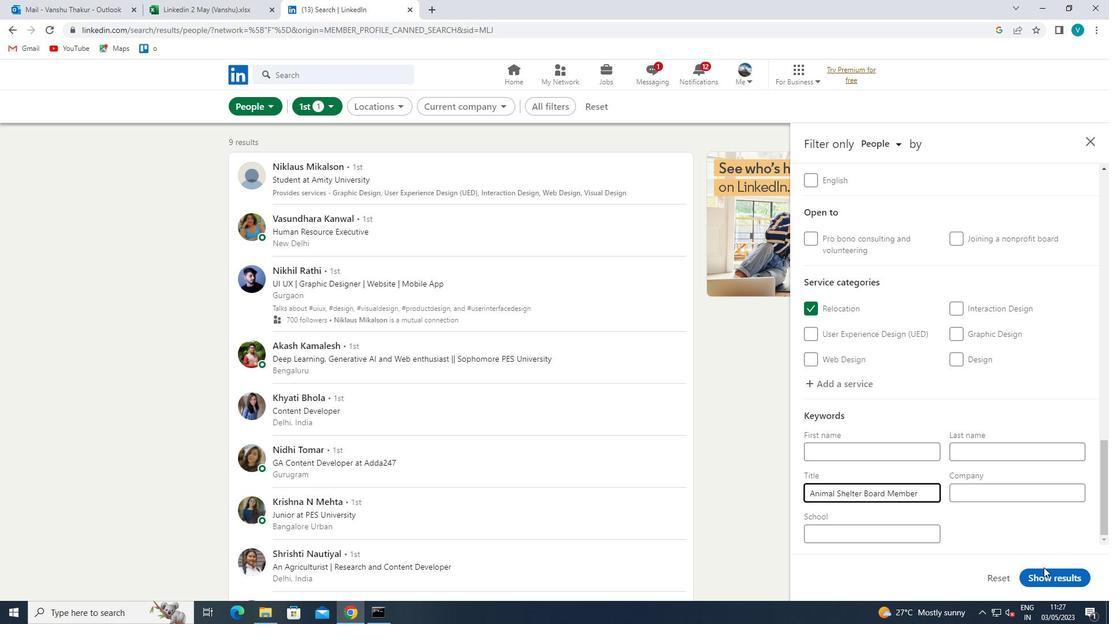 
